Task: Find a house in Taj Mahal, Tajganj, Agra for 3 guests from 24th August to 10th September with a price range of ₹5000 to ₹15000, 2 bedrooms, 2 beds, 2 bathrooms, and amenities including WiFi, Free parking, Air conditioning, TV, Pool, and Breakfast. Ensure self check-in is available and the host speaks English.
Action: Mouse moved to (483, 103)
Screenshot: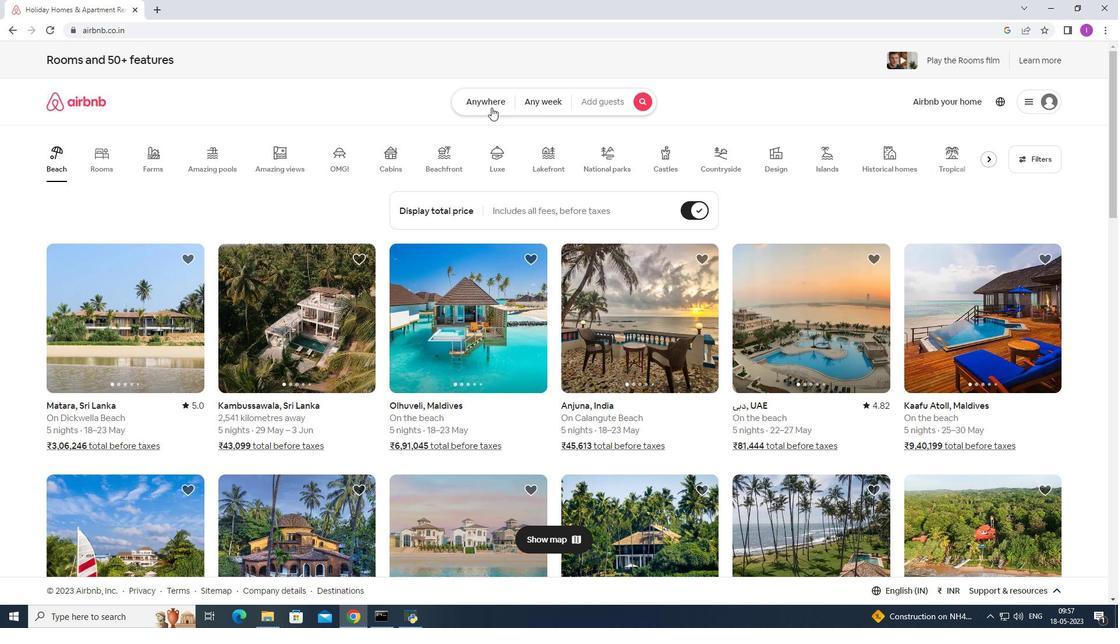 
Action: Mouse pressed left at (483, 103)
Screenshot: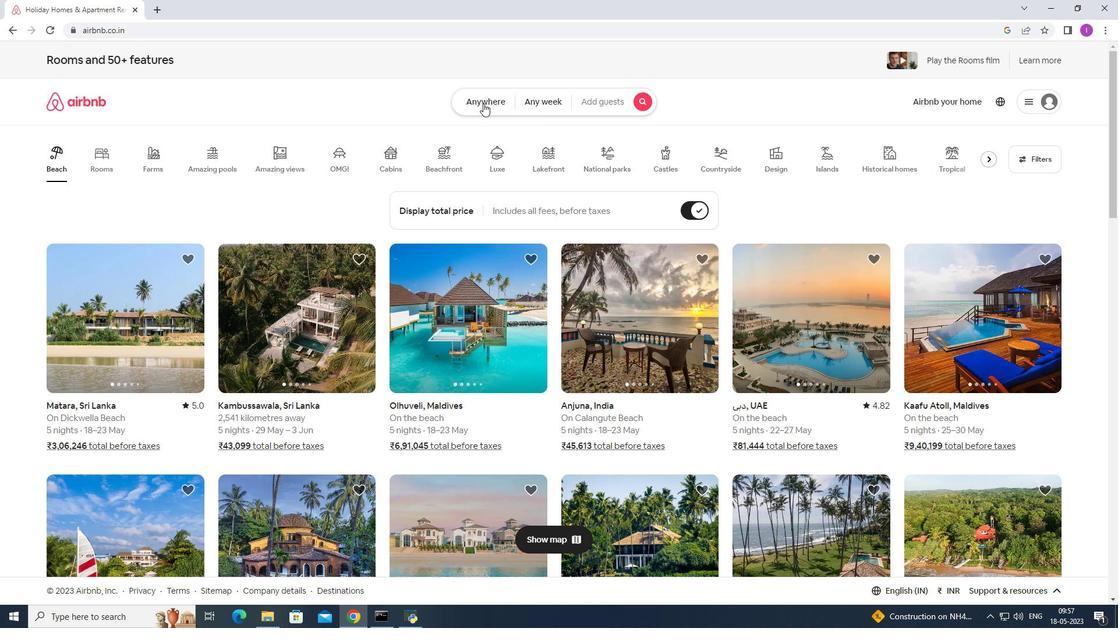 
Action: Mouse moved to (346, 143)
Screenshot: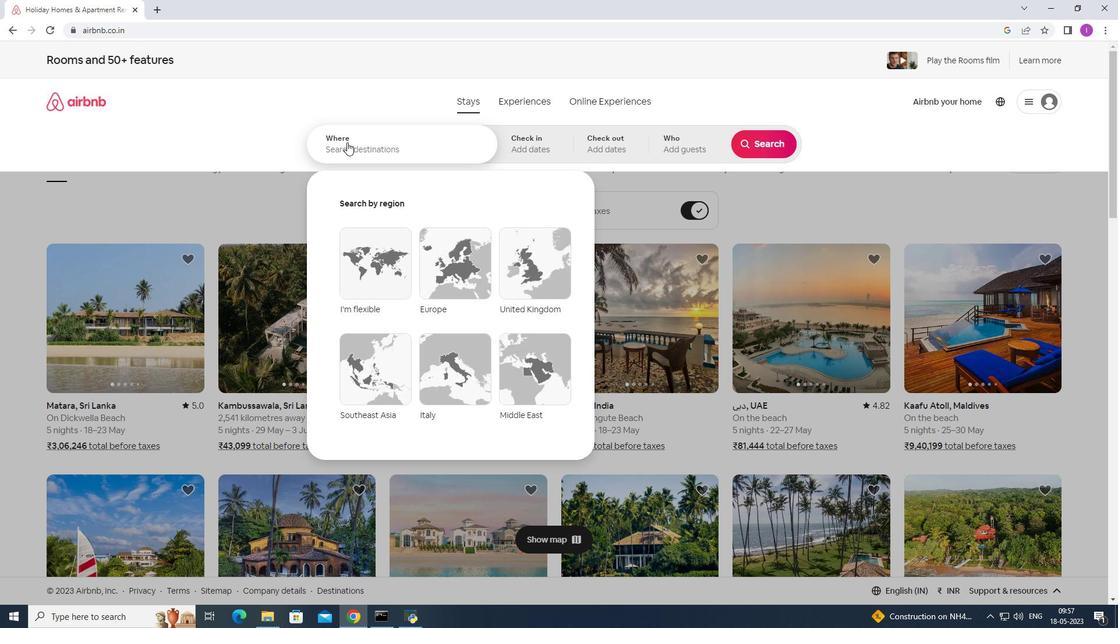 
Action: Mouse pressed left at (346, 143)
Screenshot: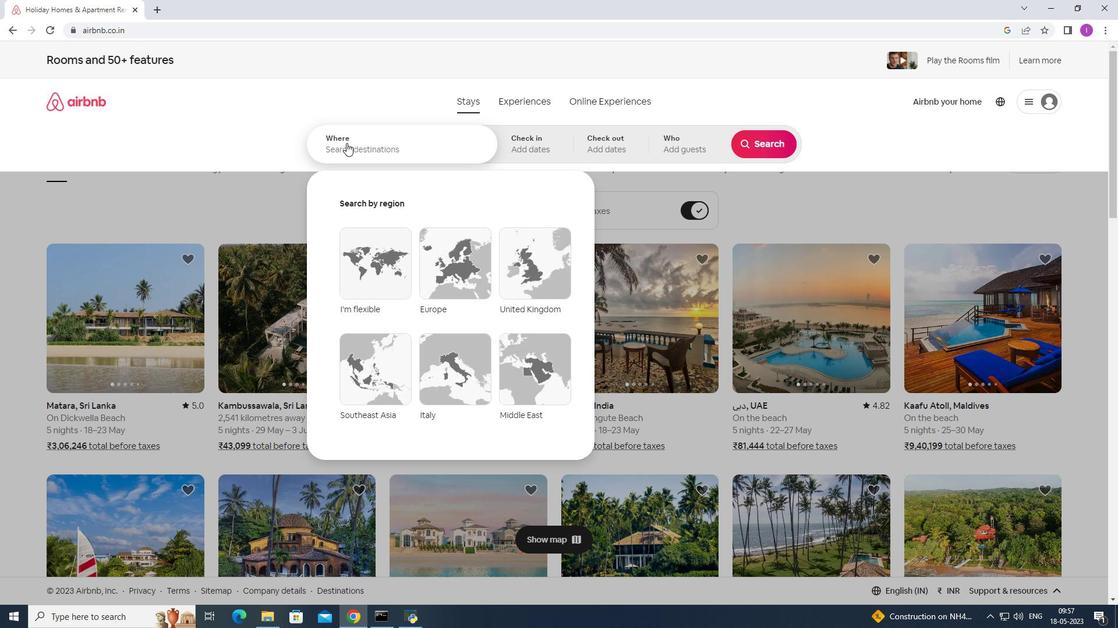 
Action: Key pressed <Key.shift>Agra
Screenshot: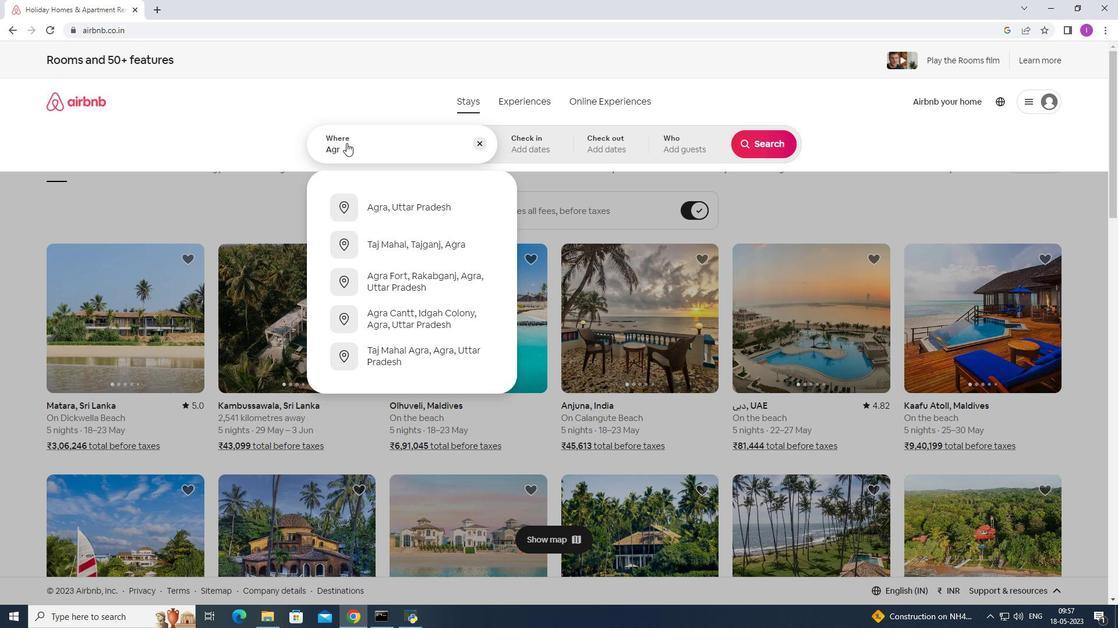 
Action: Mouse moved to (433, 249)
Screenshot: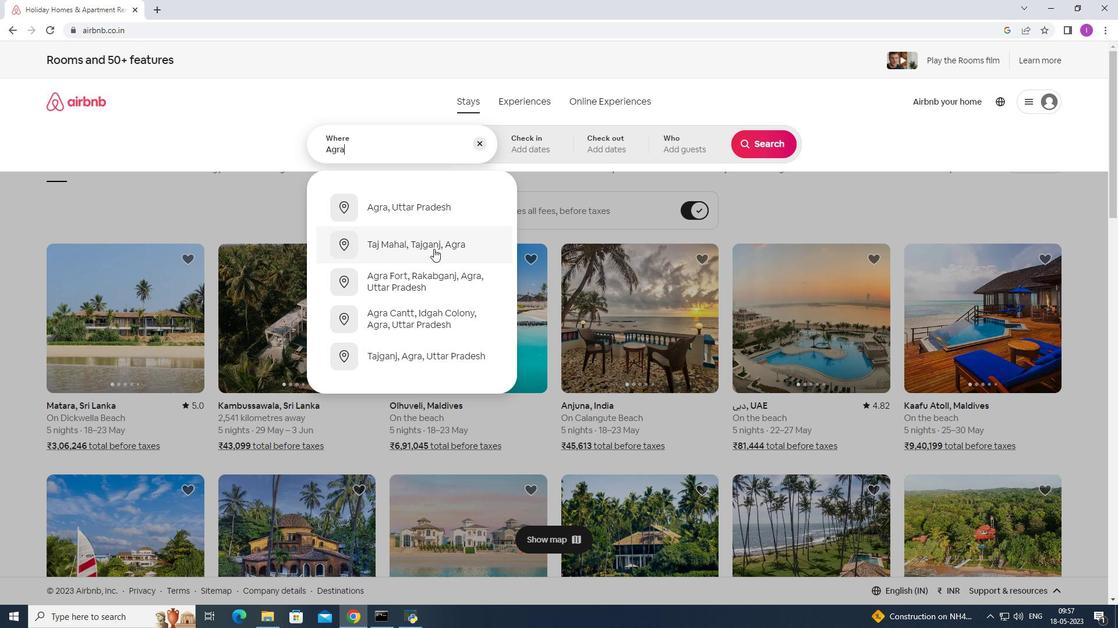 
Action: Mouse pressed left at (433, 249)
Screenshot: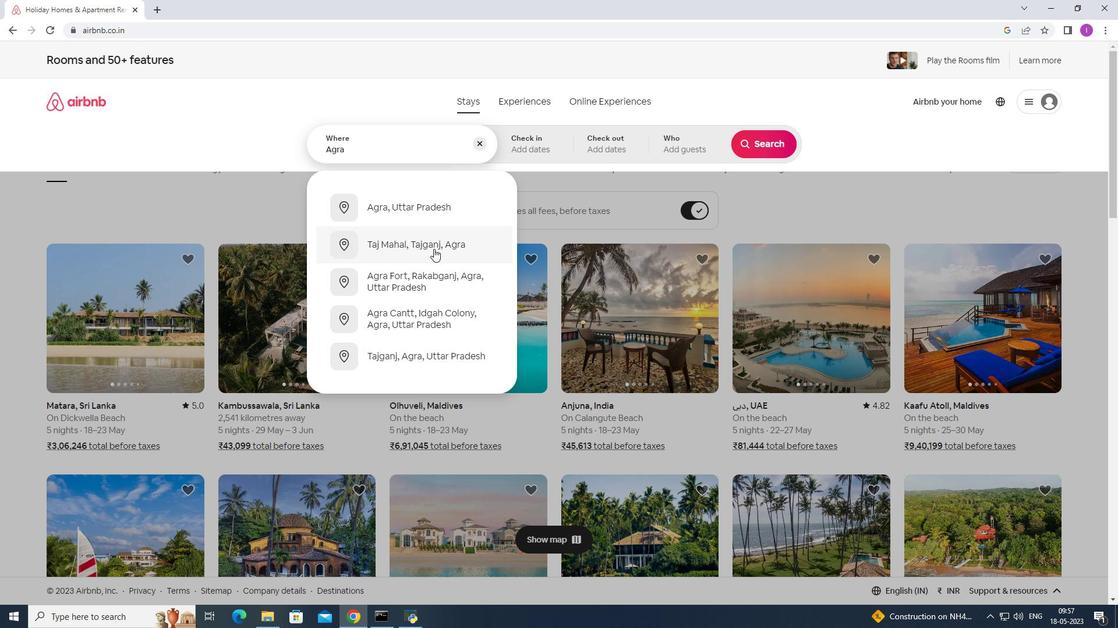 
Action: Mouse moved to (447, 227)
Screenshot: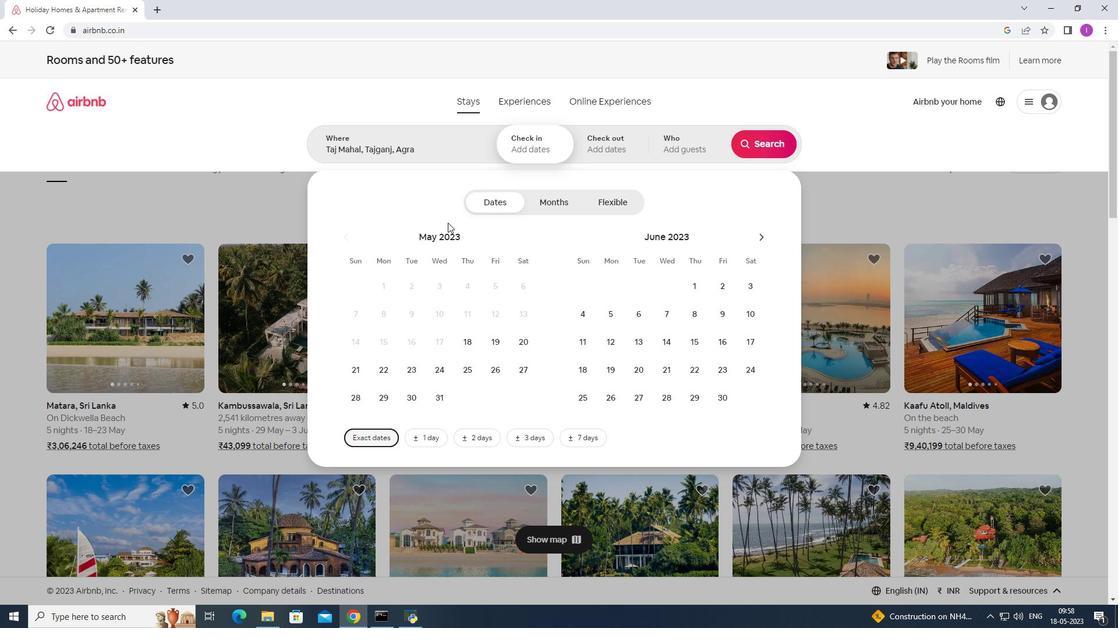 
Action: Mouse scrolled (447, 226) with delta (0, 0)
Screenshot: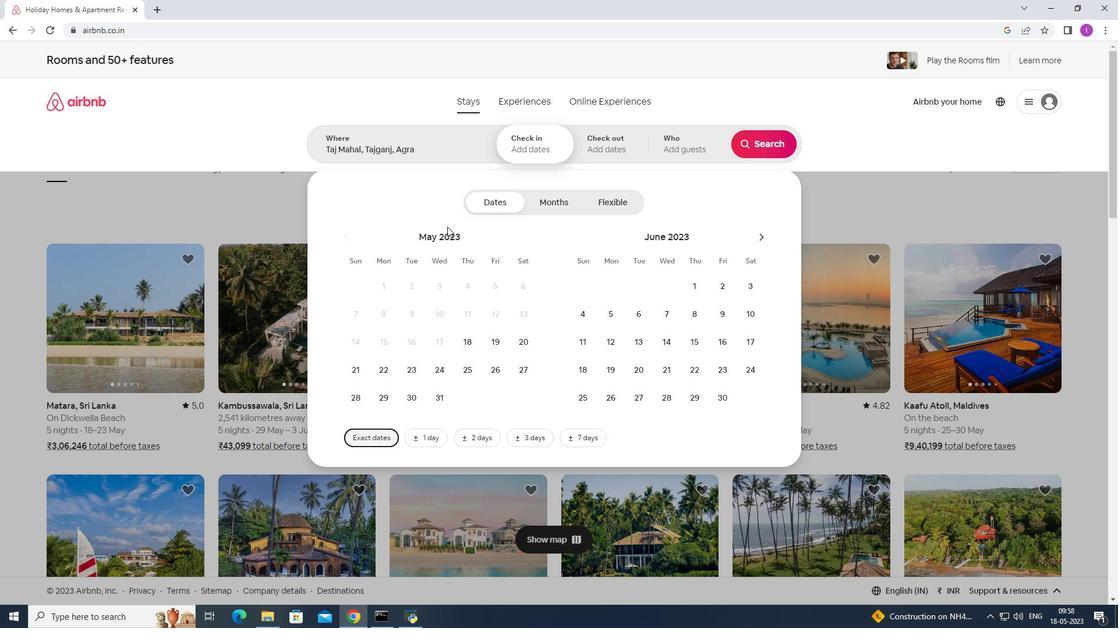 
Action: Mouse scrolled (447, 226) with delta (0, 0)
Screenshot: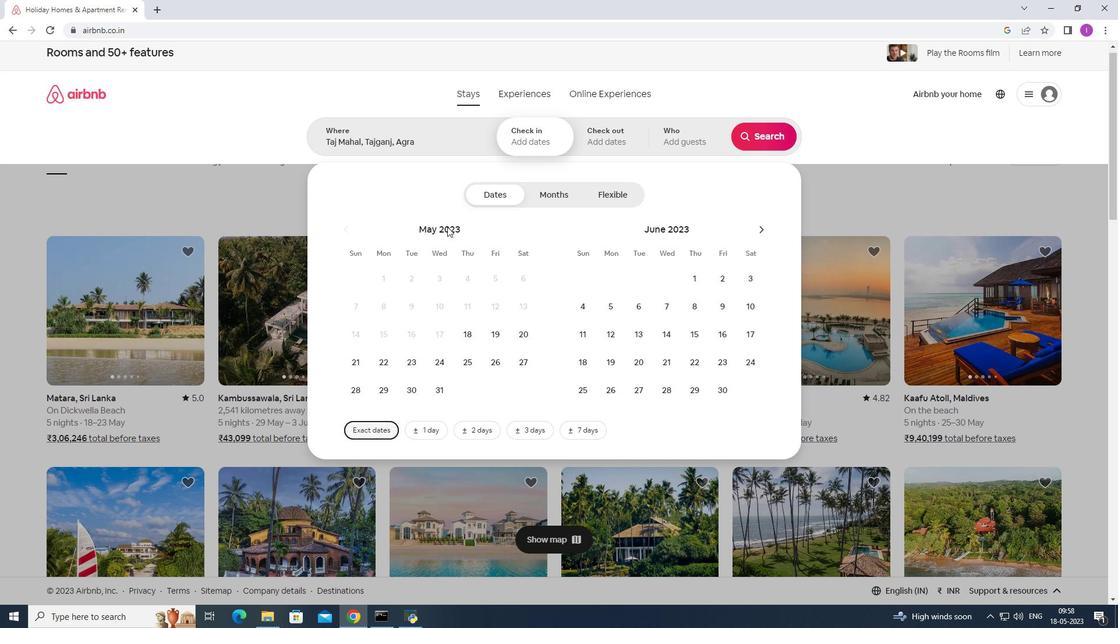 
Action: Mouse moved to (474, 61)
Screenshot: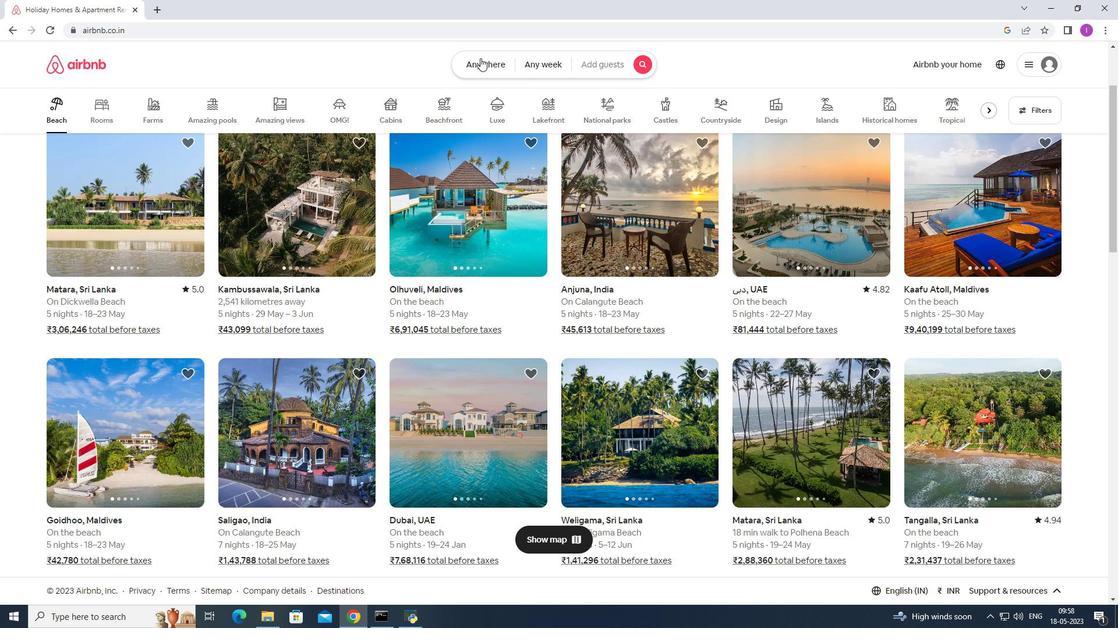 
Action: Mouse pressed left at (474, 61)
Screenshot: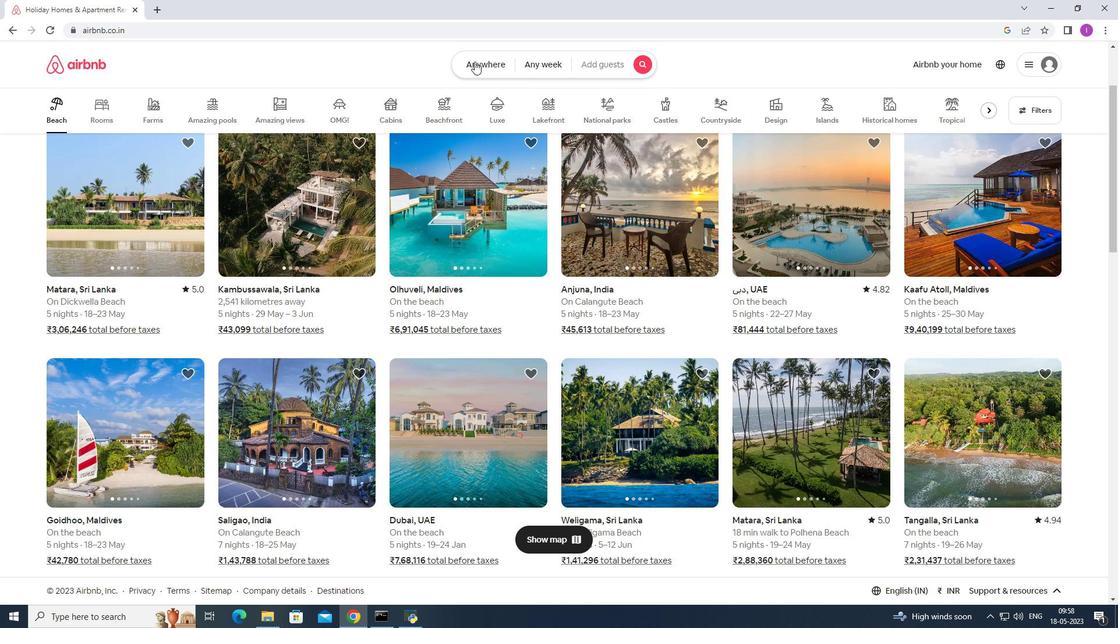 
Action: Mouse moved to (546, 109)
Screenshot: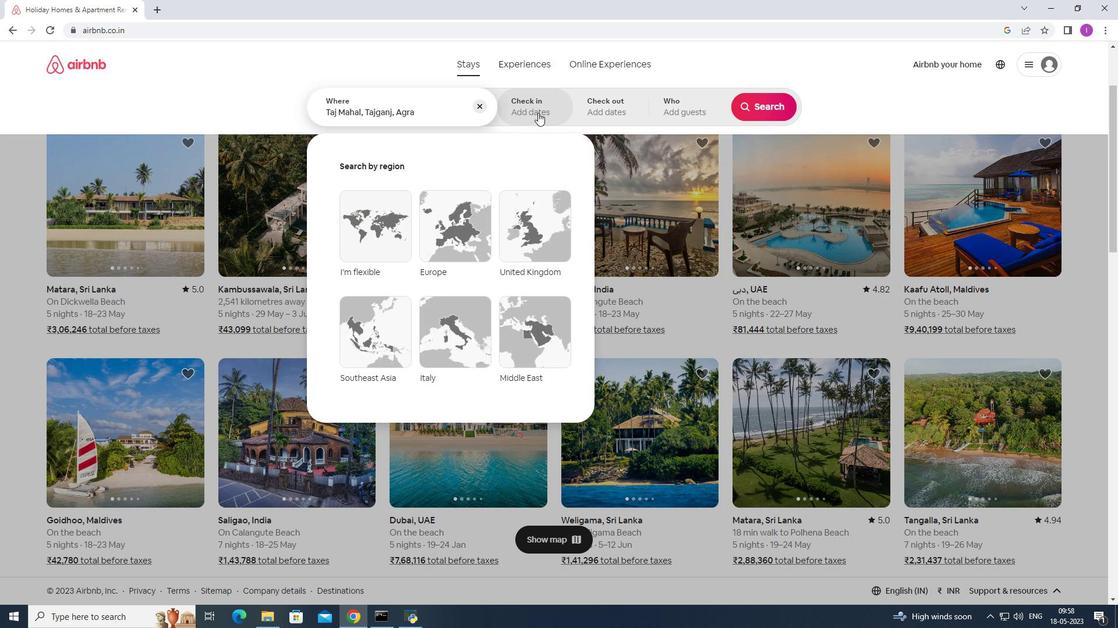 
Action: Mouse pressed left at (546, 109)
Screenshot: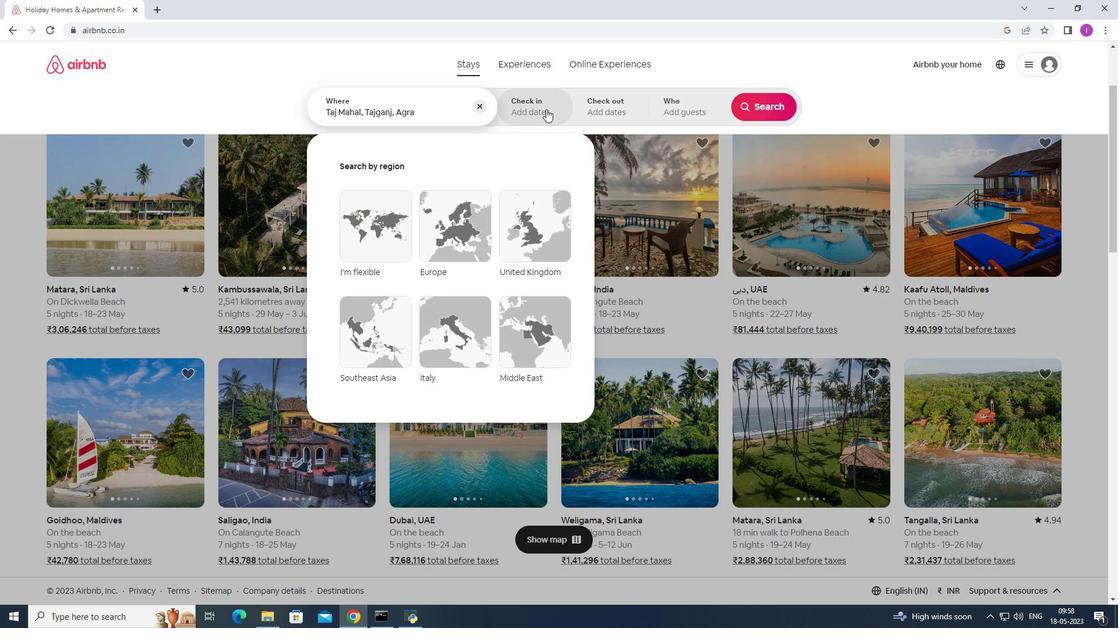 
Action: Mouse moved to (762, 199)
Screenshot: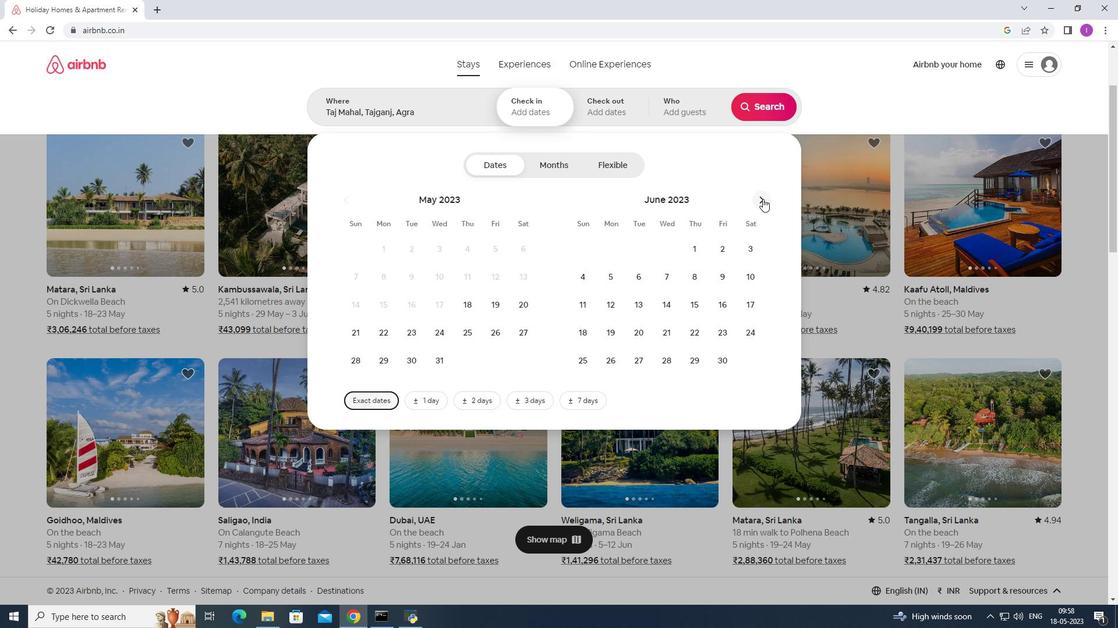 
Action: Mouse pressed left at (762, 199)
Screenshot: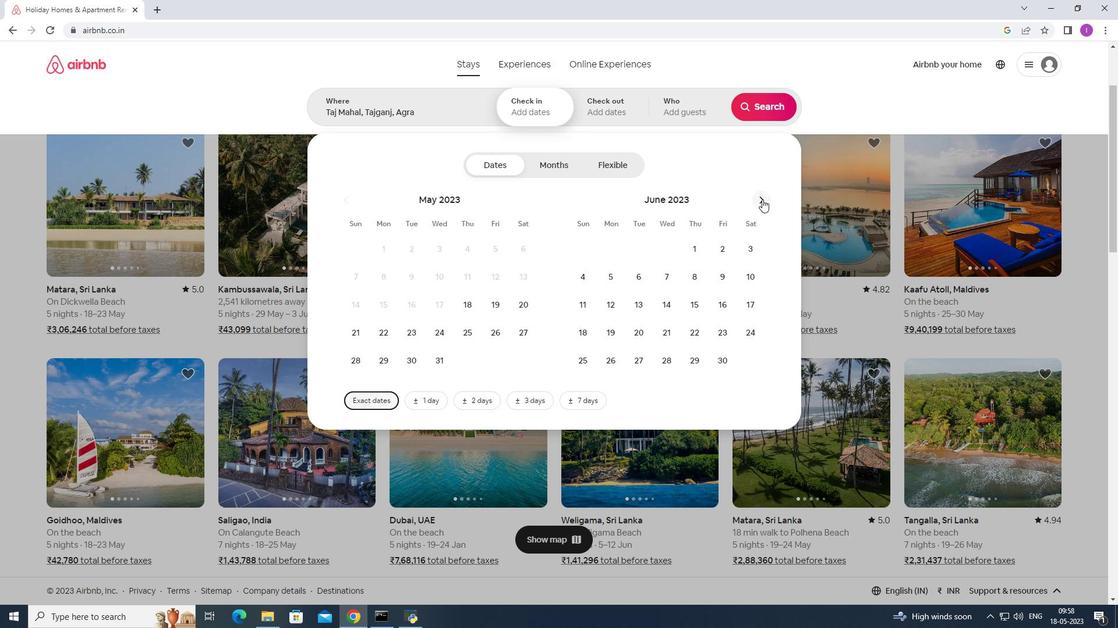 
Action: Mouse moved to (762, 198)
Screenshot: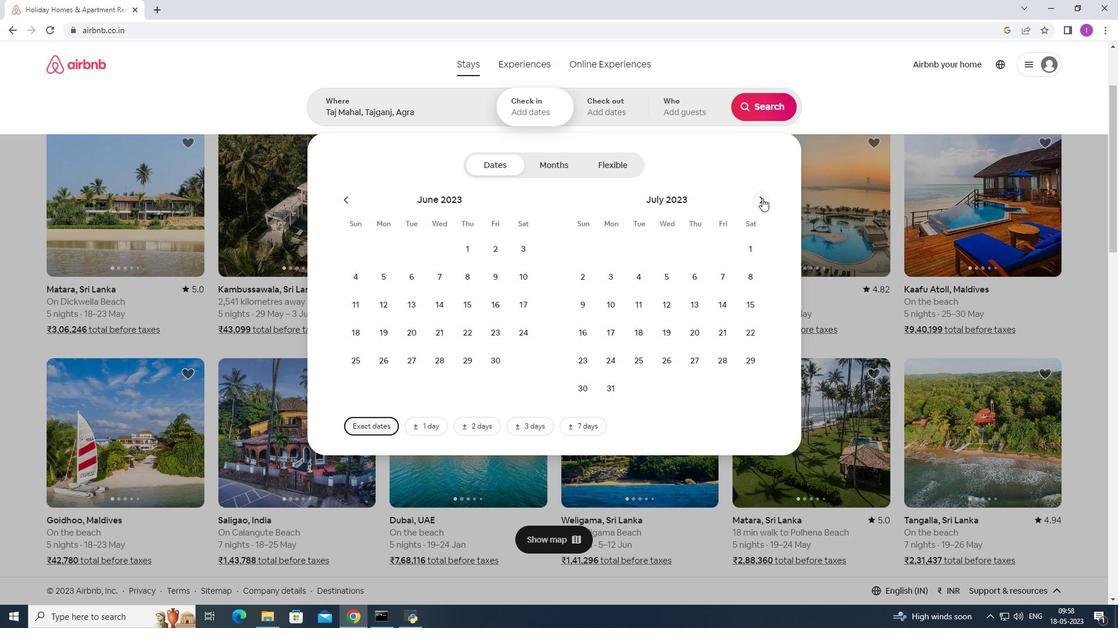 
Action: Mouse pressed left at (762, 198)
Screenshot: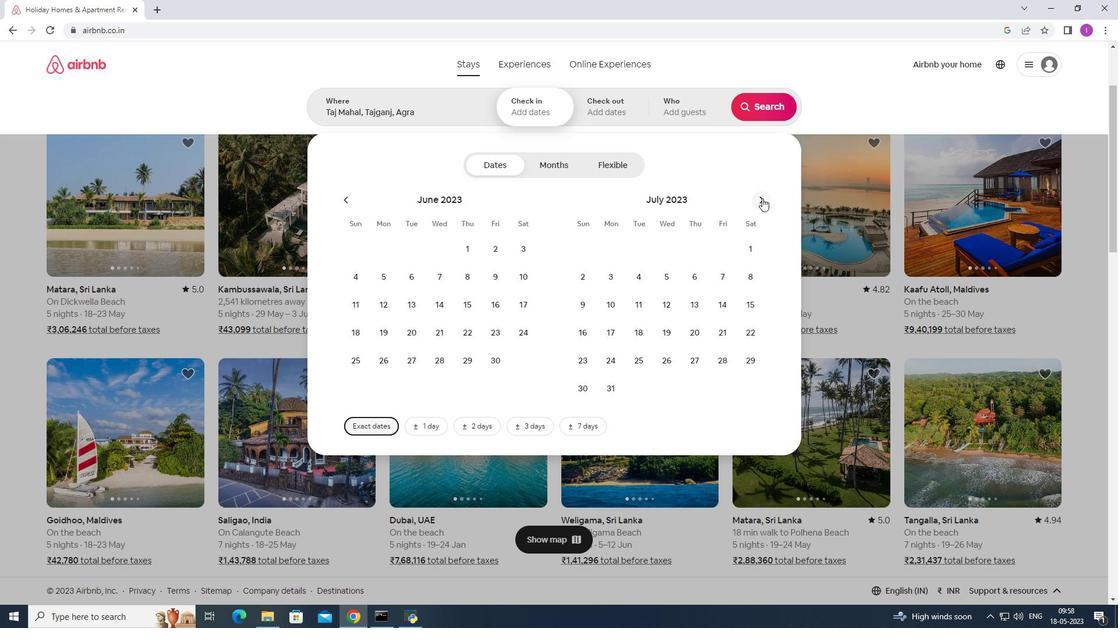 
Action: Mouse pressed left at (762, 198)
Screenshot: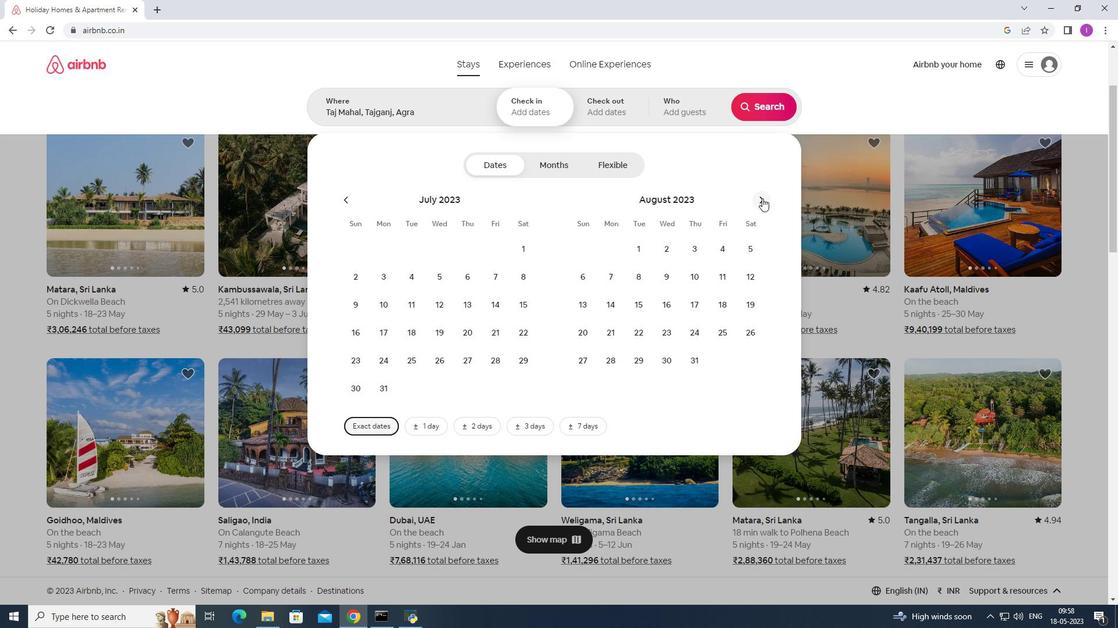 
Action: Mouse moved to (466, 327)
Screenshot: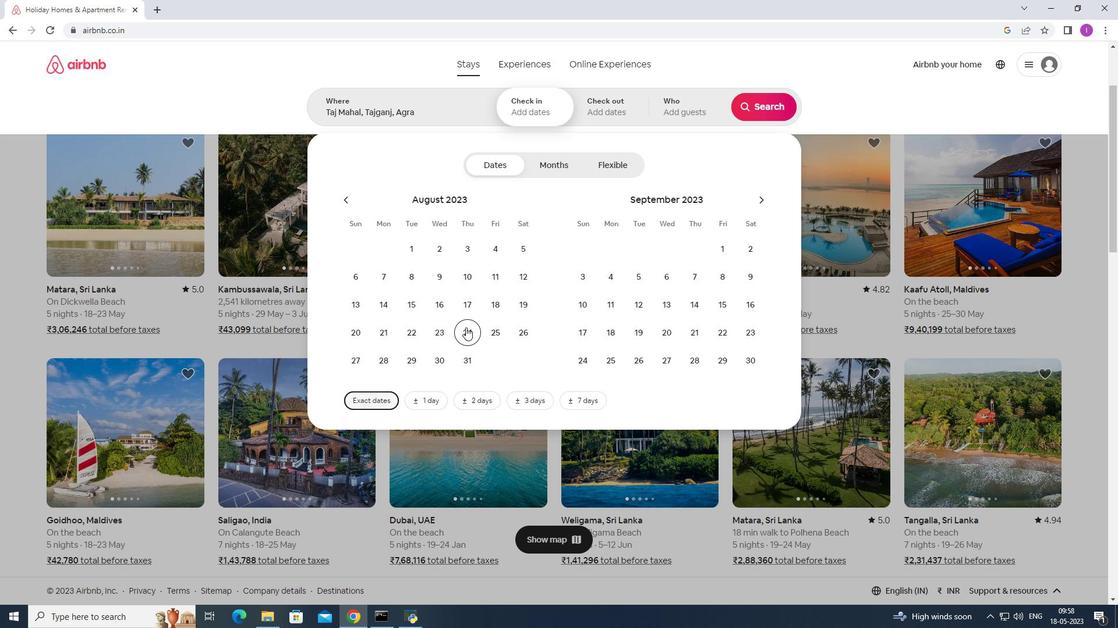
Action: Mouse pressed left at (466, 327)
Screenshot: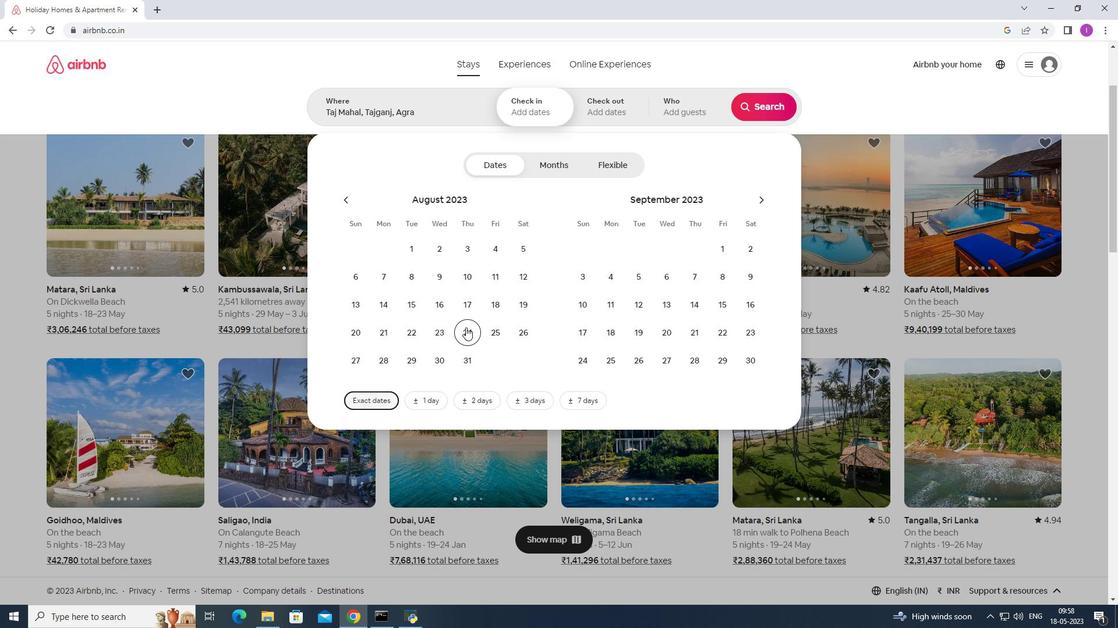 
Action: Mouse moved to (584, 306)
Screenshot: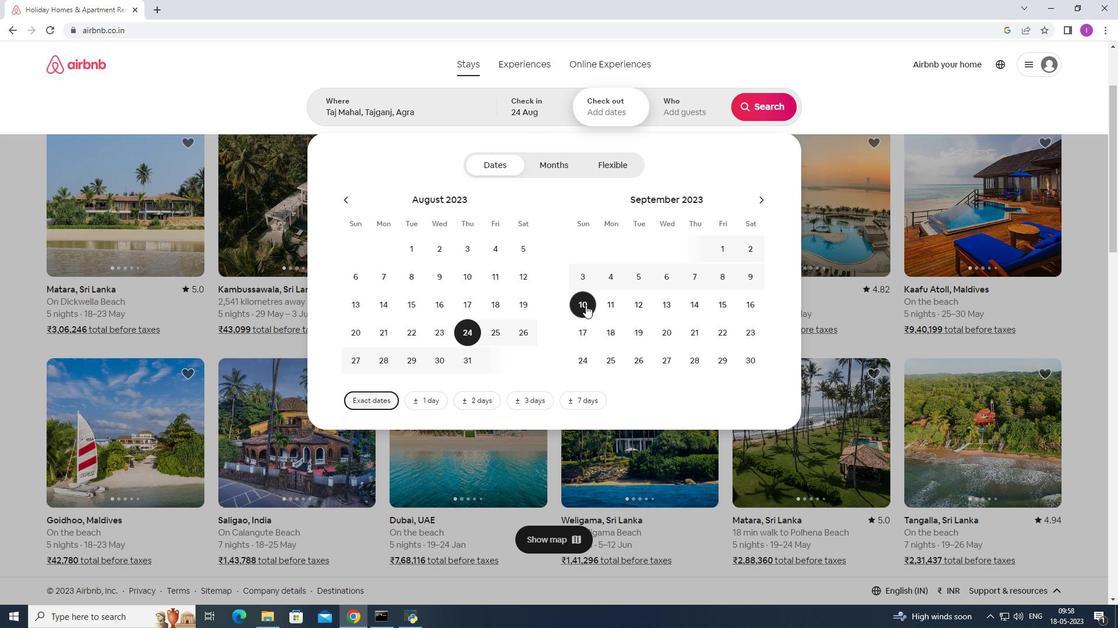 
Action: Mouse pressed left at (584, 306)
Screenshot: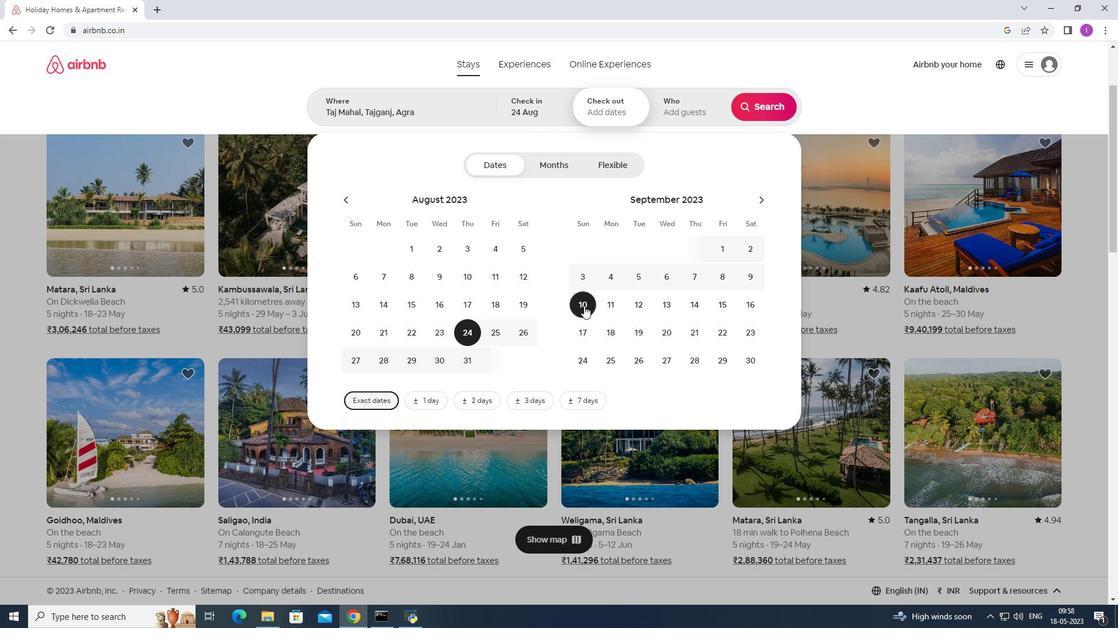 
Action: Mouse moved to (692, 113)
Screenshot: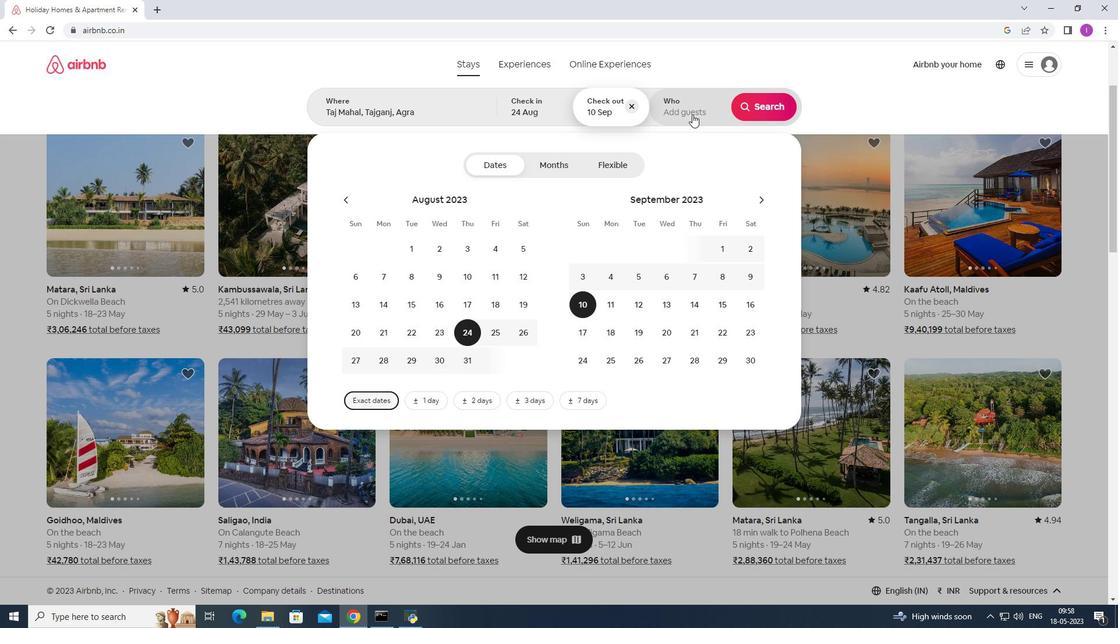 
Action: Mouse pressed left at (692, 113)
Screenshot: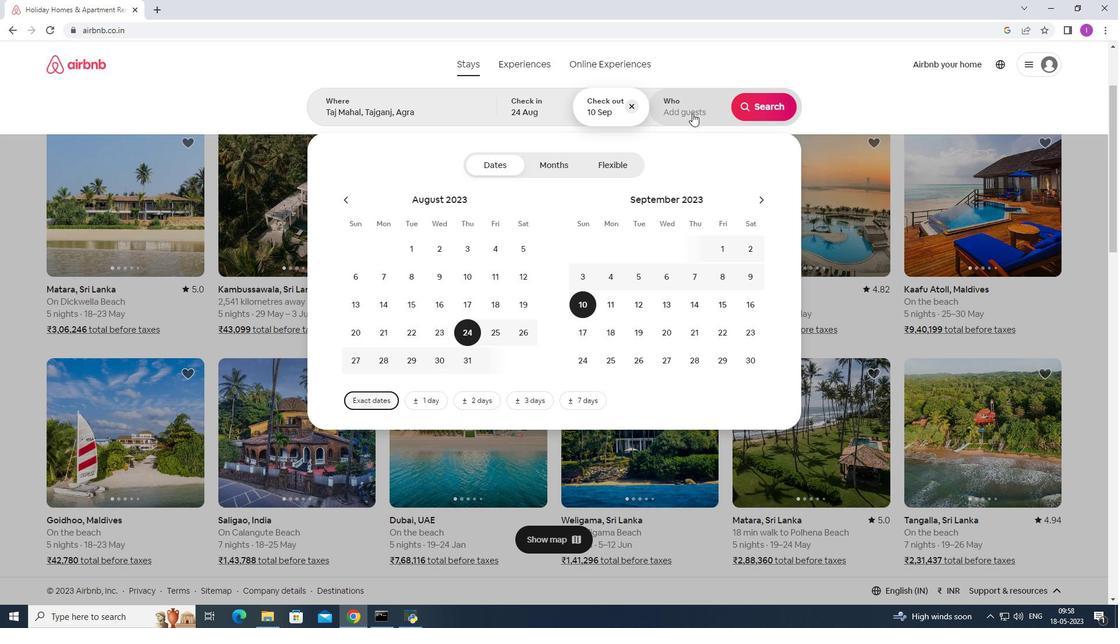 
Action: Mouse moved to (773, 170)
Screenshot: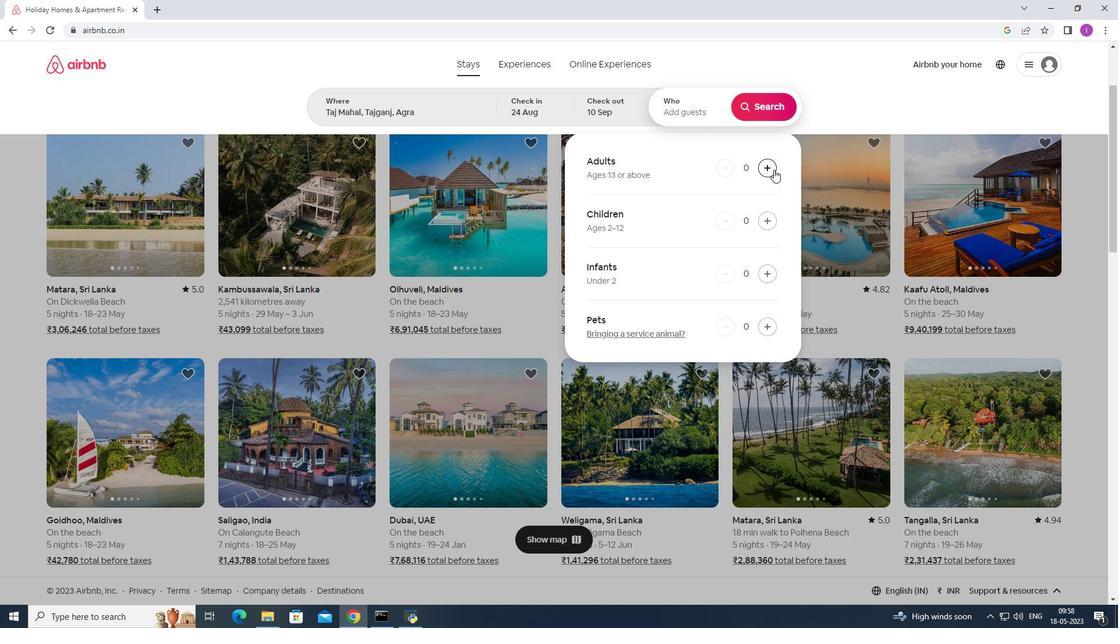 
Action: Mouse pressed left at (773, 170)
Screenshot: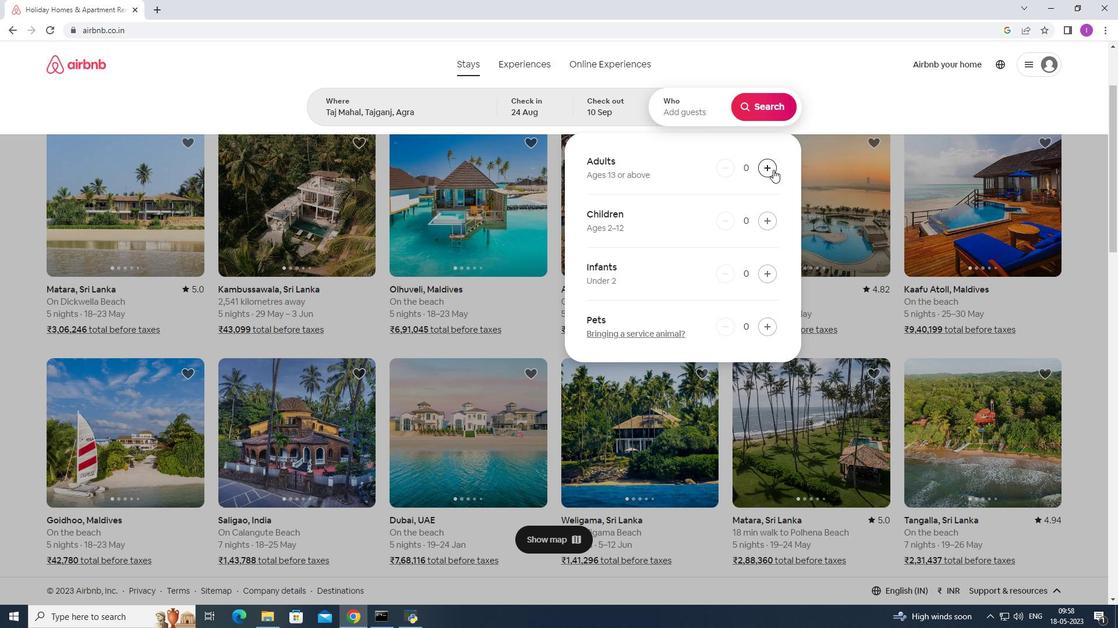 
Action: Mouse pressed left at (773, 170)
Screenshot: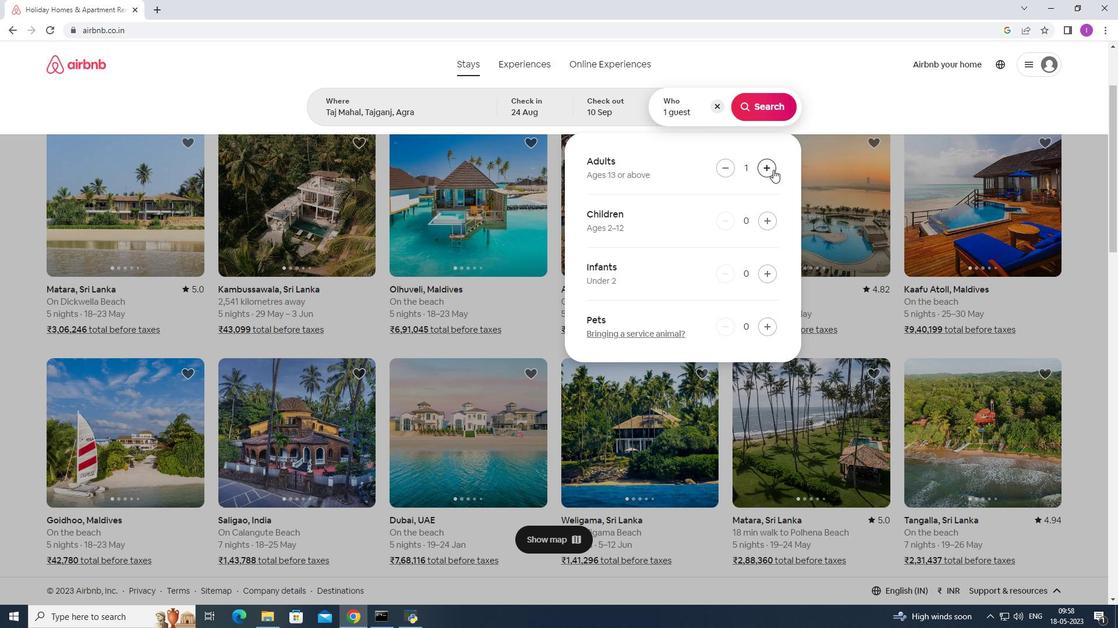 
Action: Mouse moved to (765, 219)
Screenshot: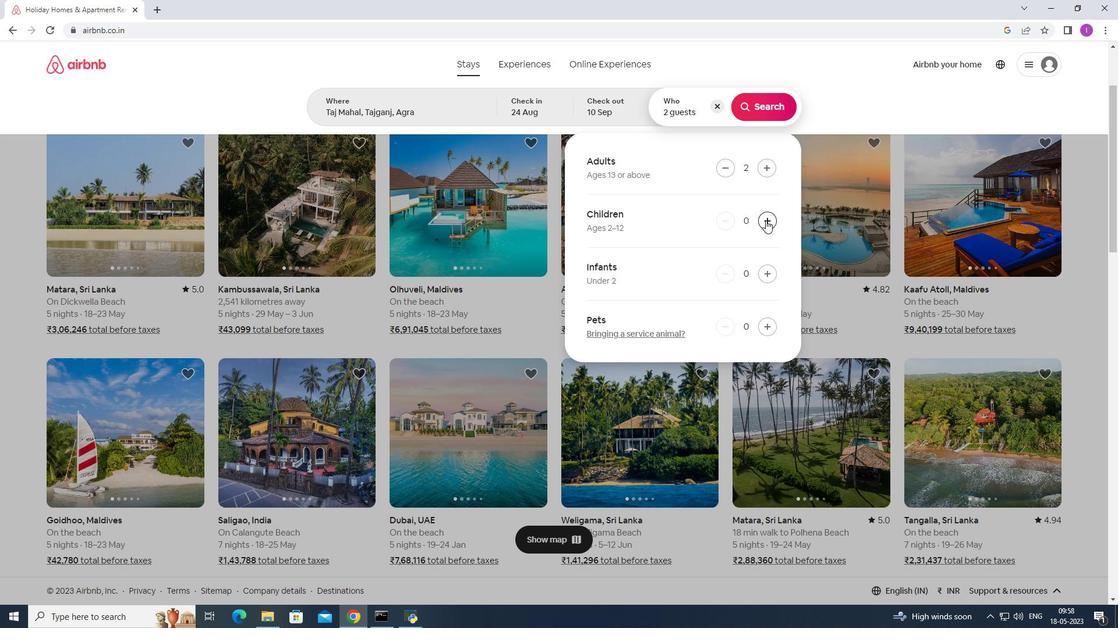 
Action: Mouse pressed left at (765, 219)
Screenshot: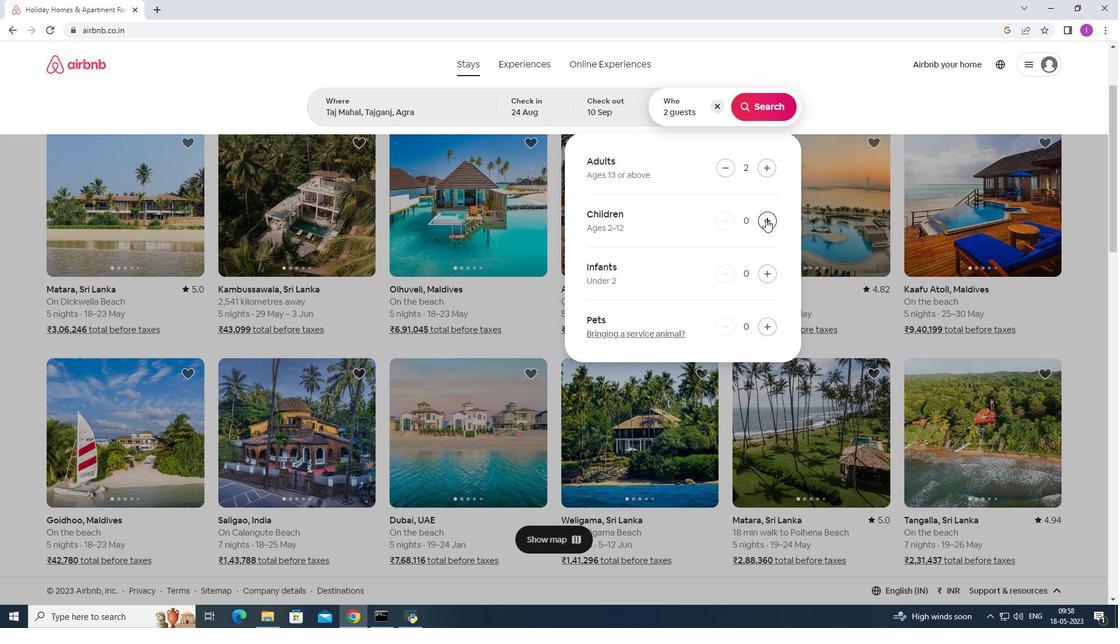
Action: Mouse moved to (761, 109)
Screenshot: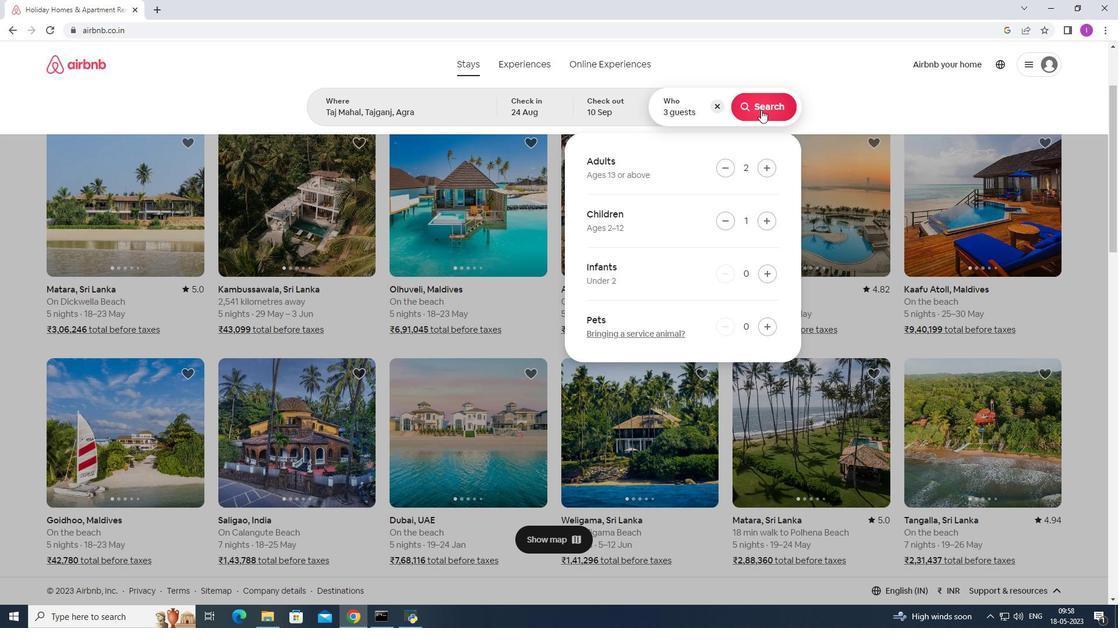 
Action: Mouse pressed left at (761, 109)
Screenshot: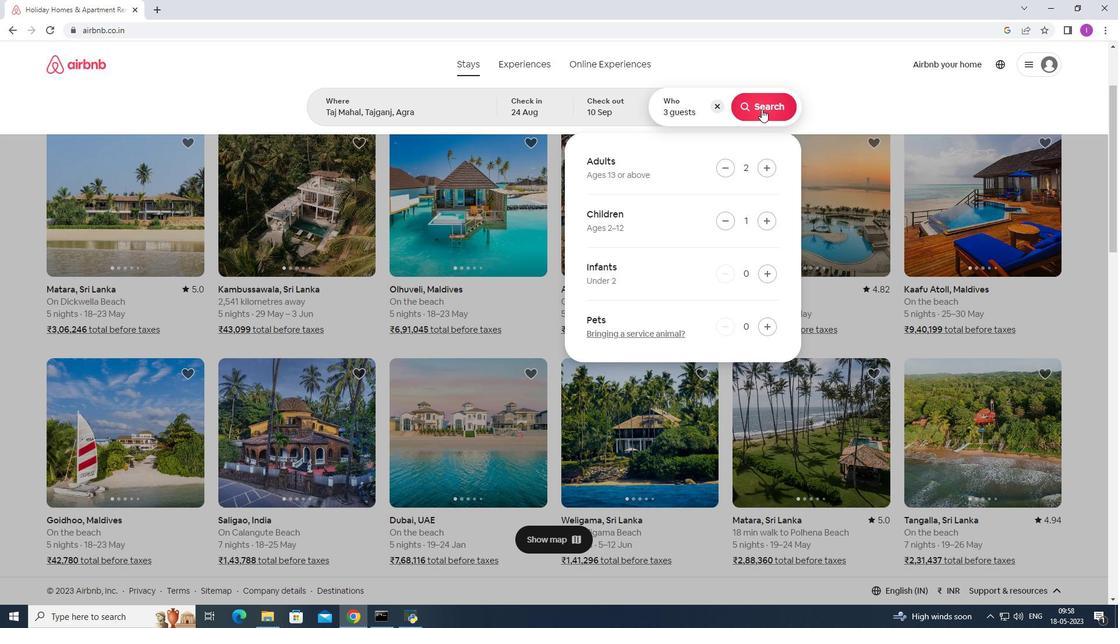
Action: Mouse moved to (1065, 107)
Screenshot: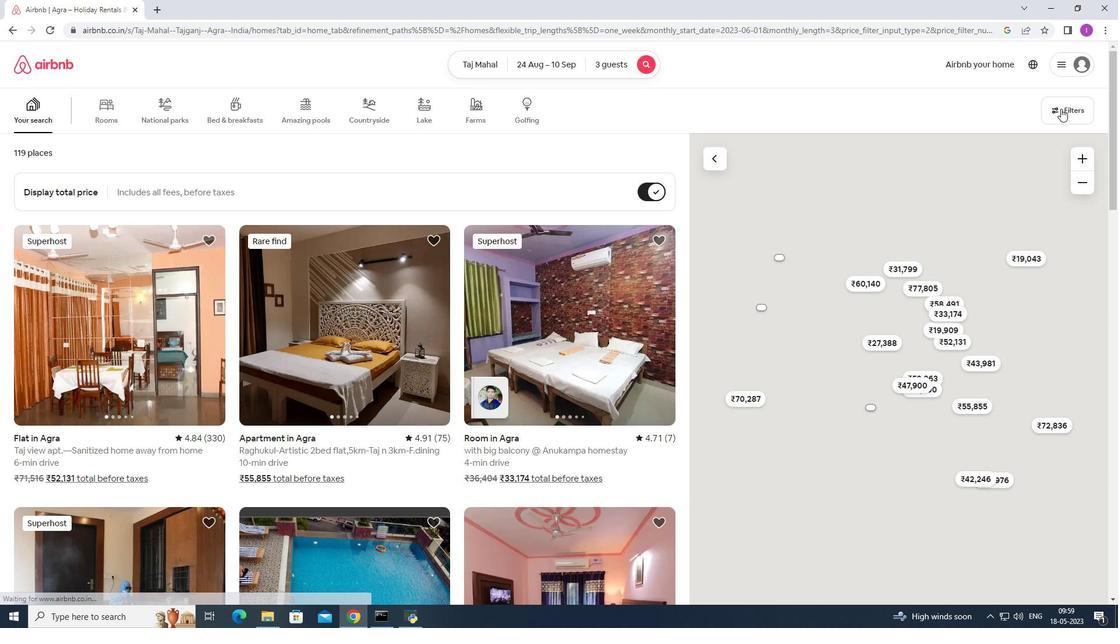 
Action: Mouse pressed left at (1065, 107)
Screenshot: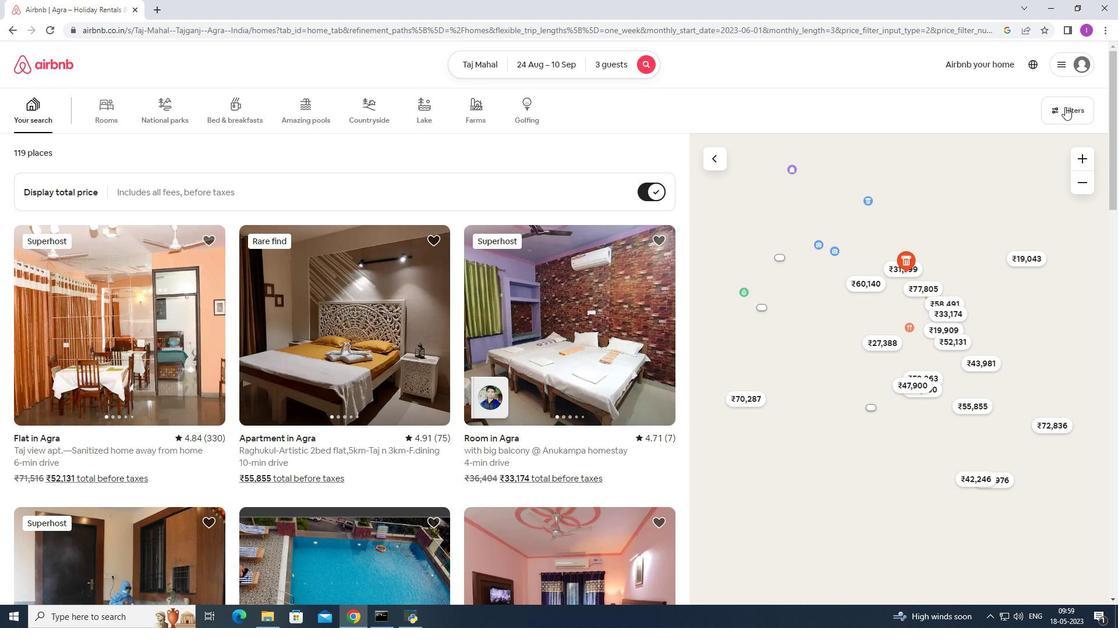 
Action: Mouse moved to (642, 400)
Screenshot: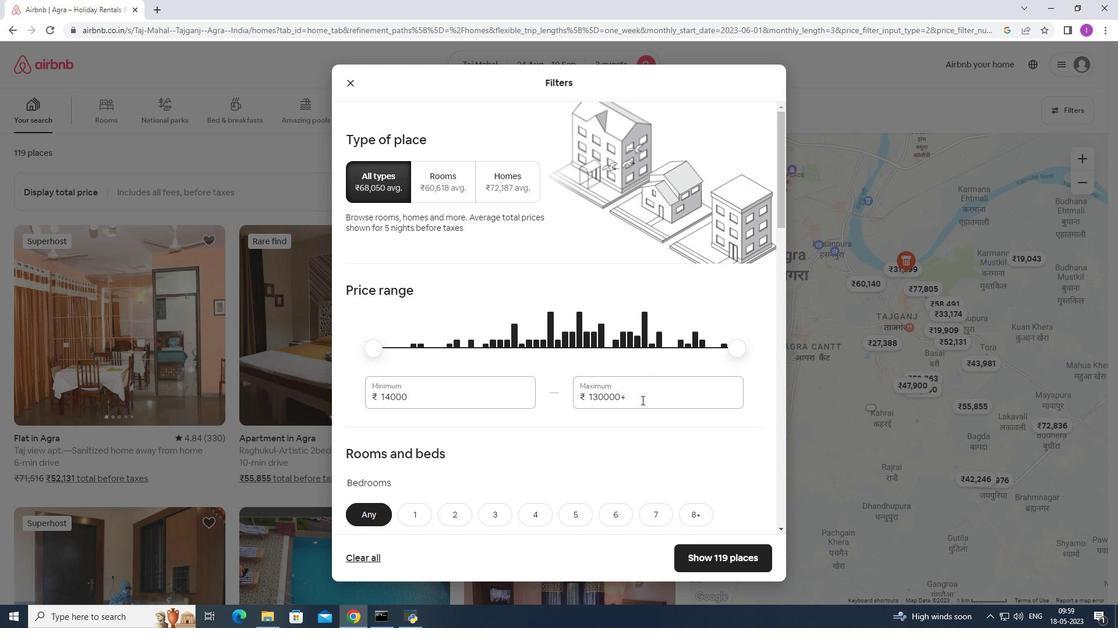 
Action: Mouse pressed left at (642, 400)
Screenshot: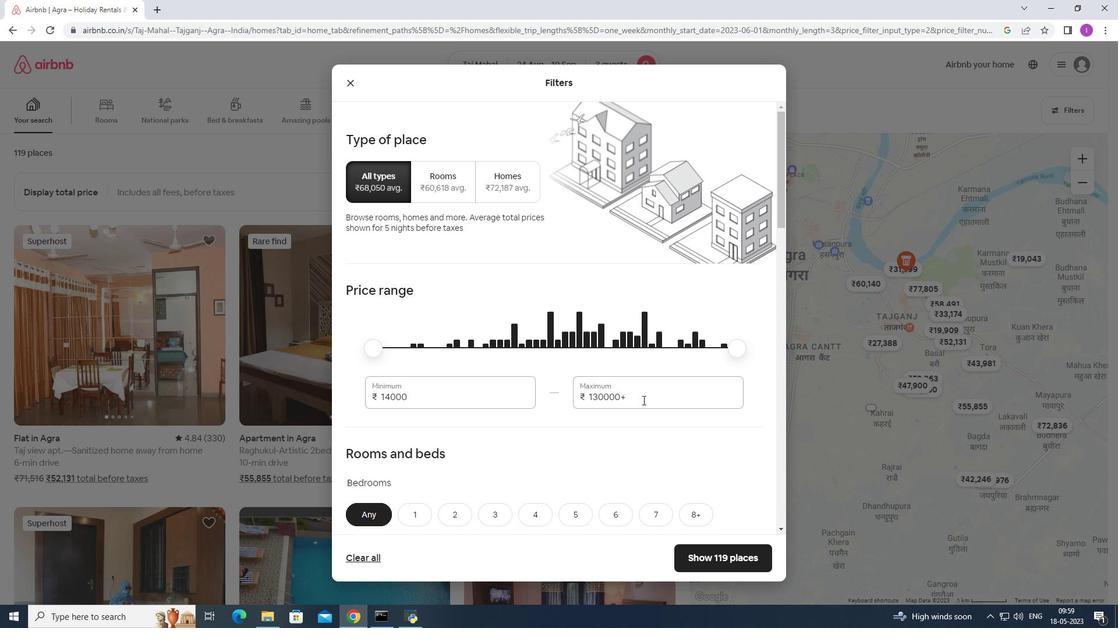 
Action: Mouse moved to (647, 412)
Screenshot: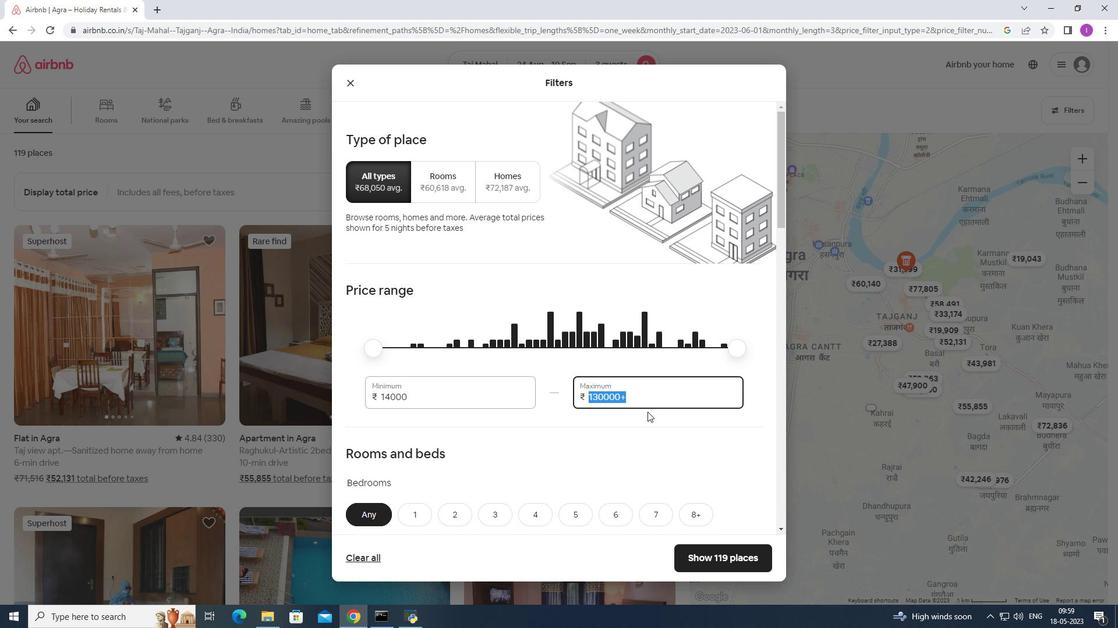 
Action: Key pressed 15000
Screenshot: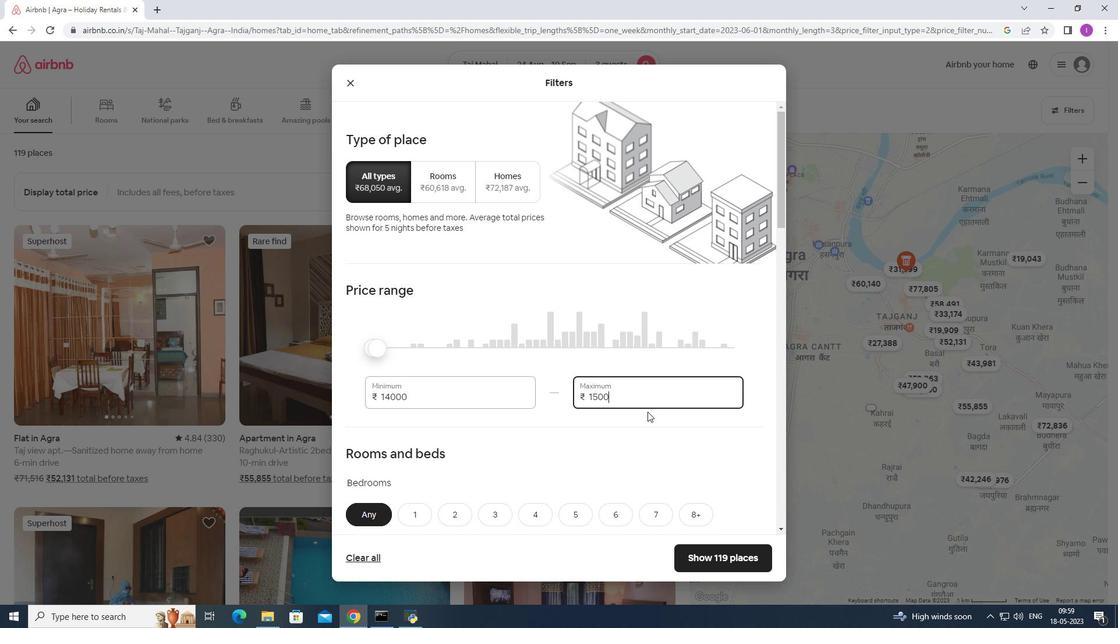
Action: Mouse moved to (413, 396)
Screenshot: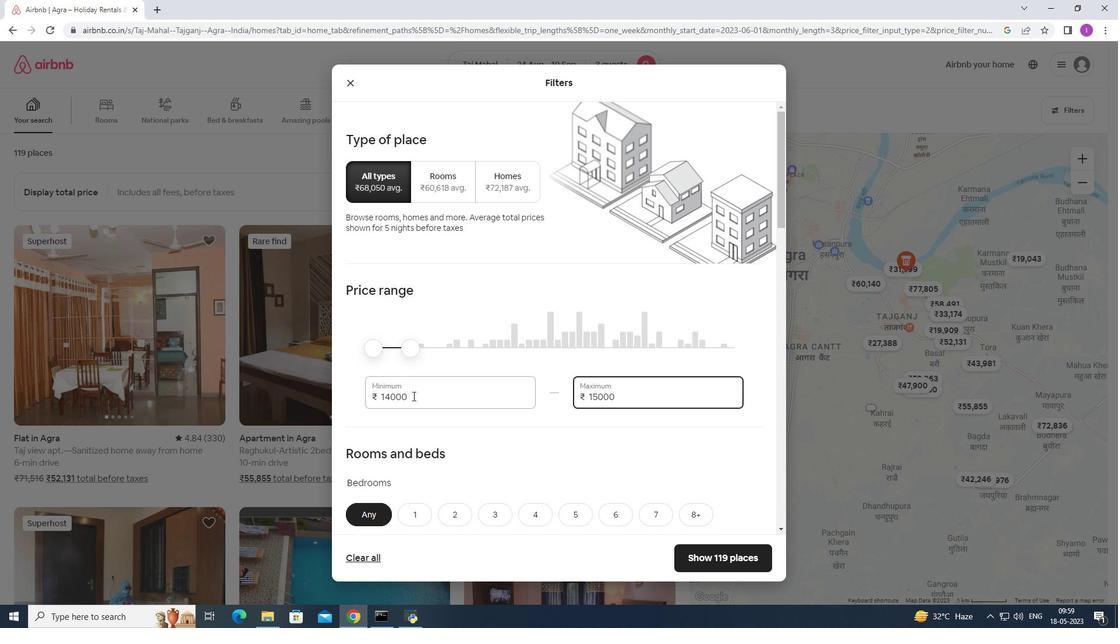 
Action: Mouse pressed left at (413, 396)
Screenshot: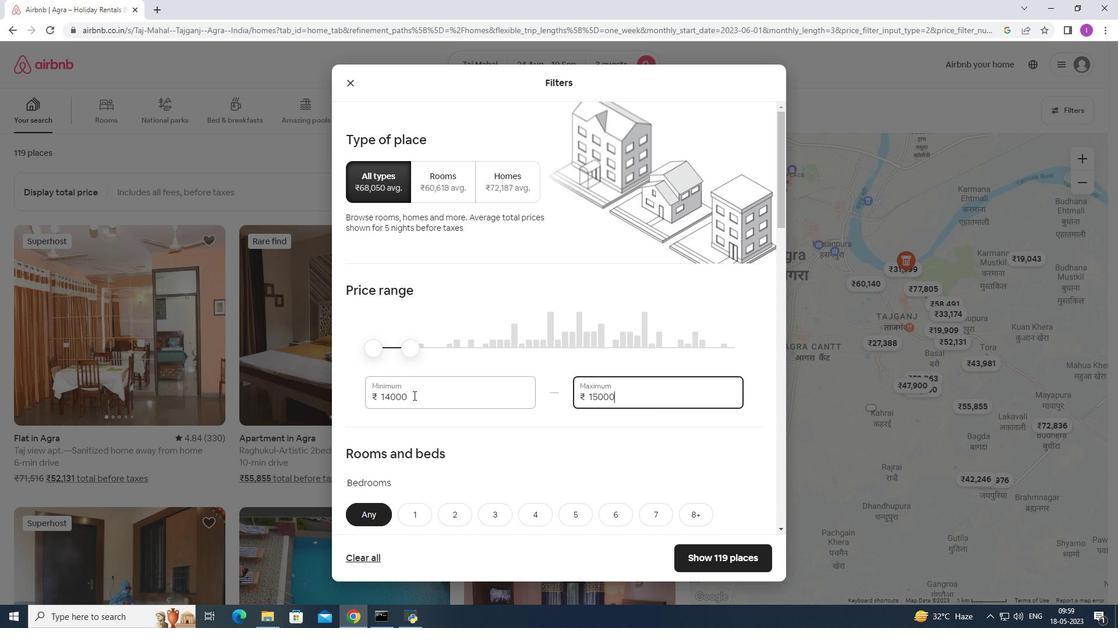 
Action: Mouse moved to (416, 391)
Screenshot: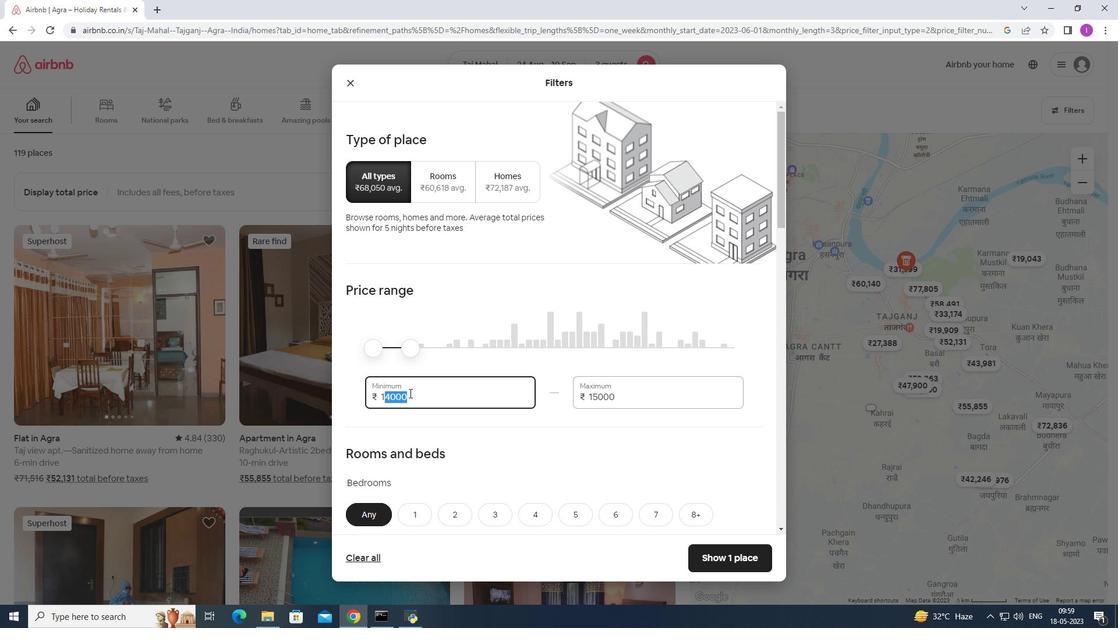 
Action: Key pressed <Key.backspace><Key.backspace>50000<Key.backspace>
Screenshot: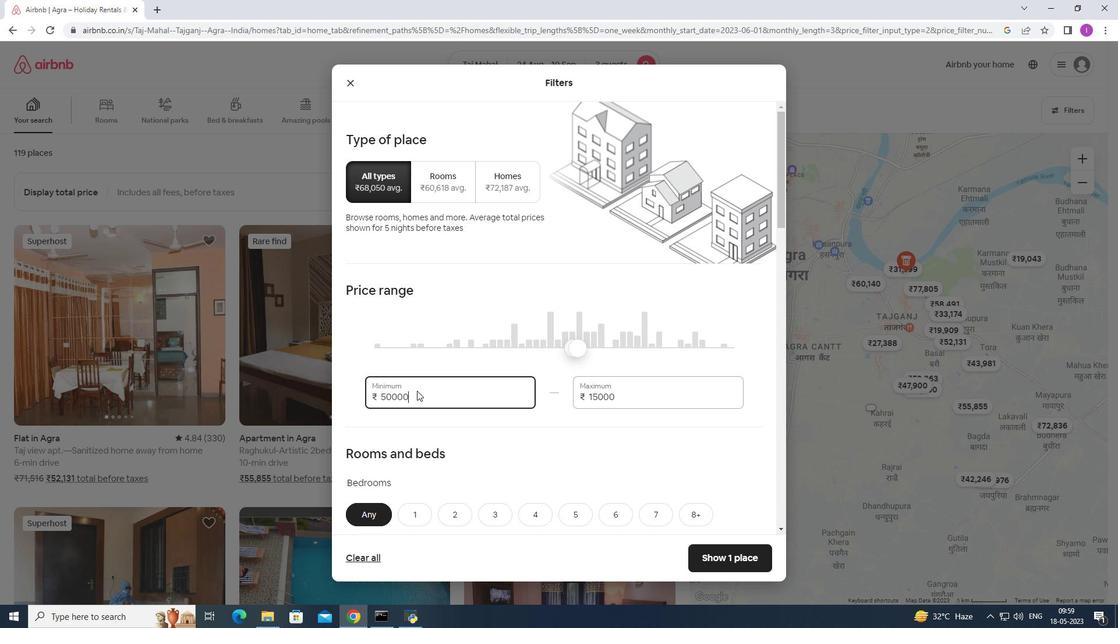 
Action: Mouse moved to (415, 442)
Screenshot: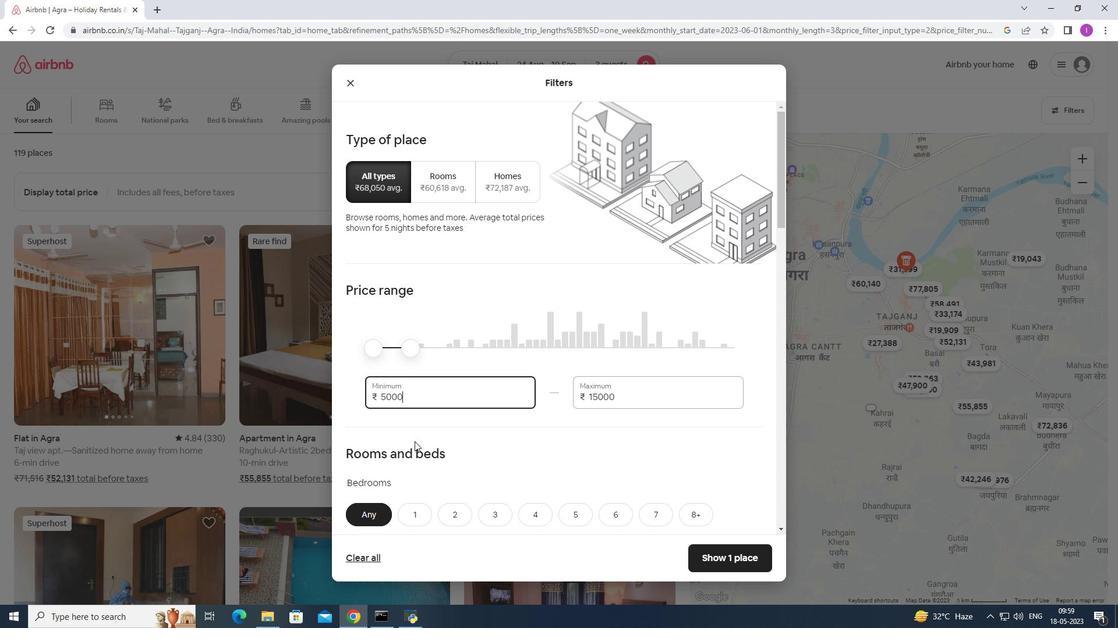 
Action: Mouse scrolled (415, 442) with delta (0, 0)
Screenshot: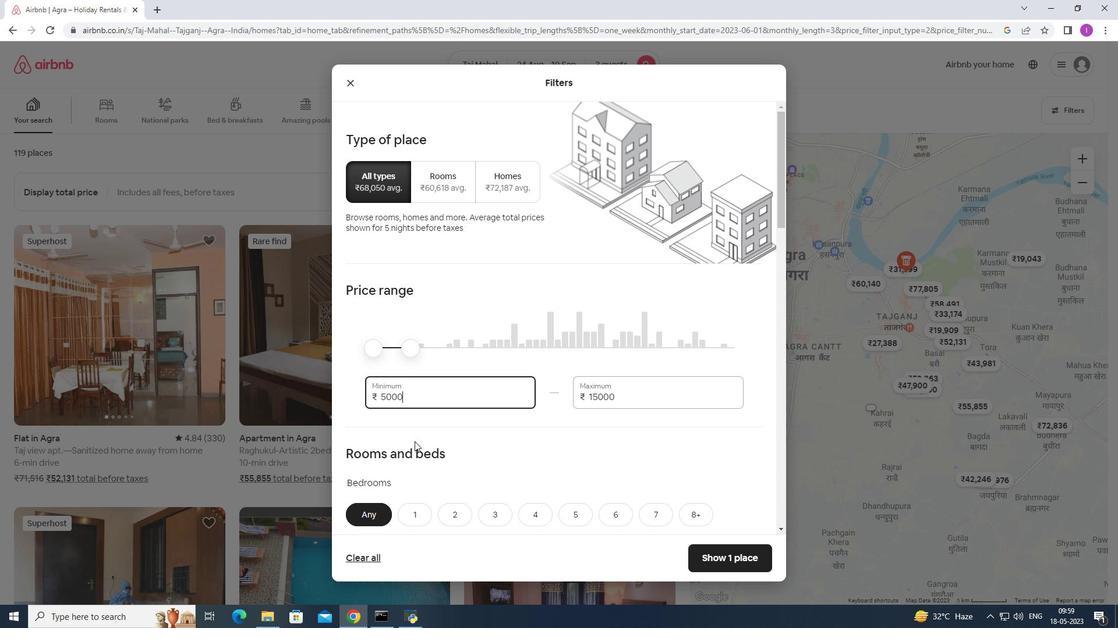 
Action: Mouse scrolled (415, 442) with delta (0, 0)
Screenshot: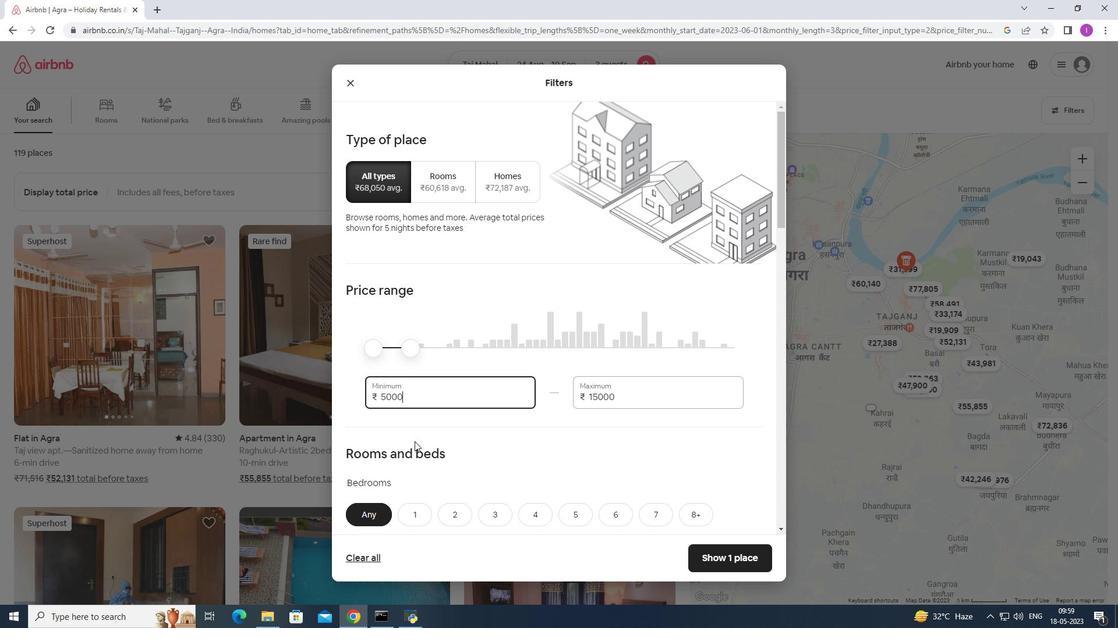 
Action: Mouse moved to (434, 431)
Screenshot: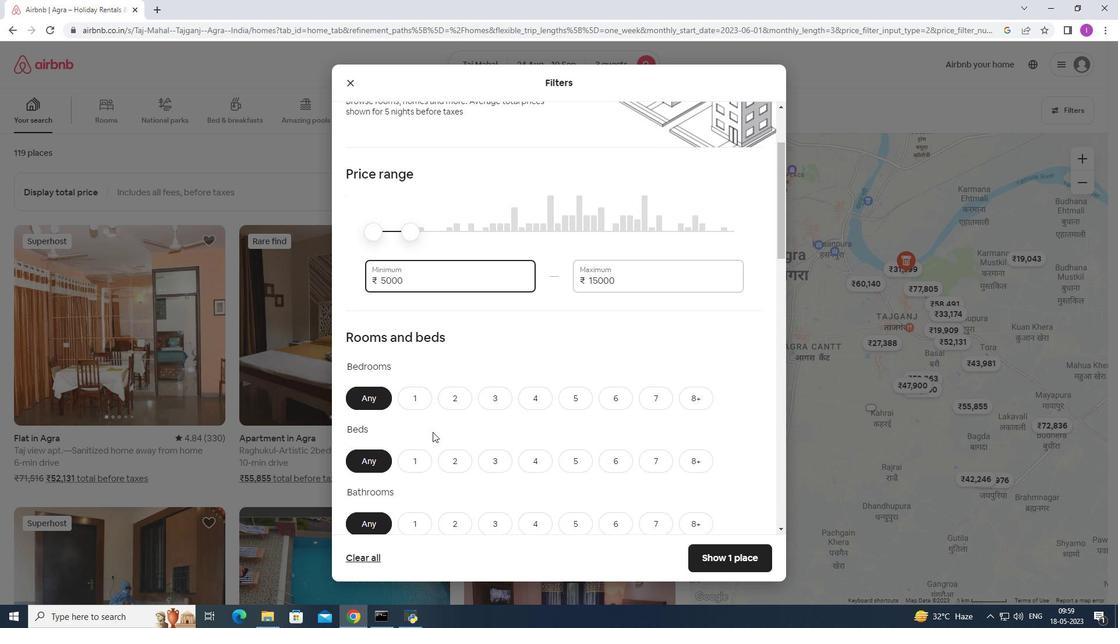 
Action: Mouse scrolled (434, 430) with delta (0, 0)
Screenshot: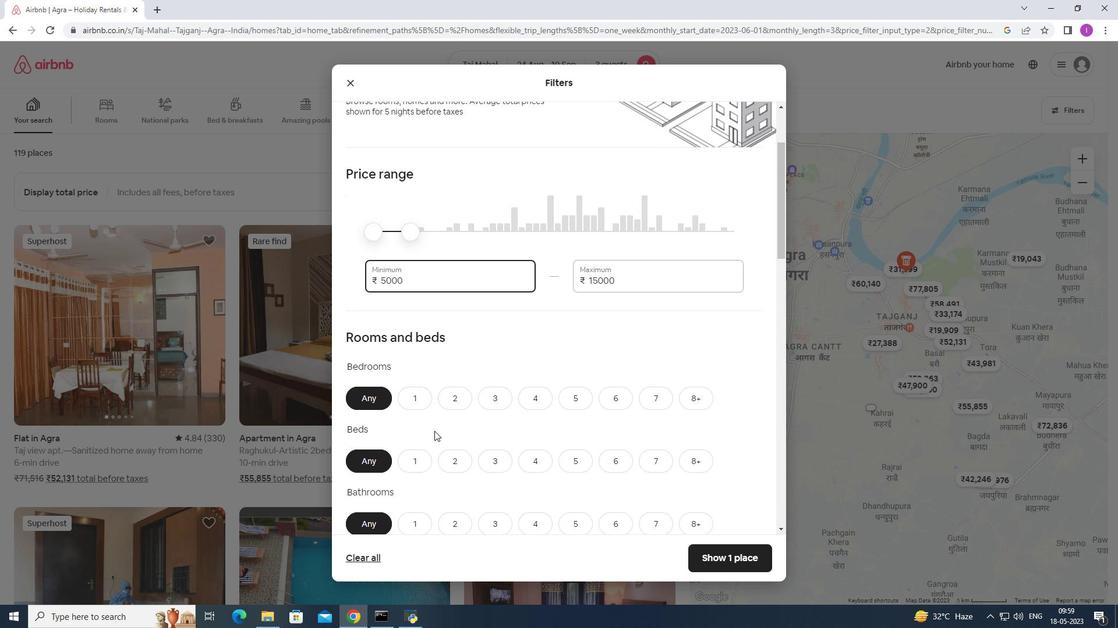 
Action: Mouse scrolled (434, 430) with delta (0, 0)
Screenshot: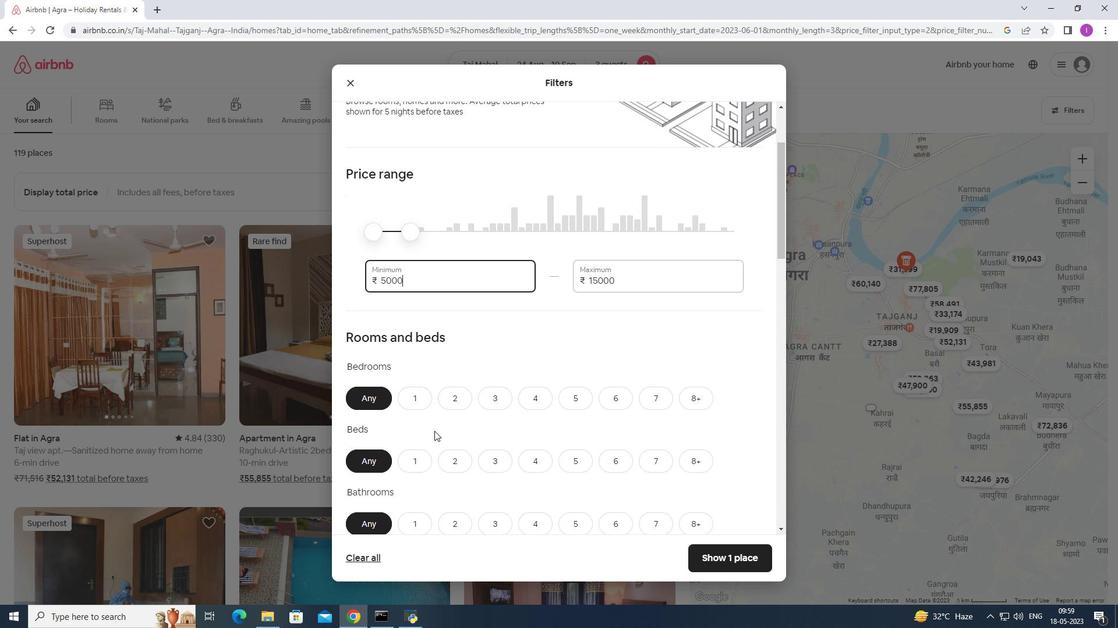 
Action: Mouse moved to (465, 286)
Screenshot: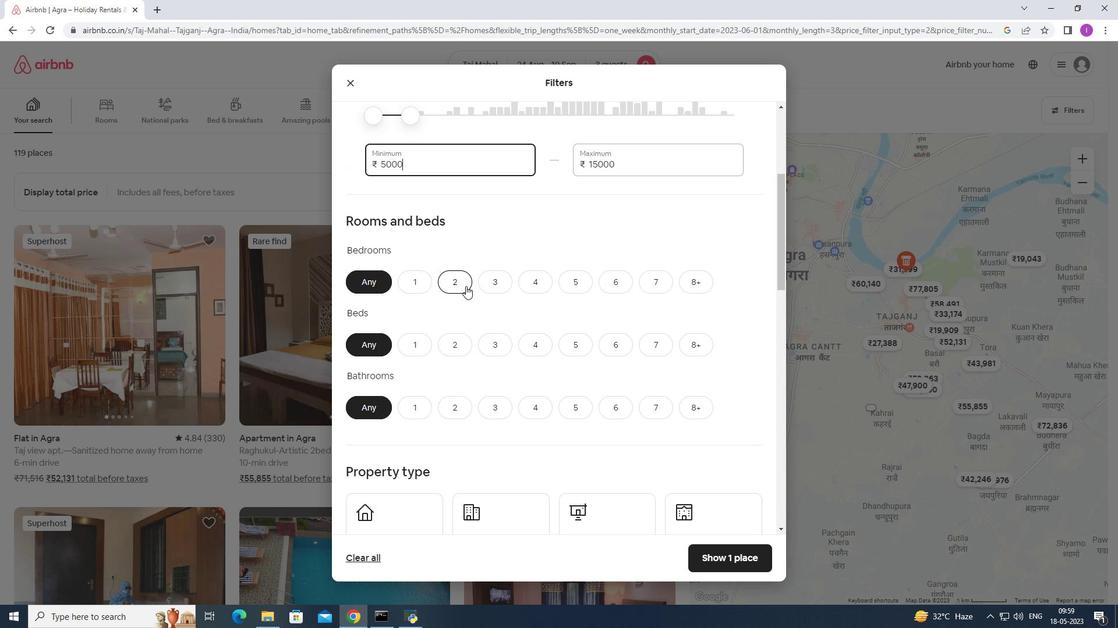 
Action: Mouse pressed left at (465, 286)
Screenshot: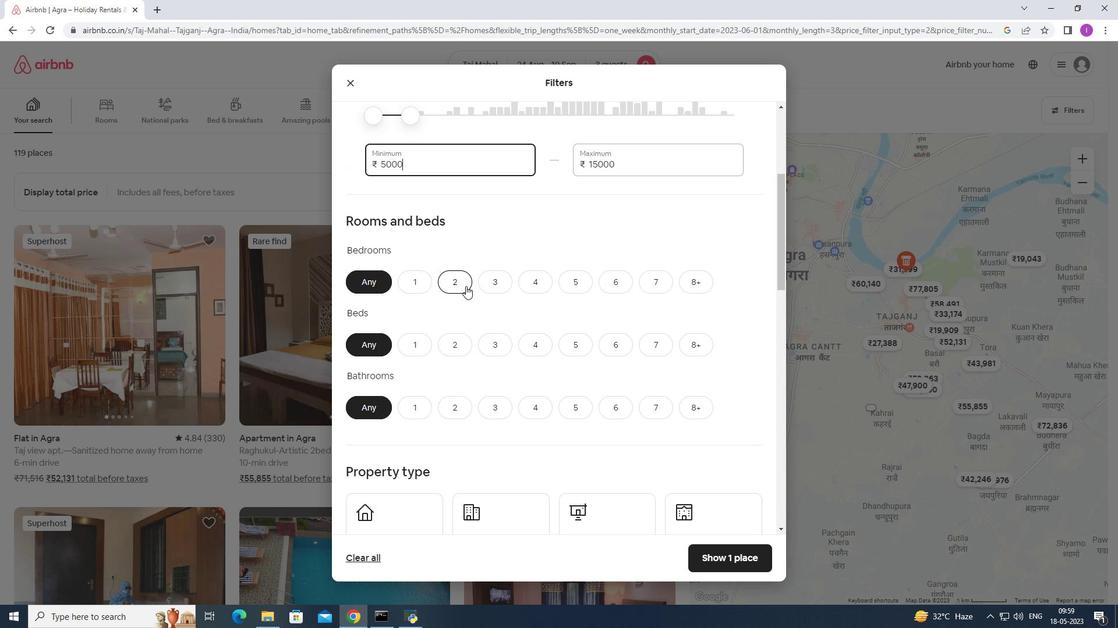 
Action: Mouse moved to (465, 343)
Screenshot: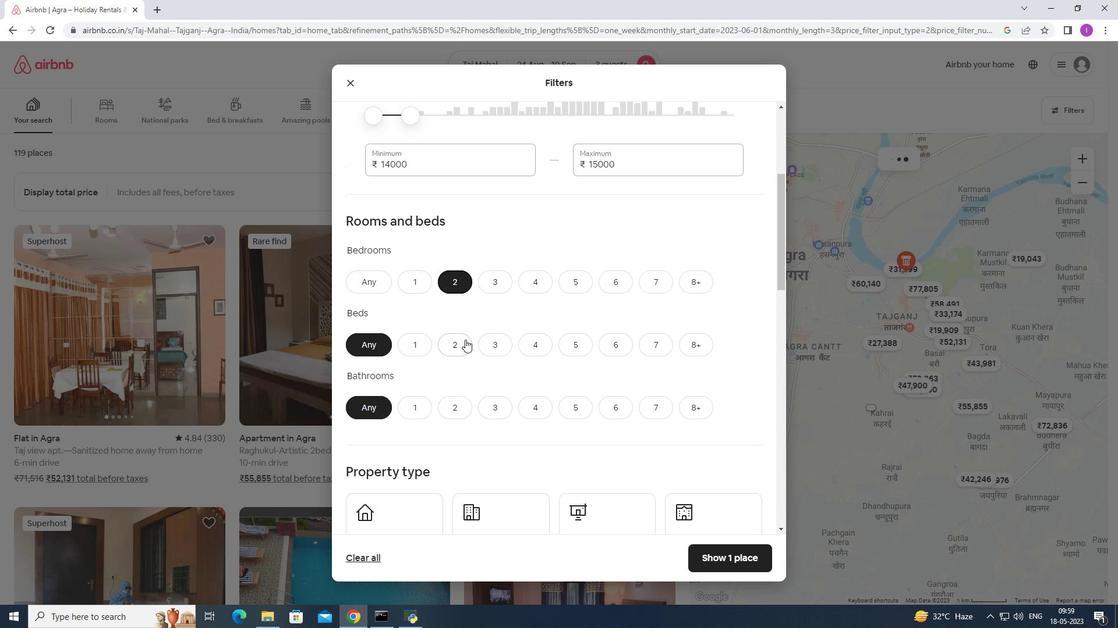 
Action: Mouse pressed left at (465, 343)
Screenshot: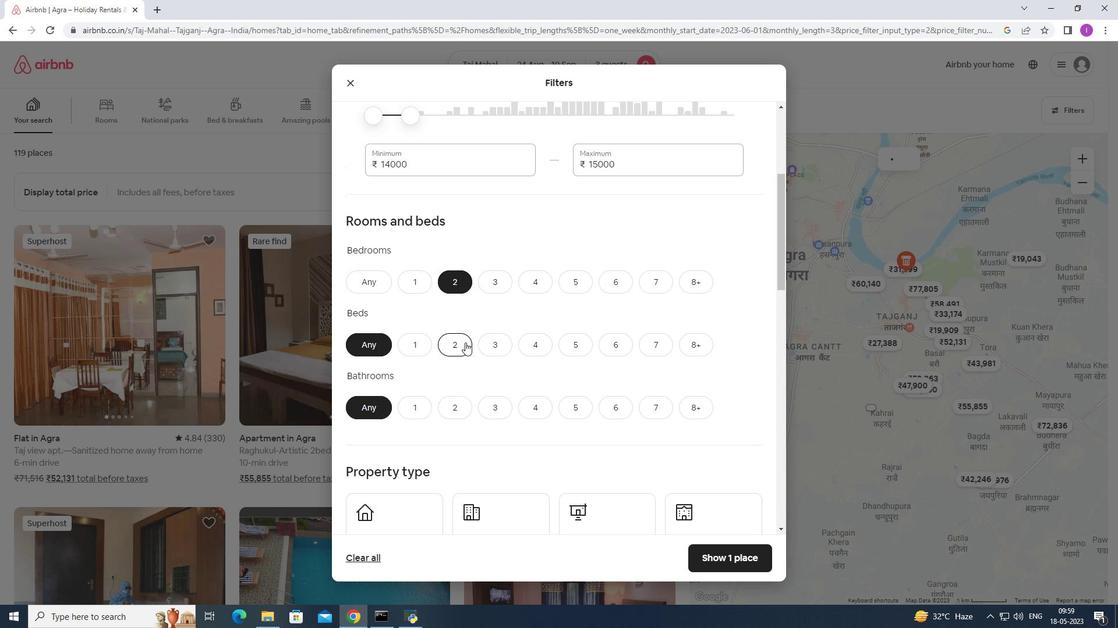 
Action: Mouse moved to (466, 415)
Screenshot: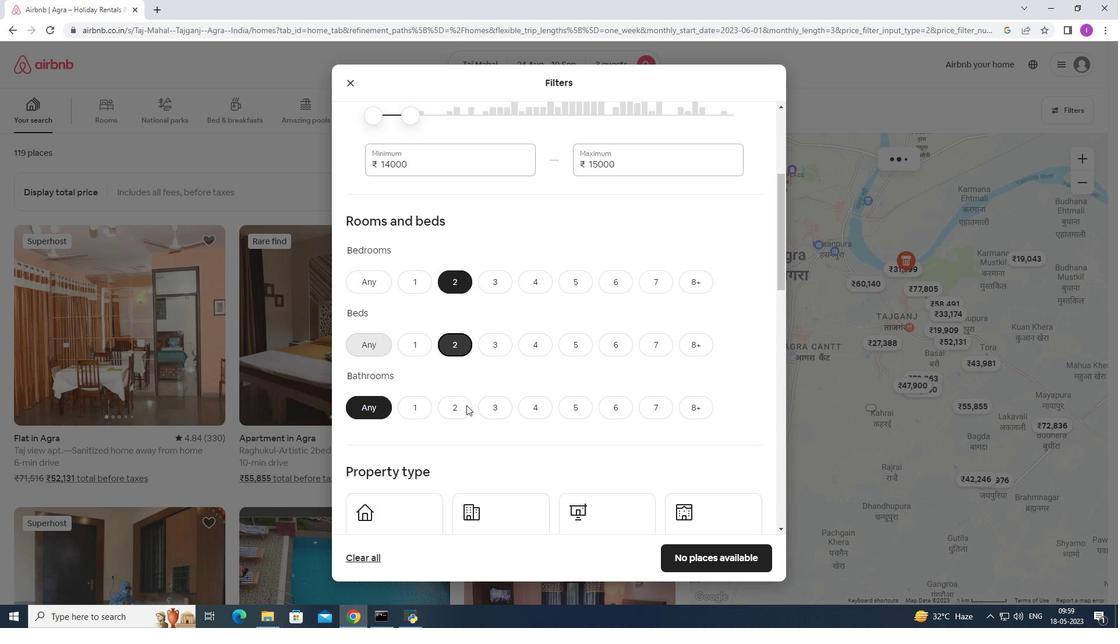 
Action: Mouse pressed left at (466, 415)
Screenshot: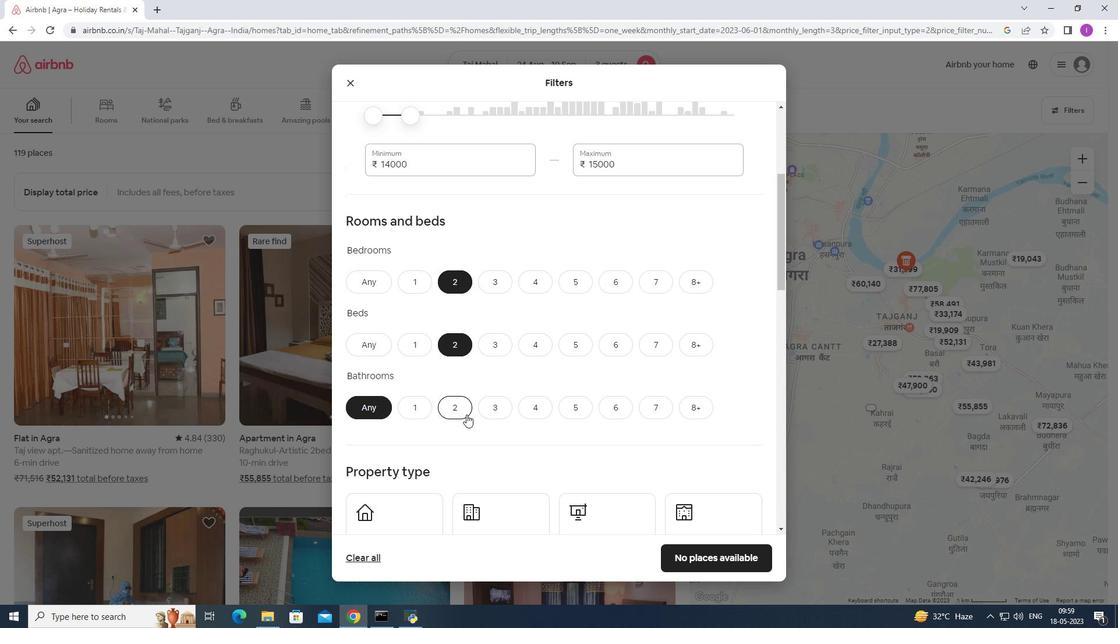 
Action: Mouse moved to (580, 503)
Screenshot: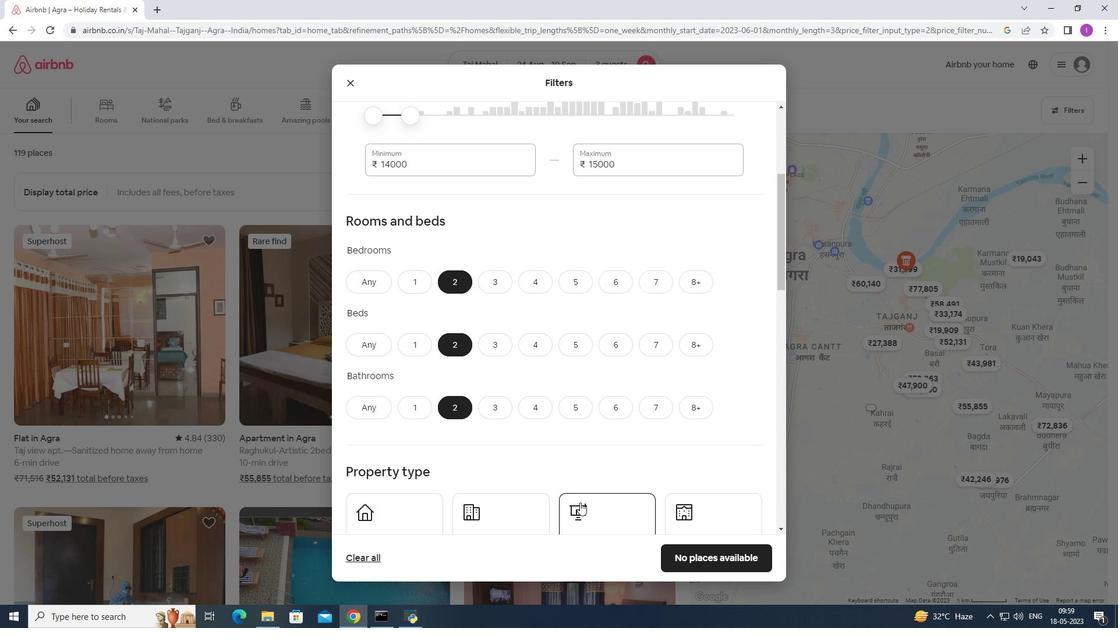 
Action: Mouse scrolled (580, 502) with delta (0, 0)
Screenshot: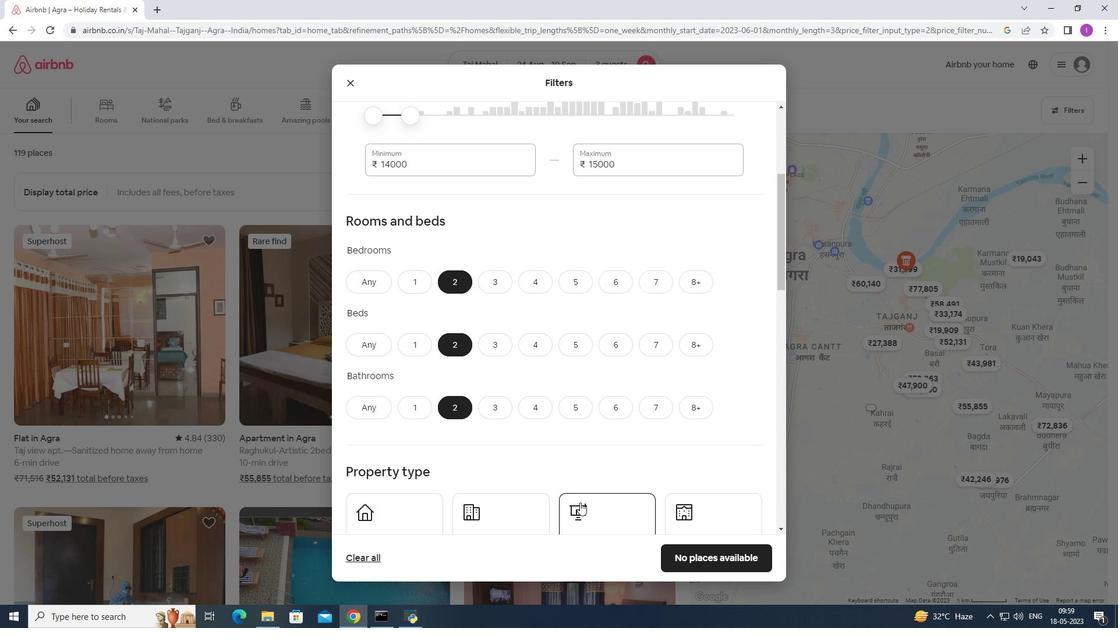
Action: Mouse scrolled (580, 502) with delta (0, 0)
Screenshot: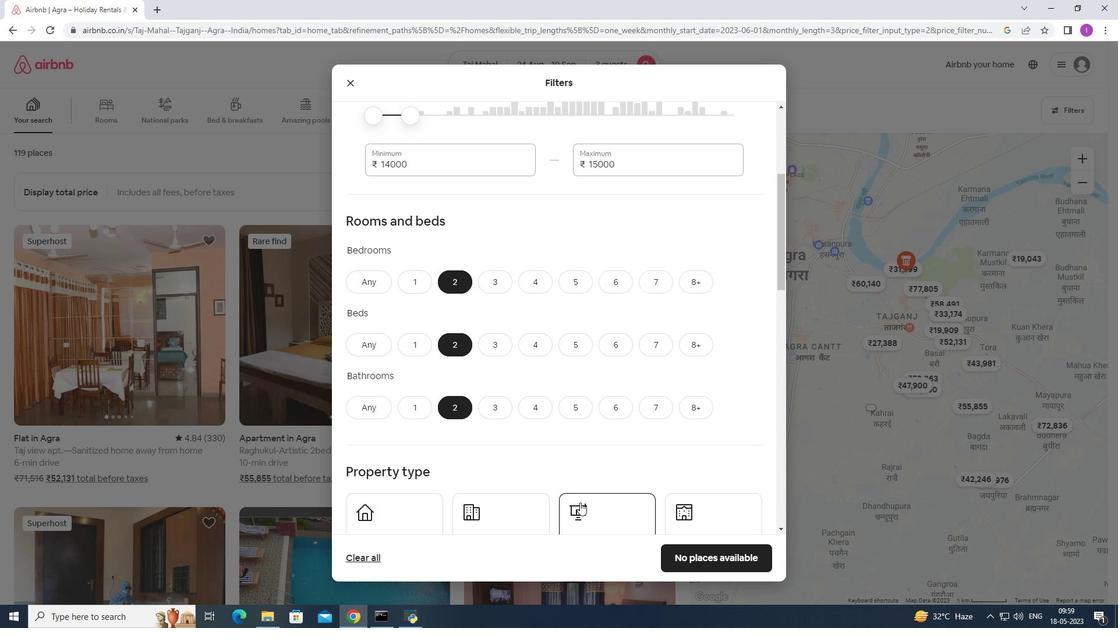 
Action: Mouse scrolled (580, 502) with delta (0, 0)
Screenshot: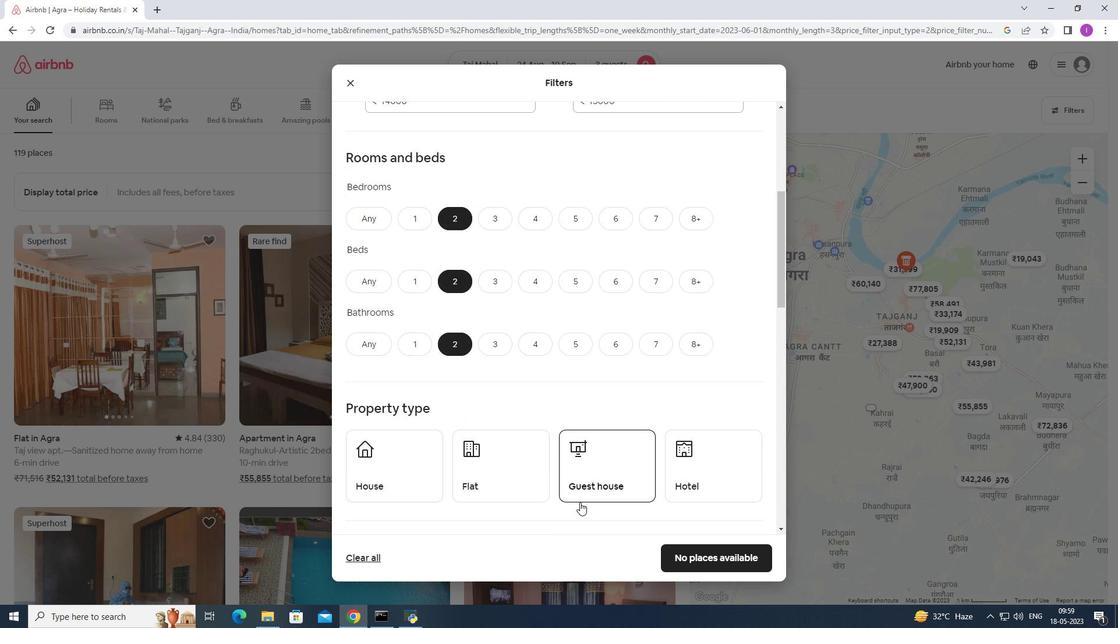 
Action: Mouse moved to (387, 358)
Screenshot: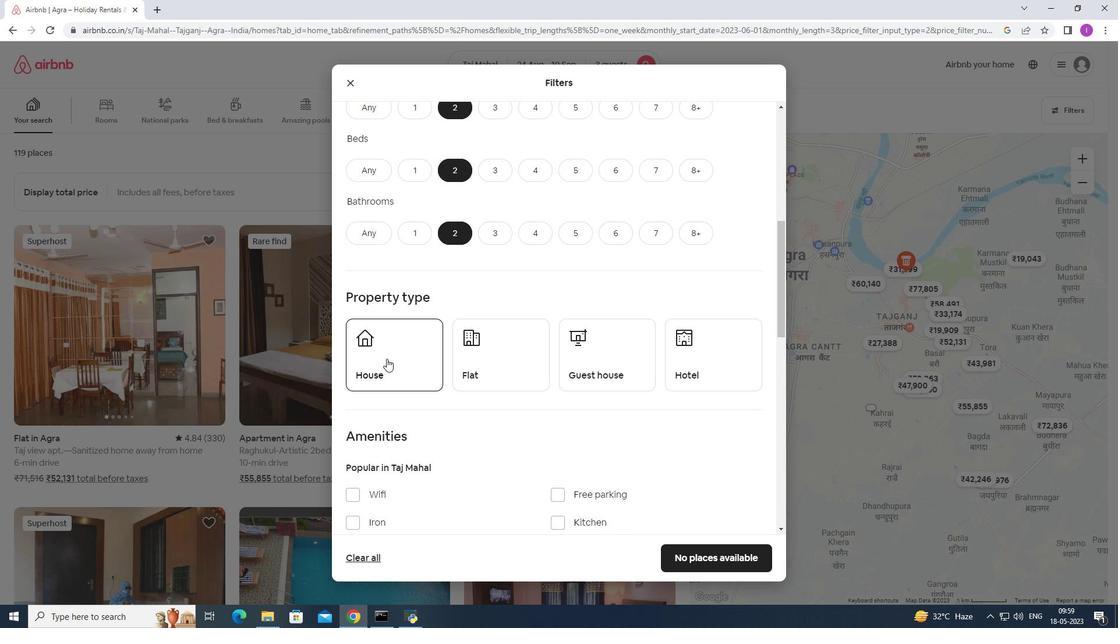 
Action: Mouse pressed left at (387, 358)
Screenshot: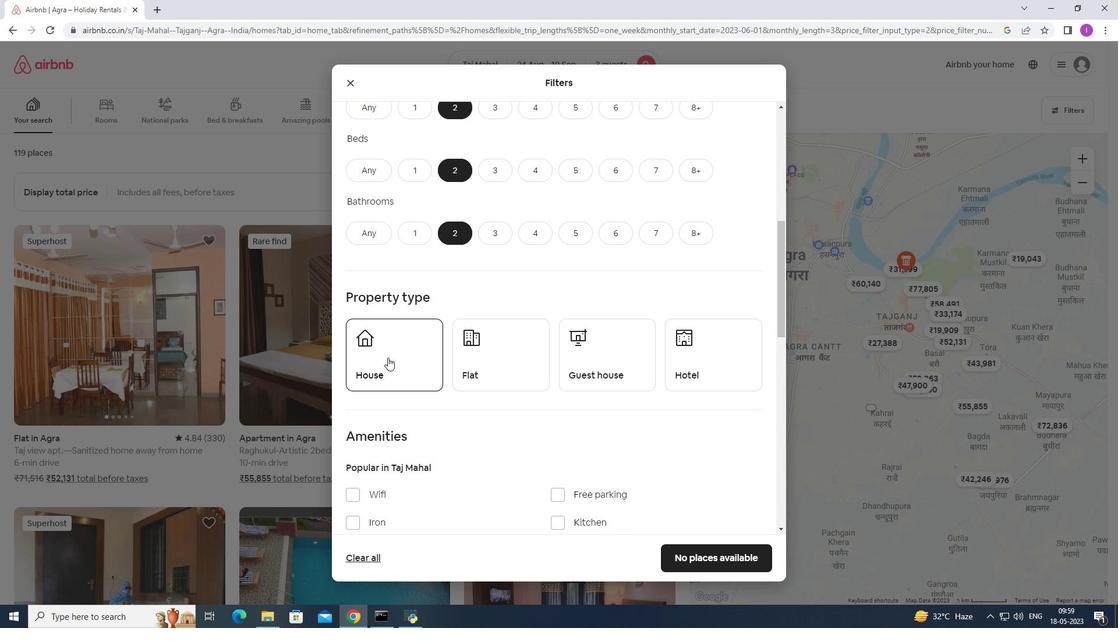 
Action: Mouse moved to (544, 365)
Screenshot: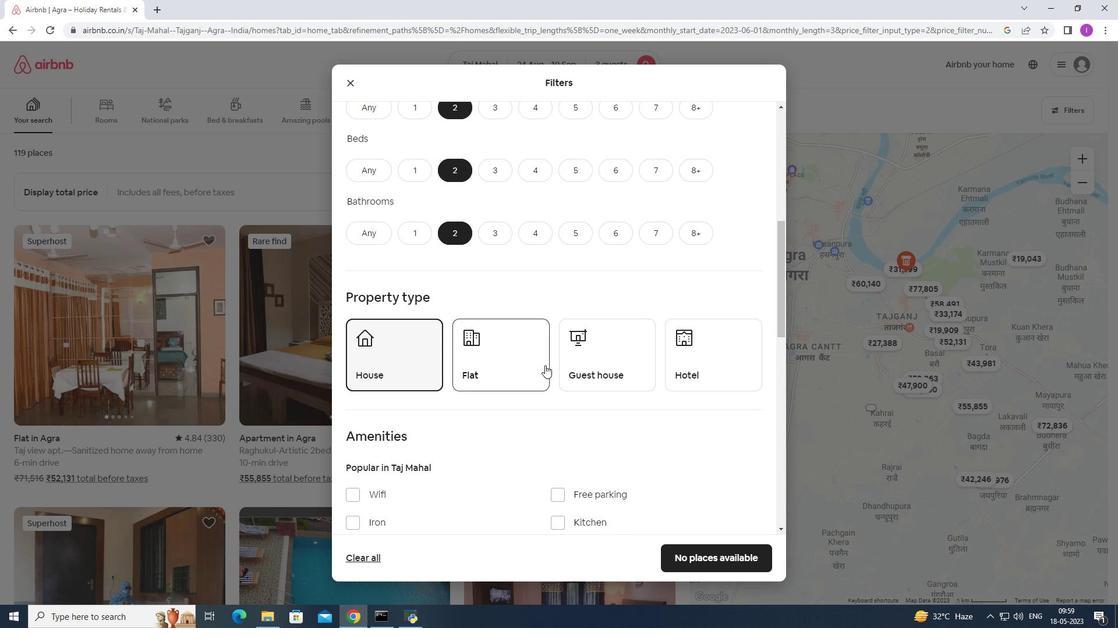 
Action: Mouse pressed left at (544, 365)
Screenshot: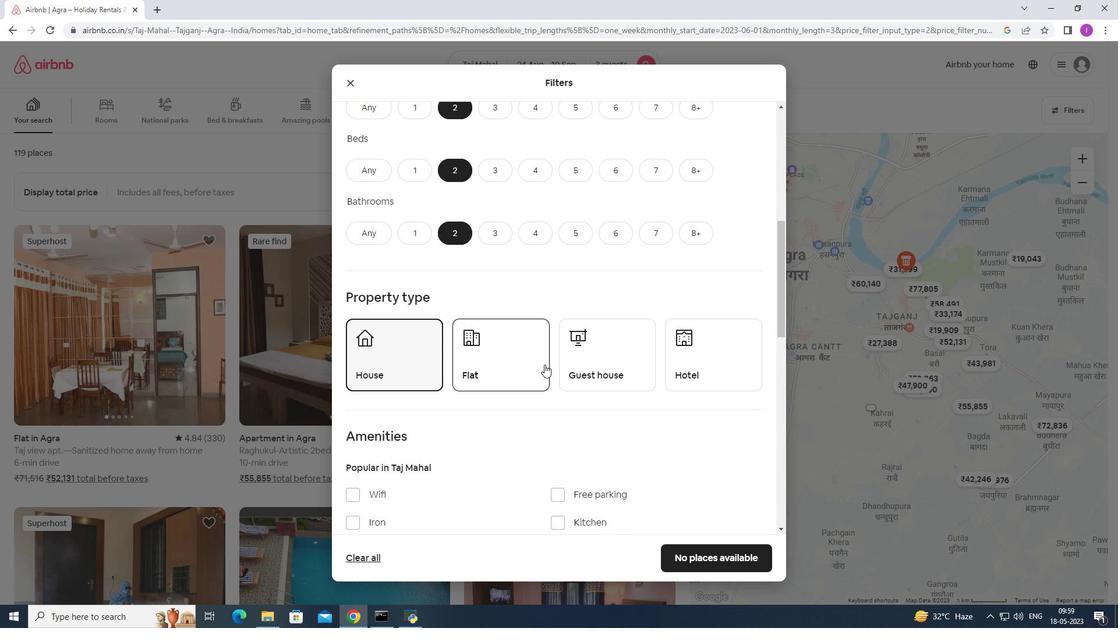 
Action: Mouse moved to (616, 356)
Screenshot: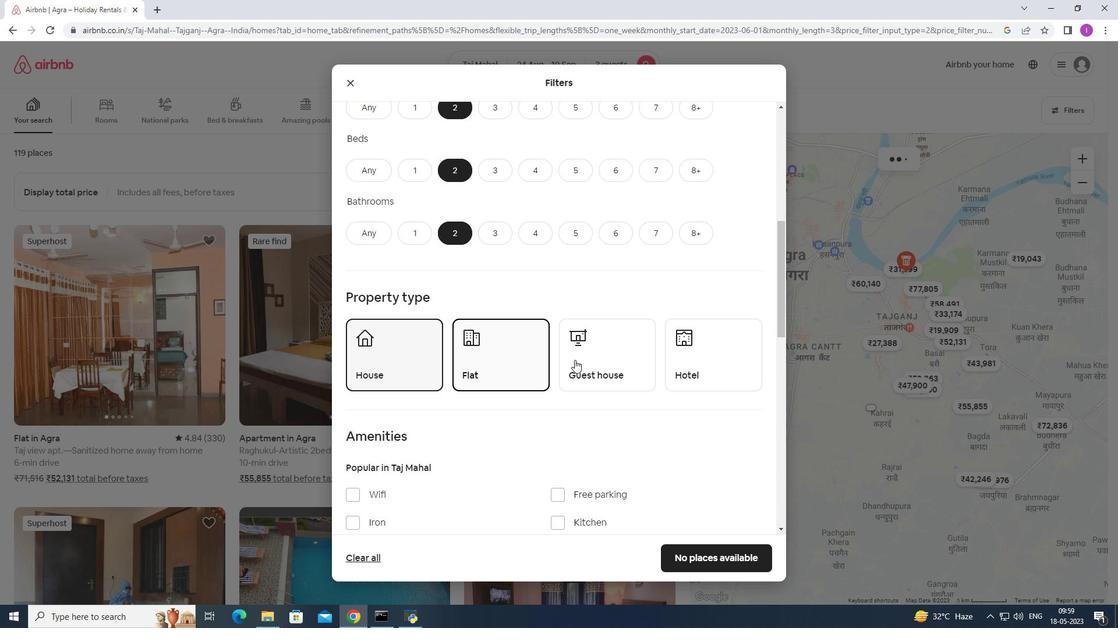 
Action: Mouse pressed left at (616, 356)
Screenshot: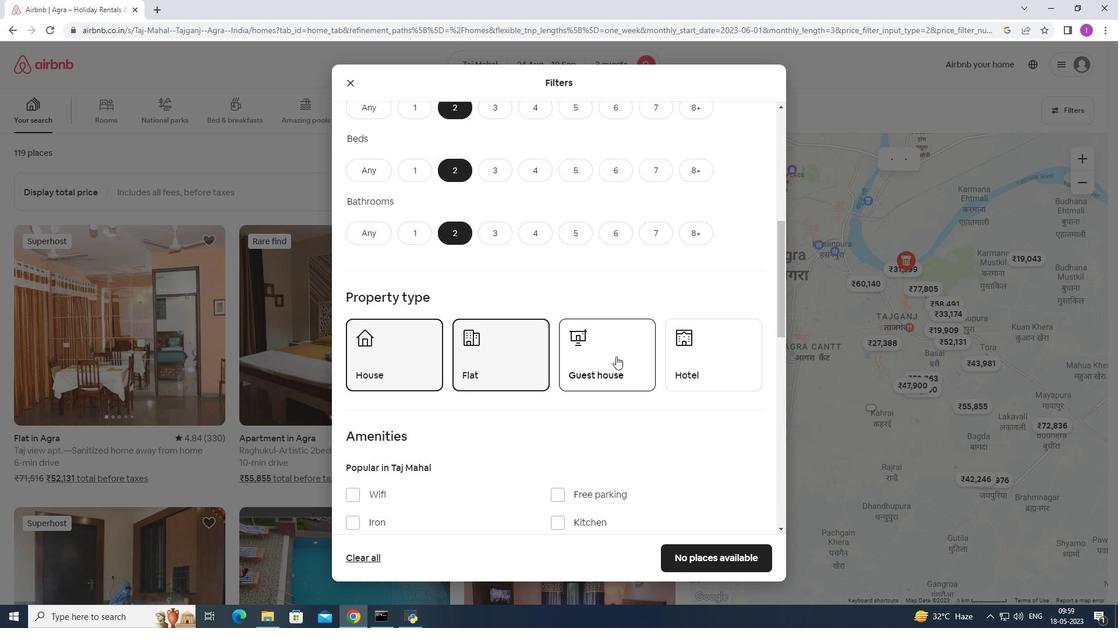 
Action: Mouse moved to (711, 354)
Screenshot: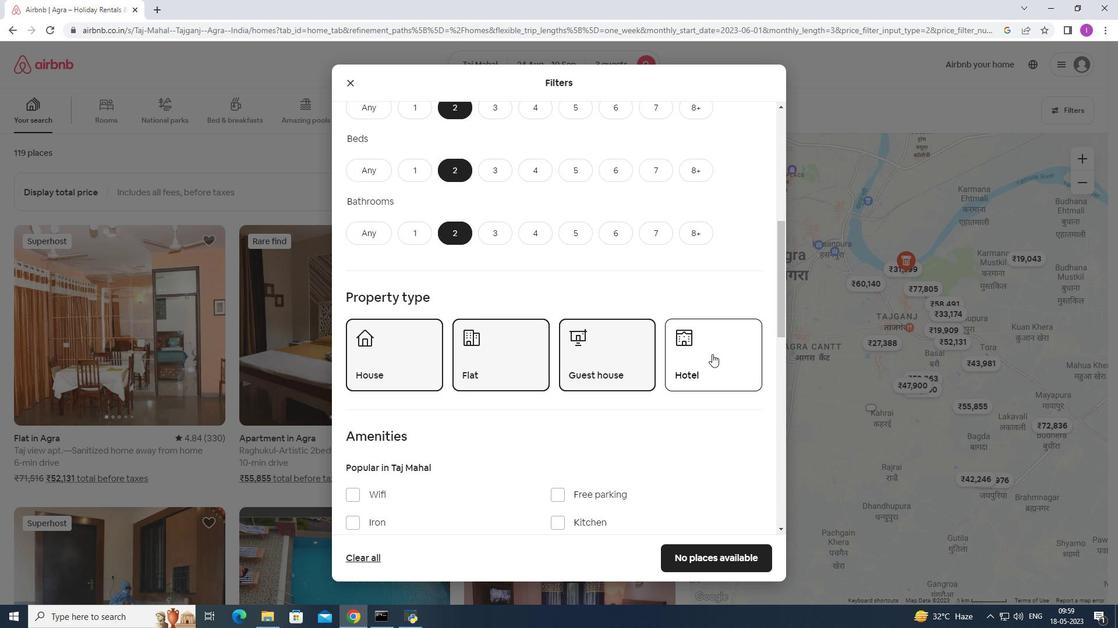 
Action: Mouse pressed left at (711, 354)
Screenshot: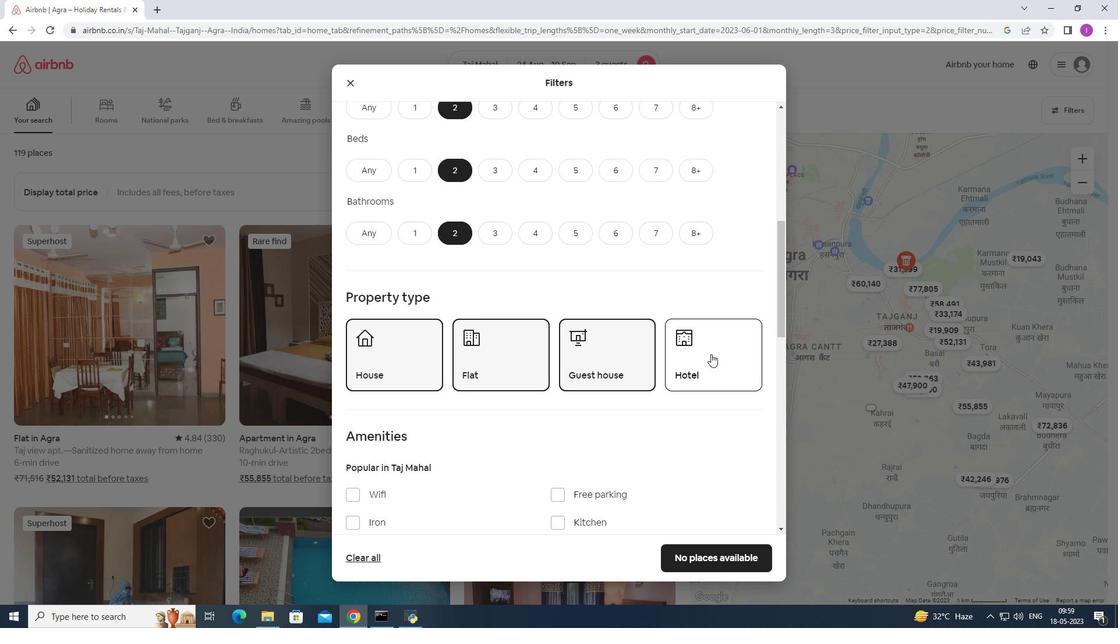 
Action: Mouse moved to (504, 451)
Screenshot: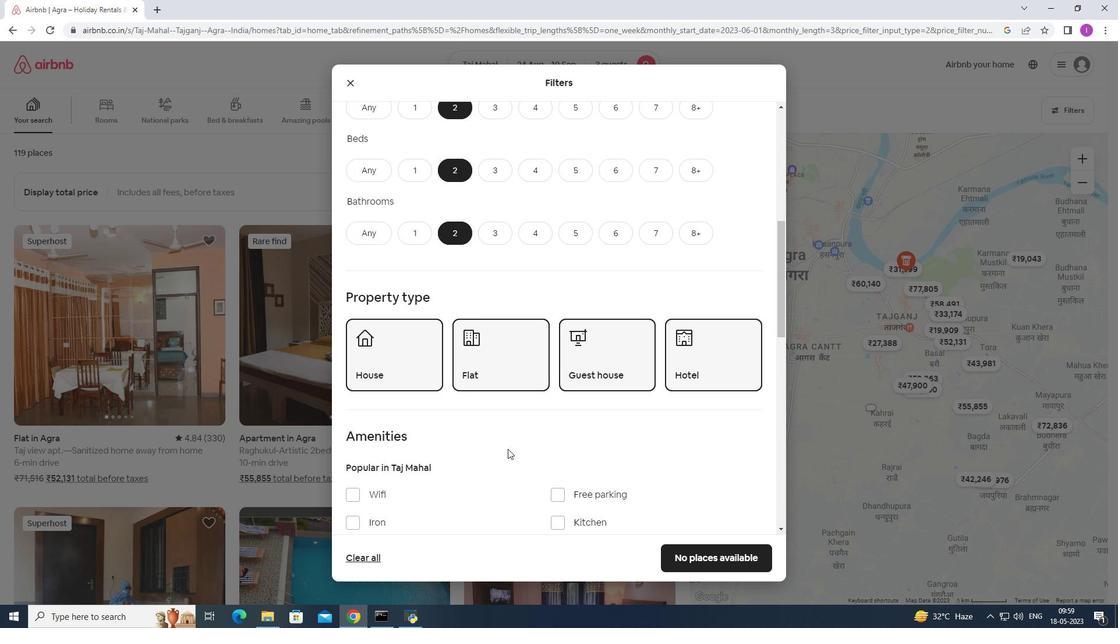 
Action: Mouse scrolled (504, 450) with delta (0, 0)
Screenshot: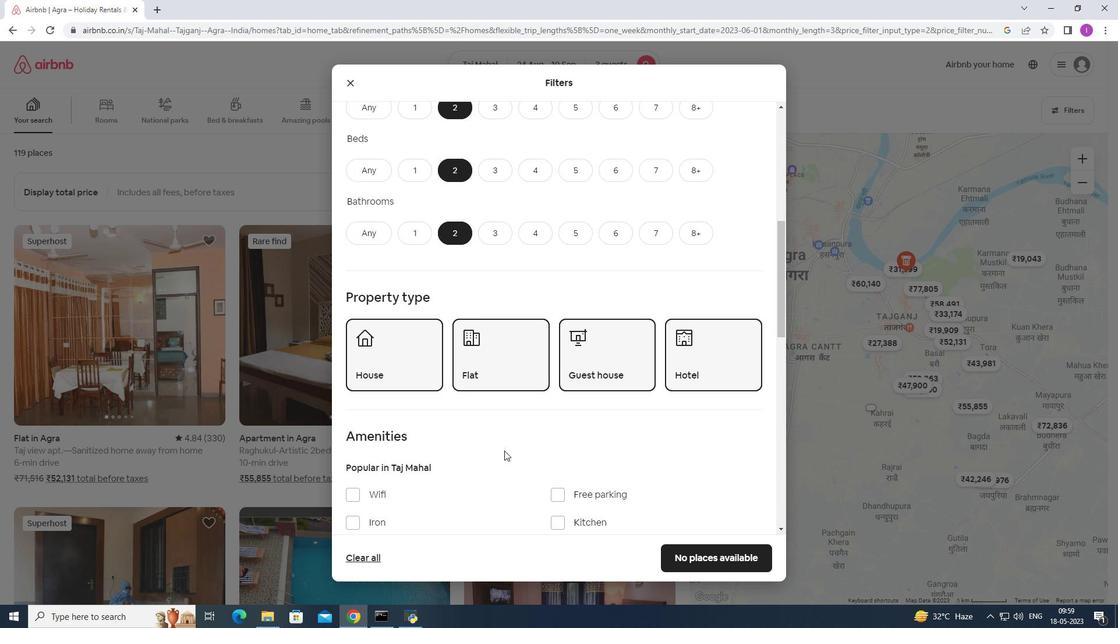 
Action: Mouse scrolled (504, 450) with delta (0, 0)
Screenshot: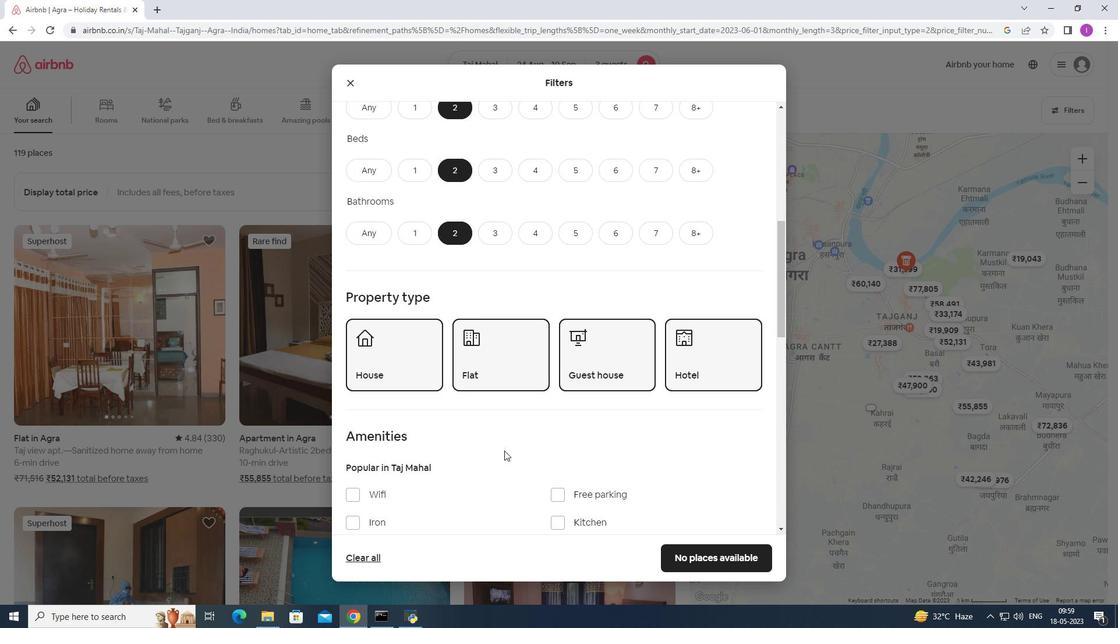 
Action: Mouse scrolled (504, 450) with delta (0, 0)
Screenshot: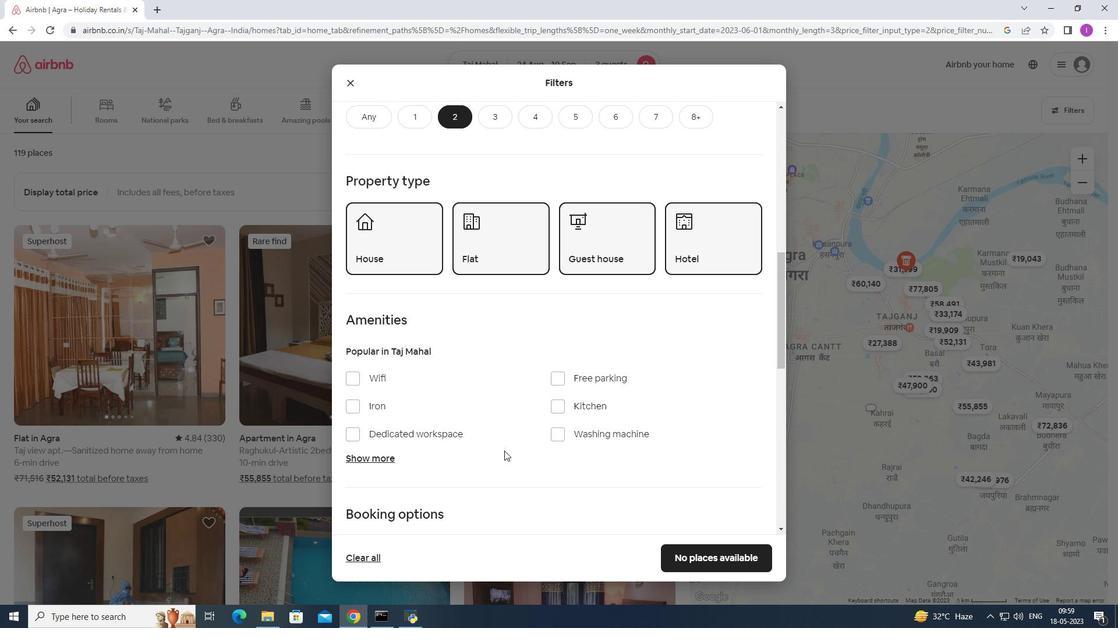 
Action: Mouse moved to (354, 317)
Screenshot: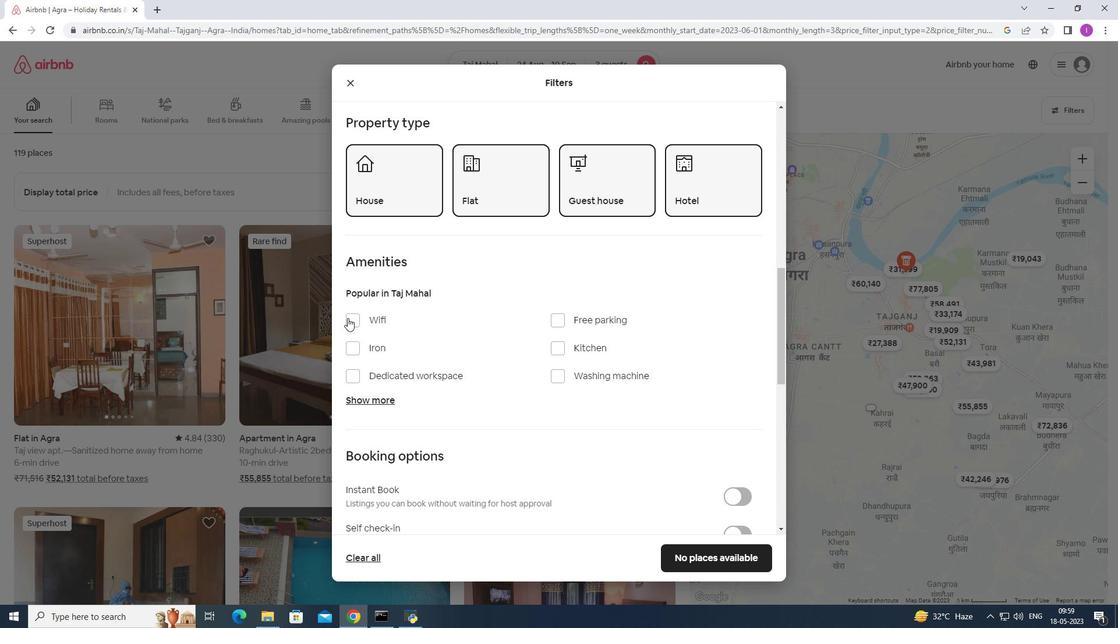 
Action: Mouse pressed left at (354, 317)
Screenshot: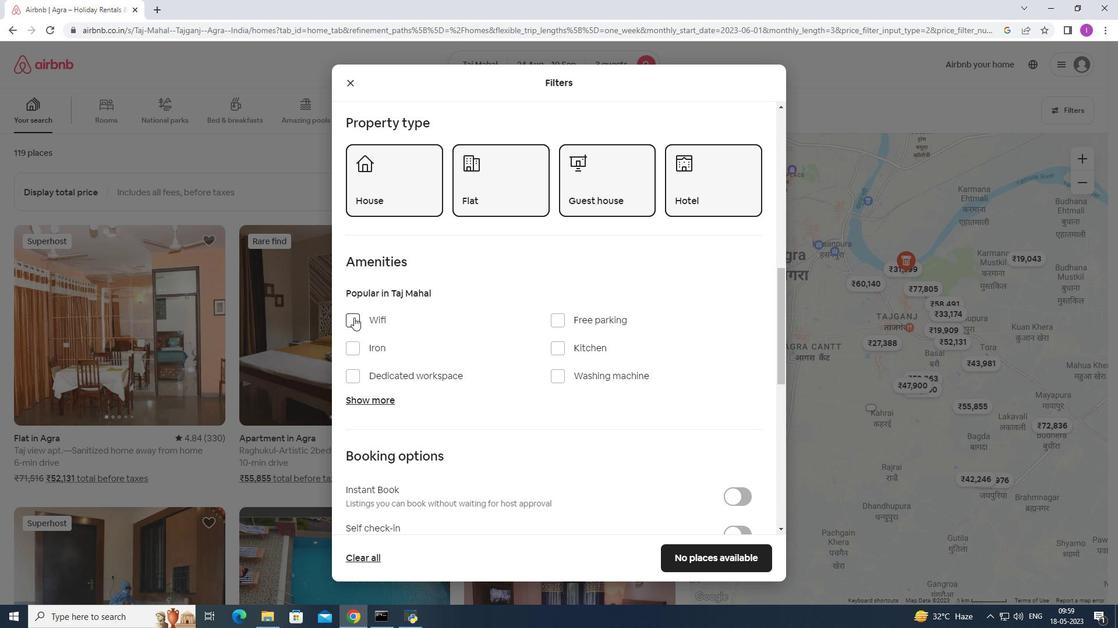 
Action: Mouse moved to (561, 321)
Screenshot: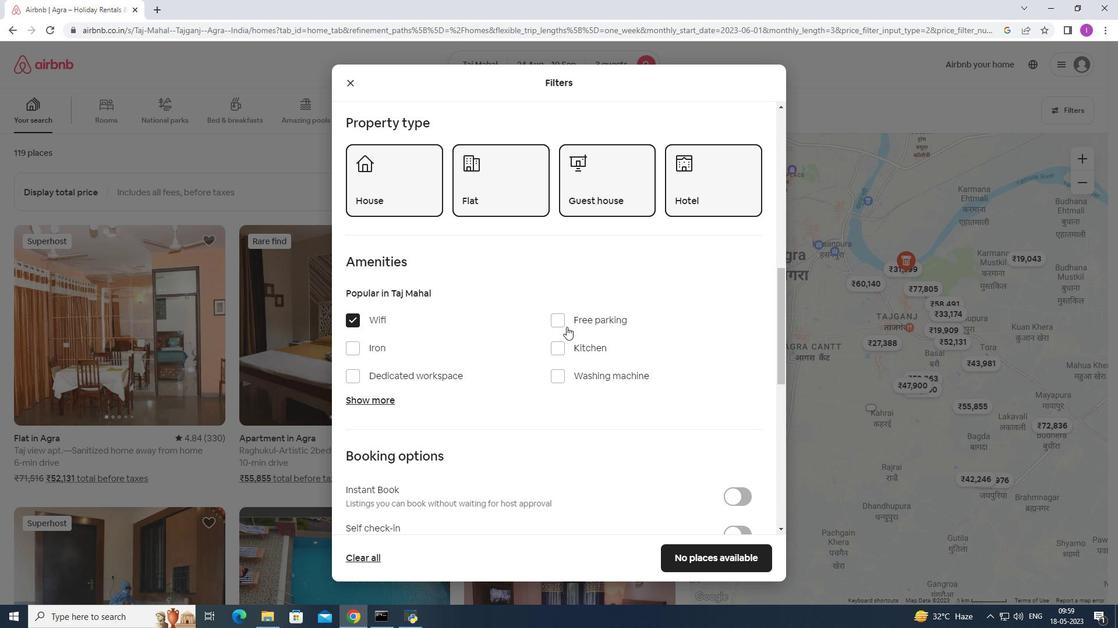 
Action: Mouse pressed left at (561, 321)
Screenshot: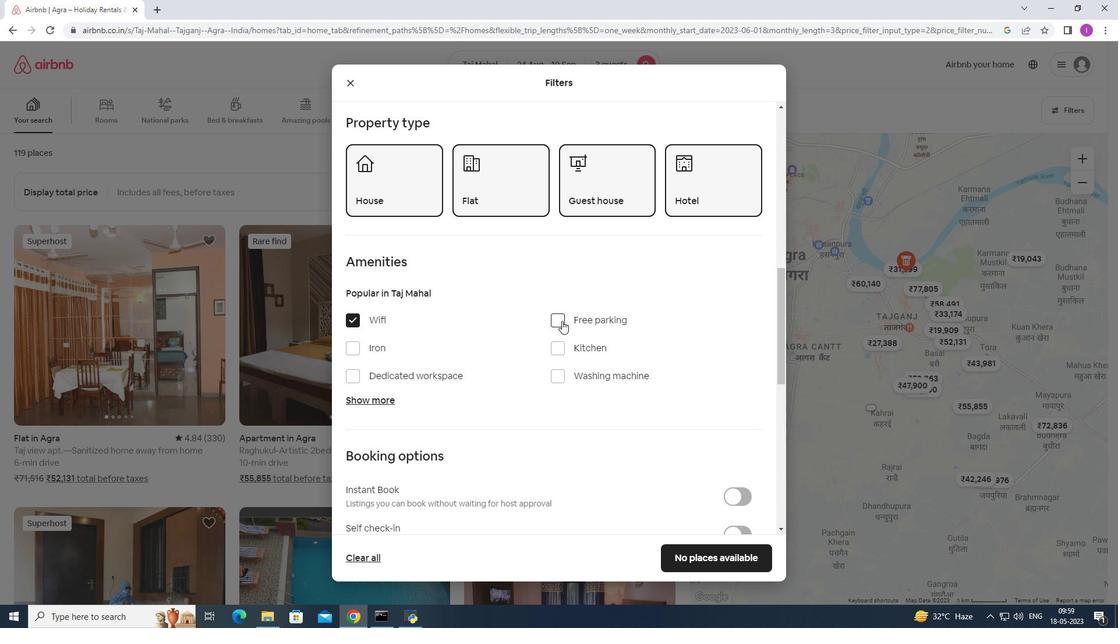 
Action: Mouse moved to (373, 401)
Screenshot: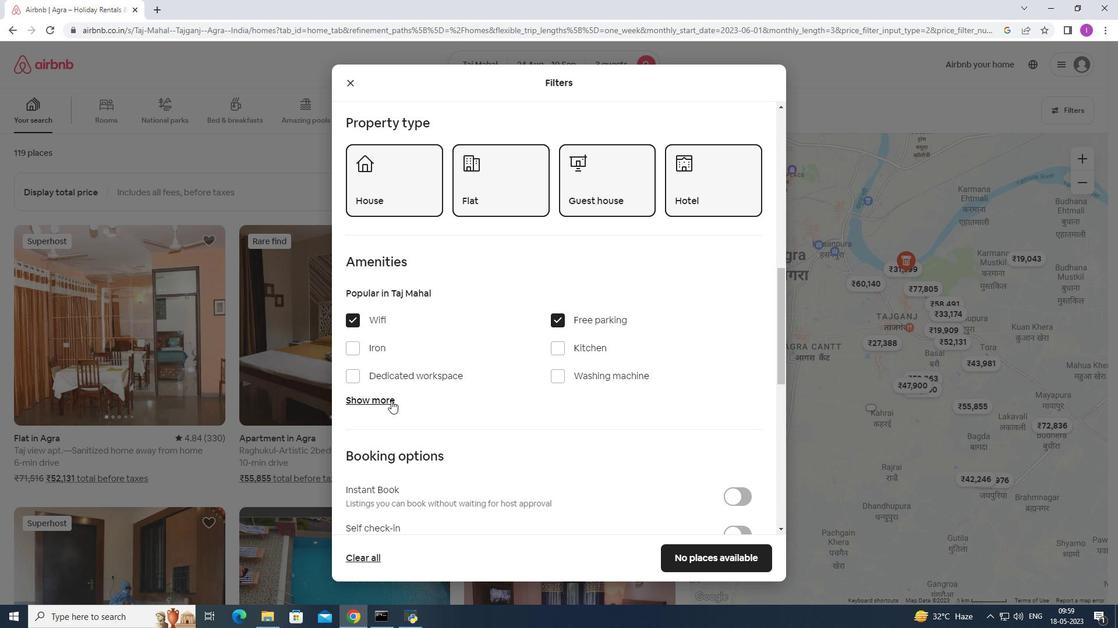 
Action: Mouse pressed left at (373, 401)
Screenshot: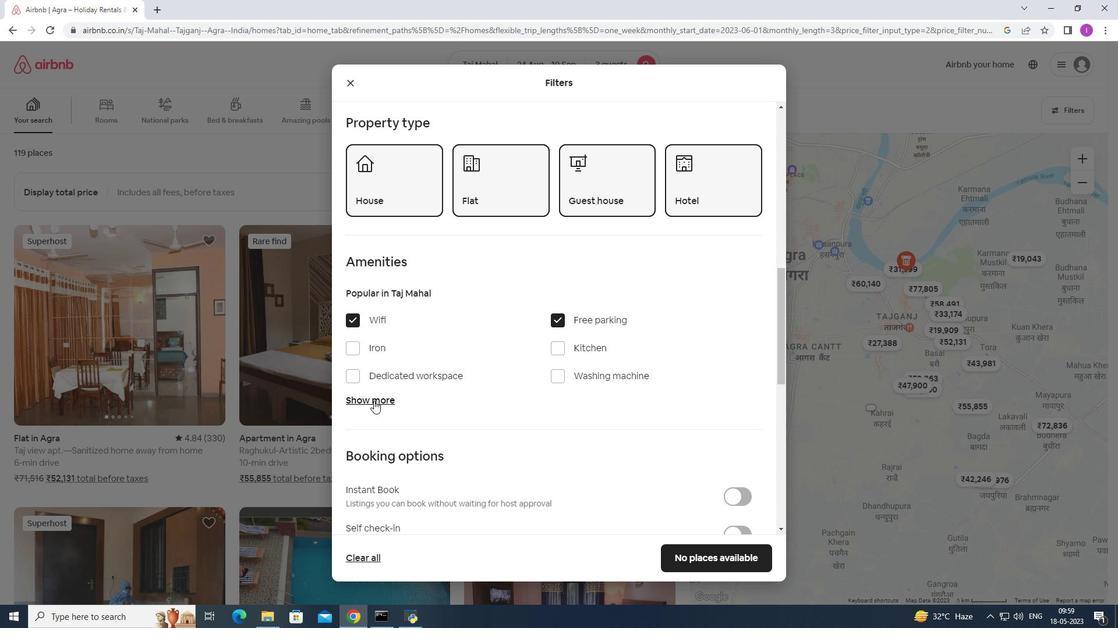 
Action: Mouse moved to (558, 442)
Screenshot: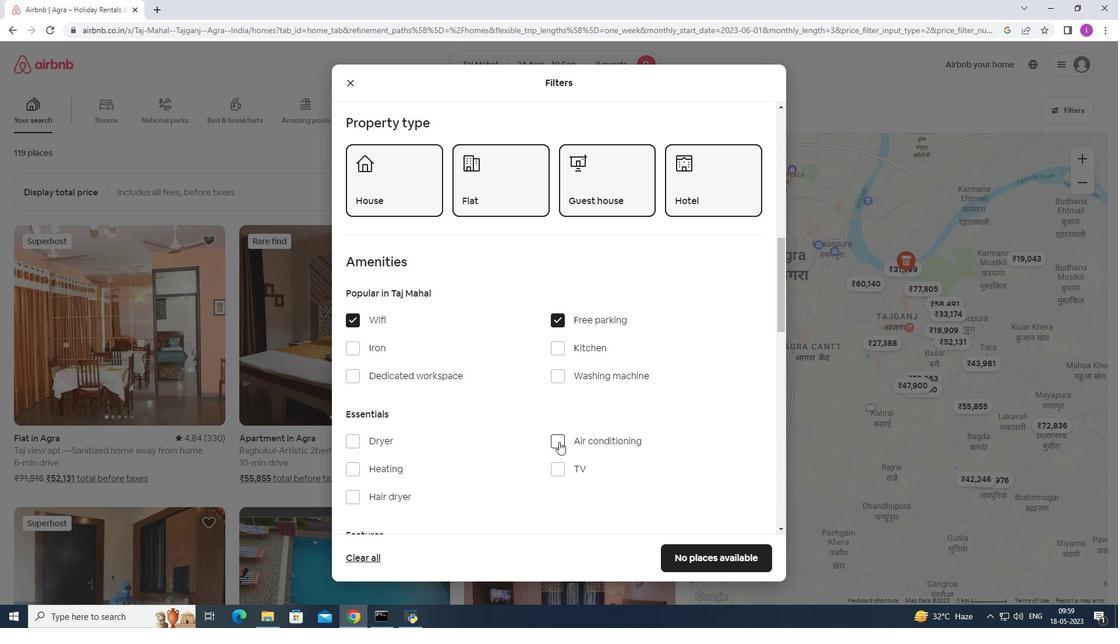 
Action: Mouse pressed left at (558, 442)
Screenshot: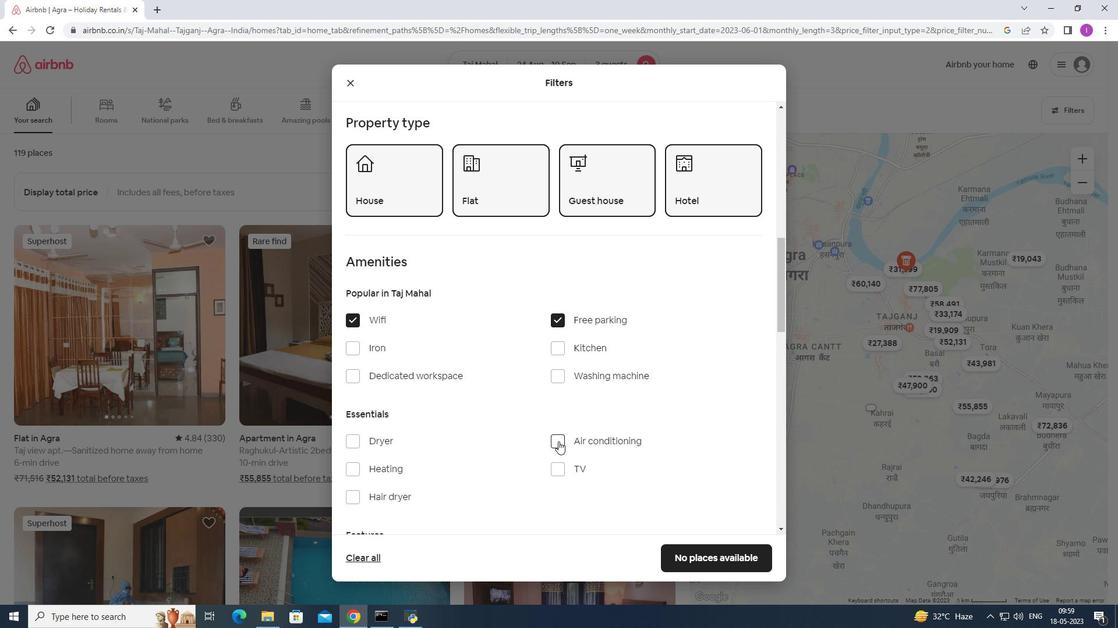 
Action: Mouse moved to (476, 490)
Screenshot: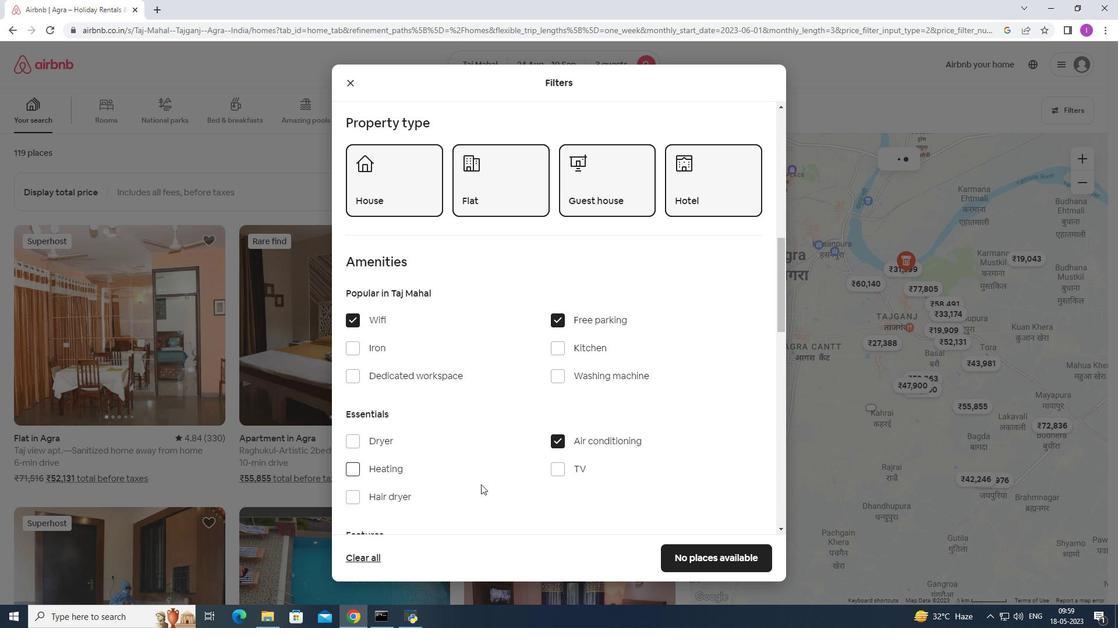 
Action: Mouse scrolled (476, 490) with delta (0, 0)
Screenshot: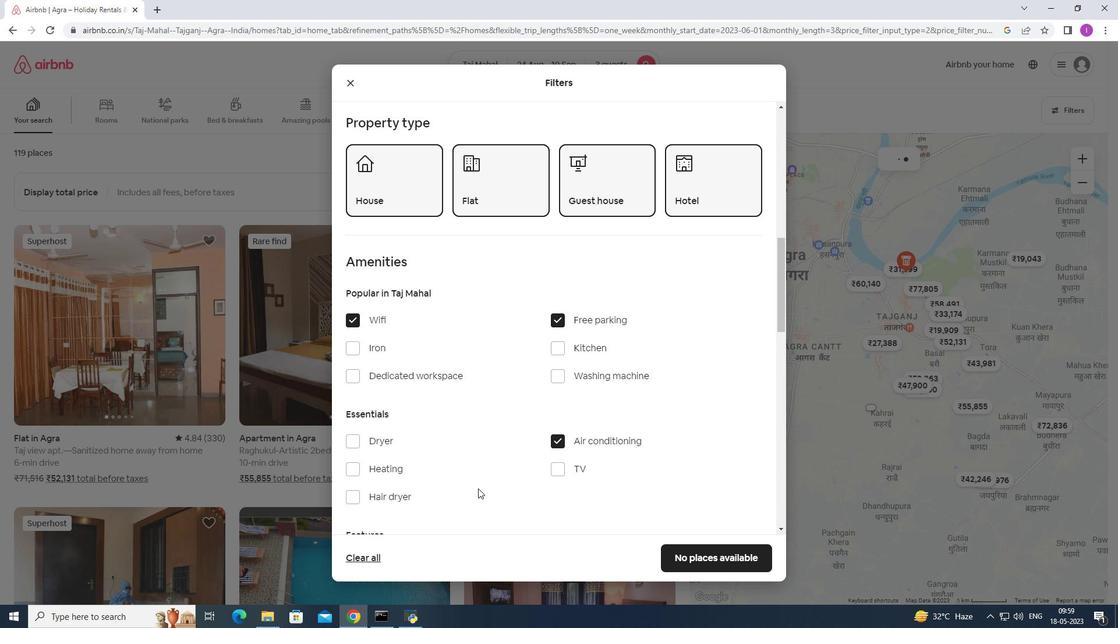 
Action: Mouse scrolled (476, 490) with delta (0, 0)
Screenshot: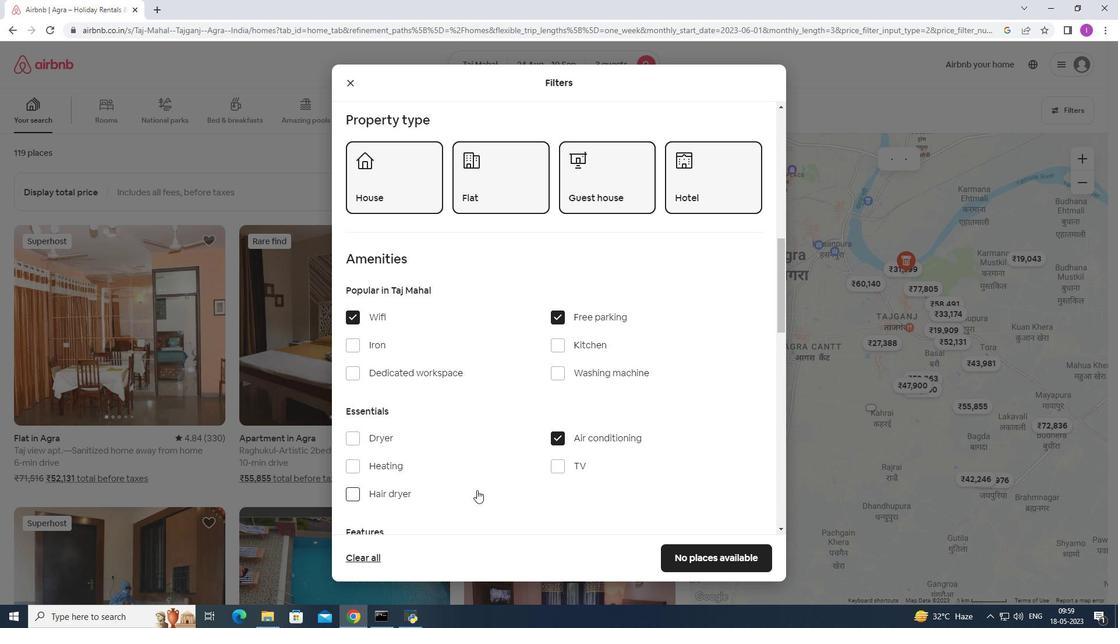 
Action: Mouse moved to (565, 357)
Screenshot: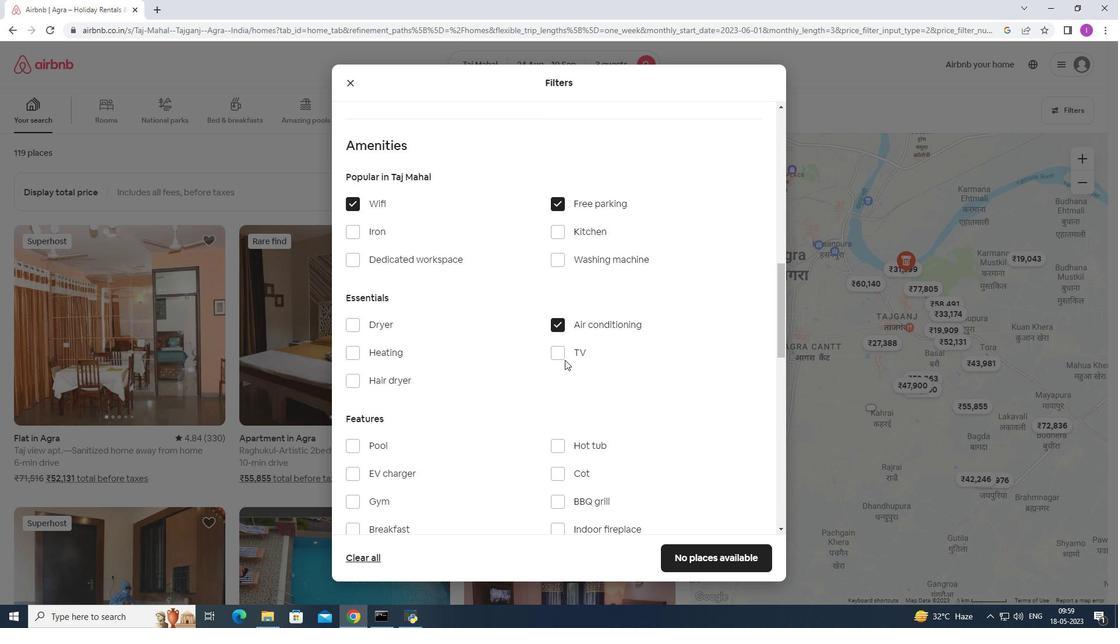 
Action: Mouse pressed left at (565, 357)
Screenshot: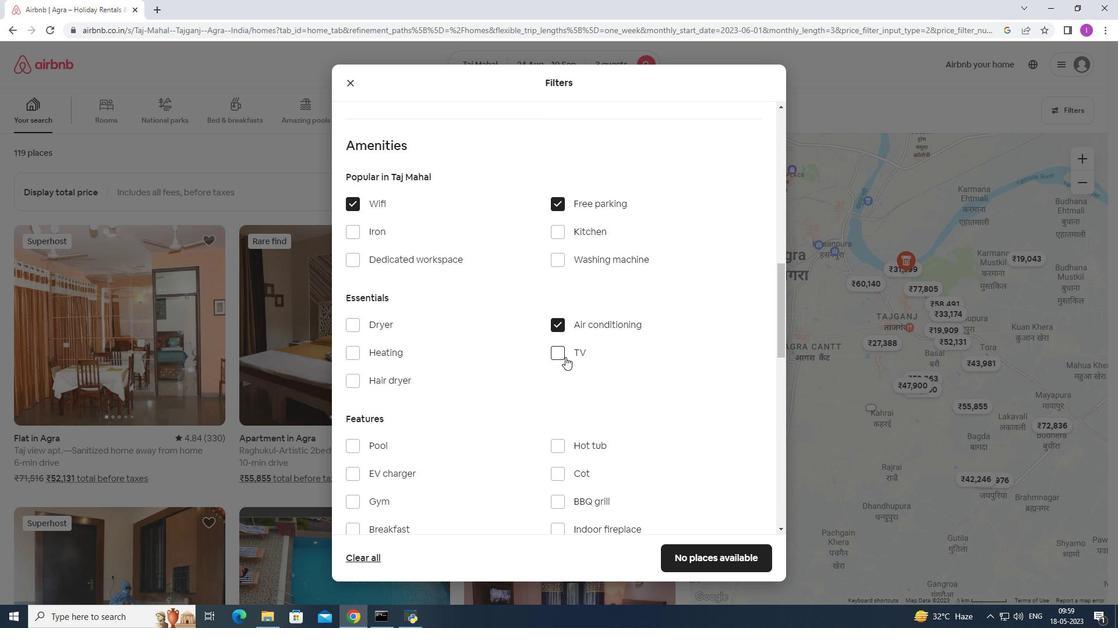 
Action: Mouse moved to (435, 428)
Screenshot: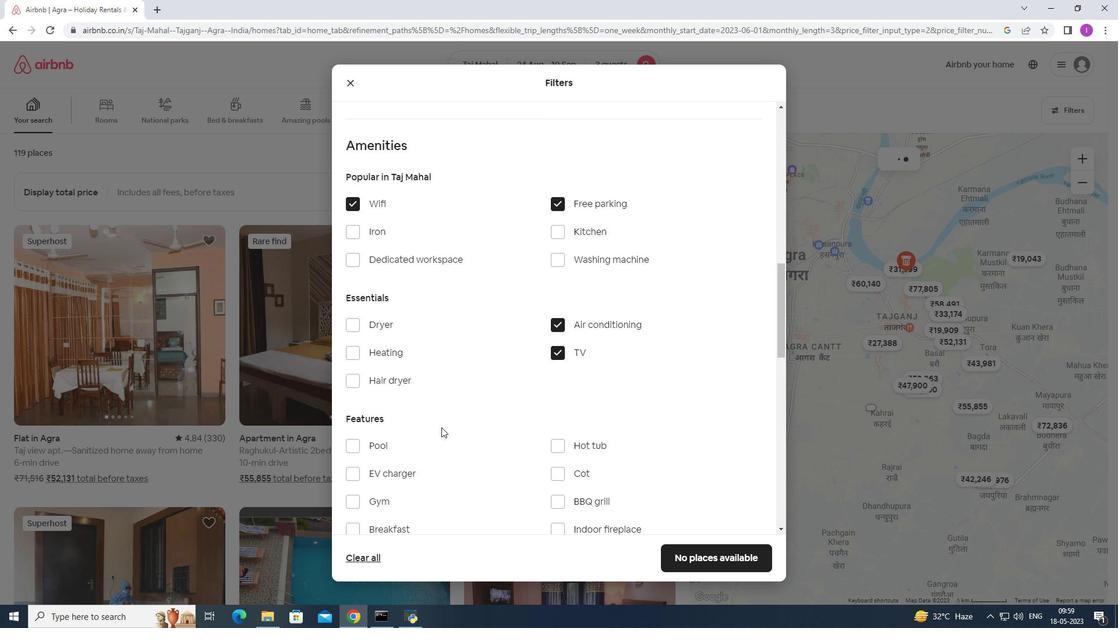 
Action: Mouse scrolled (435, 427) with delta (0, 0)
Screenshot: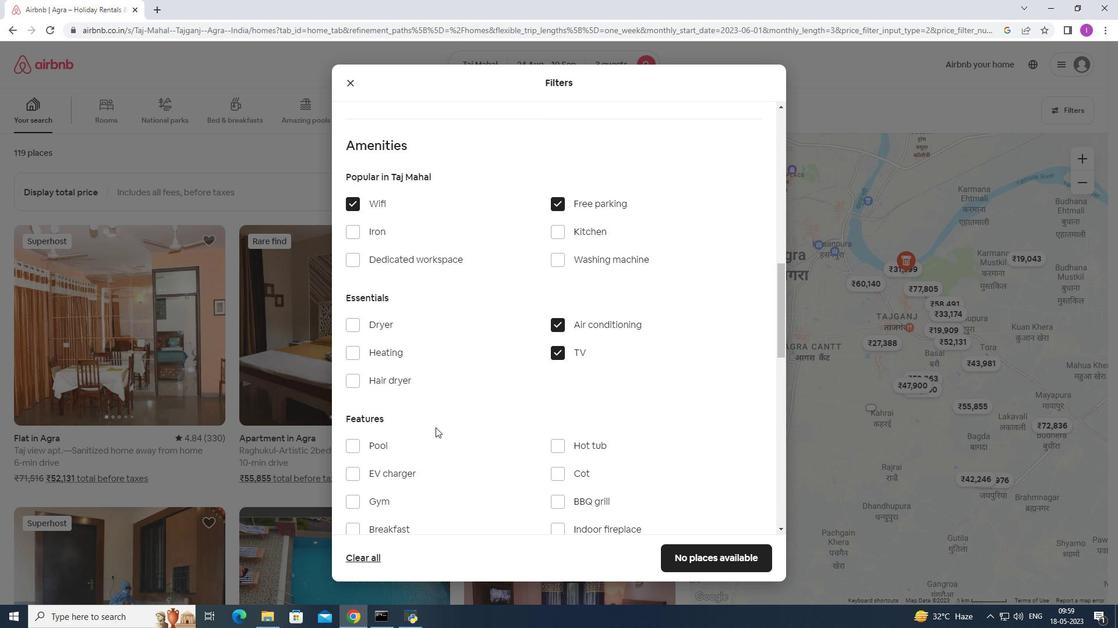 
Action: Mouse scrolled (435, 427) with delta (0, 0)
Screenshot: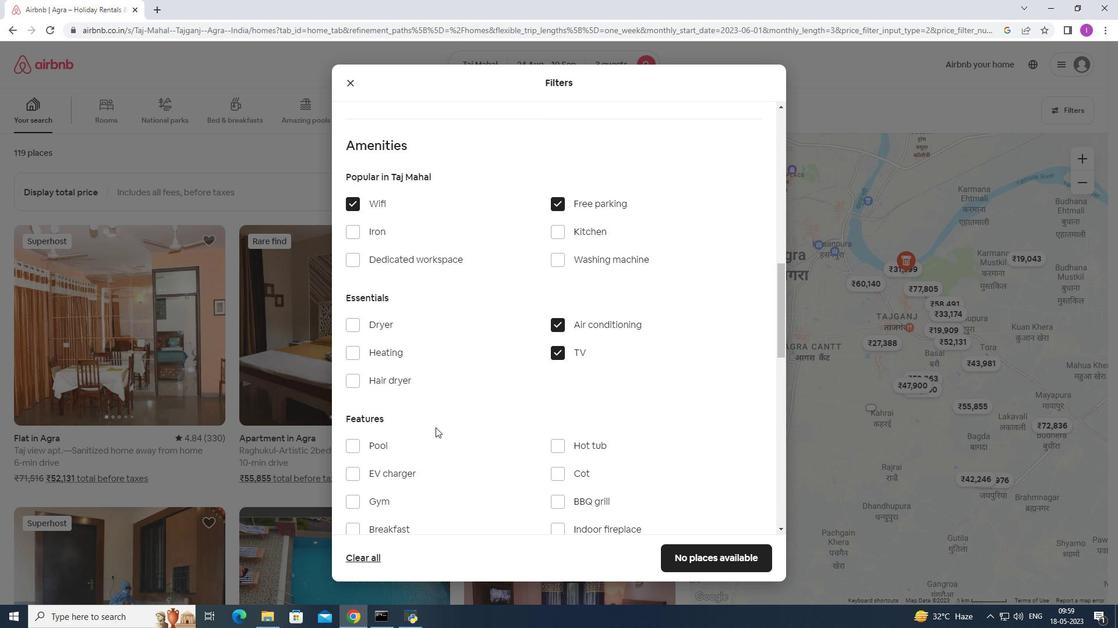 
Action: Mouse moved to (358, 328)
Screenshot: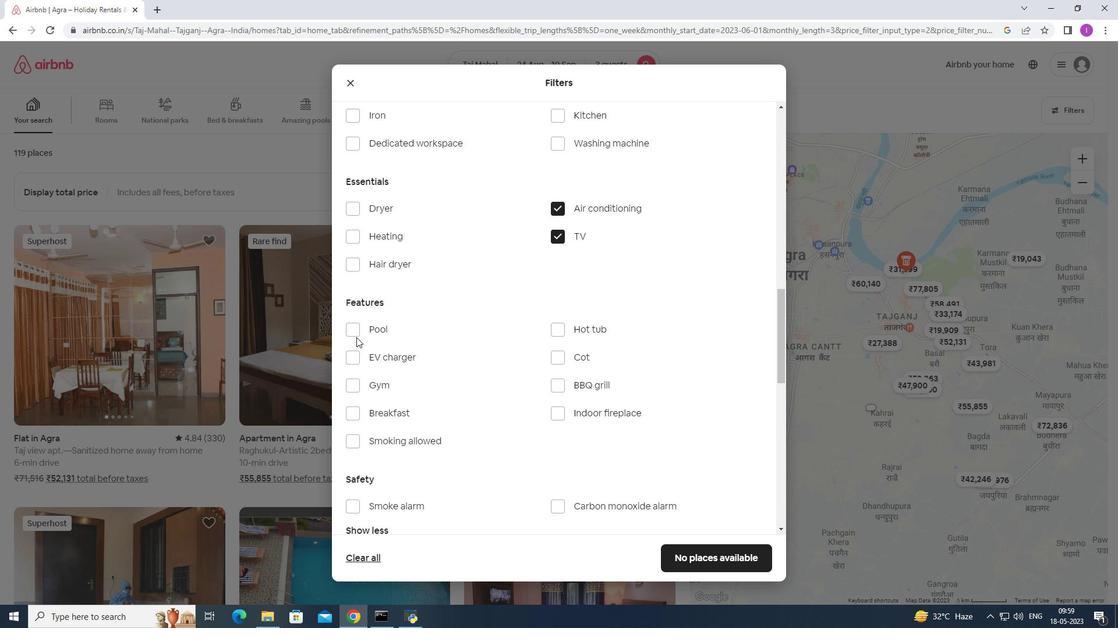 
Action: Mouse pressed left at (358, 328)
Screenshot: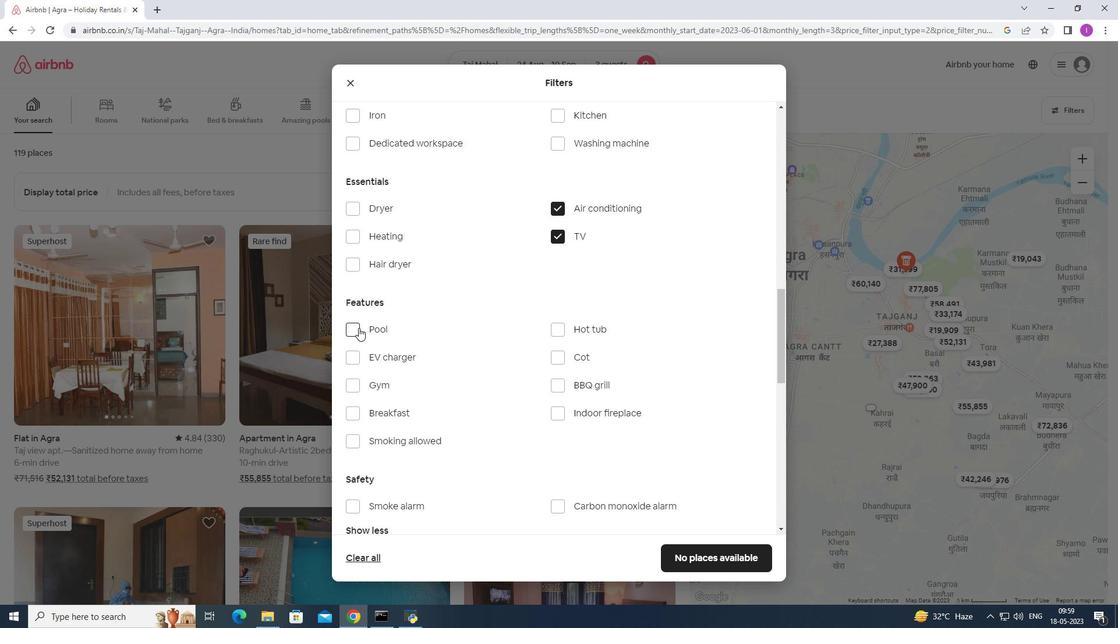 
Action: Mouse moved to (575, 391)
Screenshot: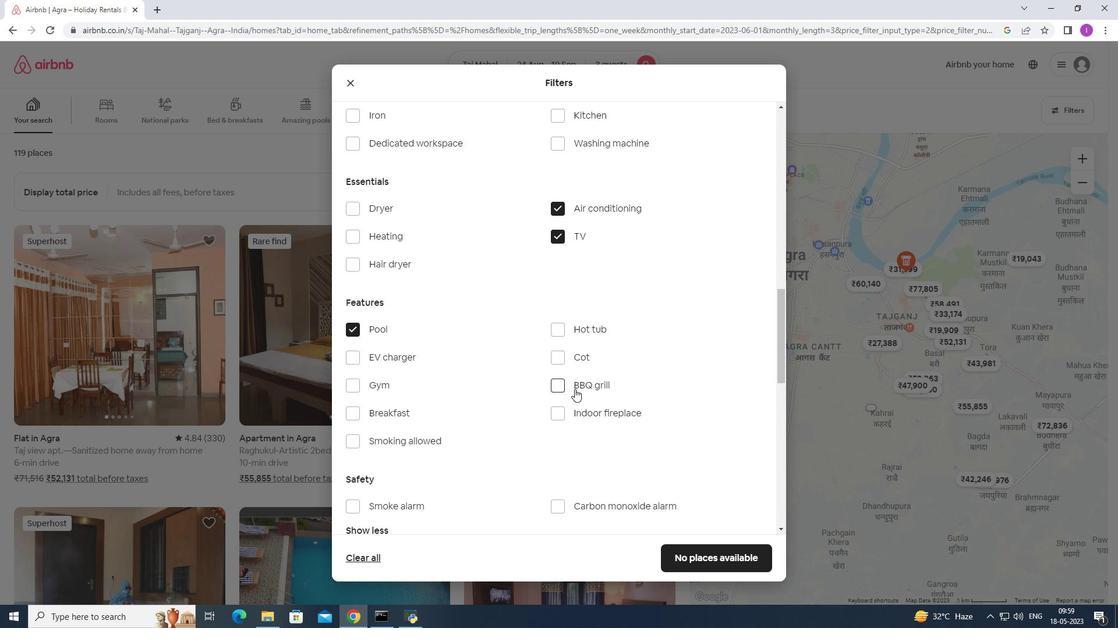 
Action: Mouse scrolled (575, 390) with delta (0, 0)
Screenshot: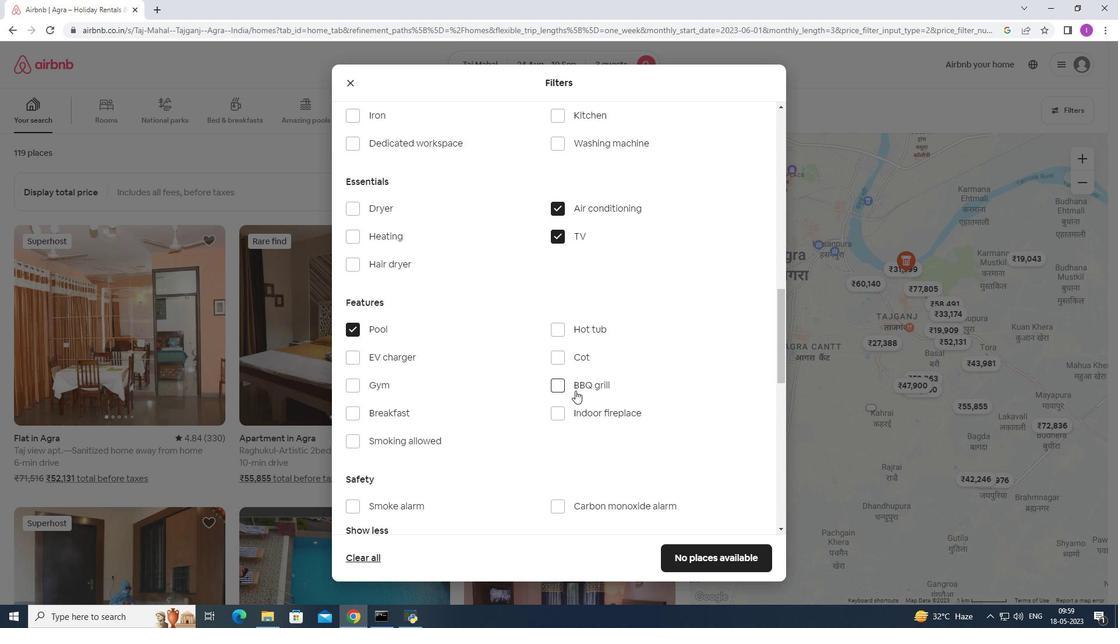 
Action: Mouse moved to (349, 358)
Screenshot: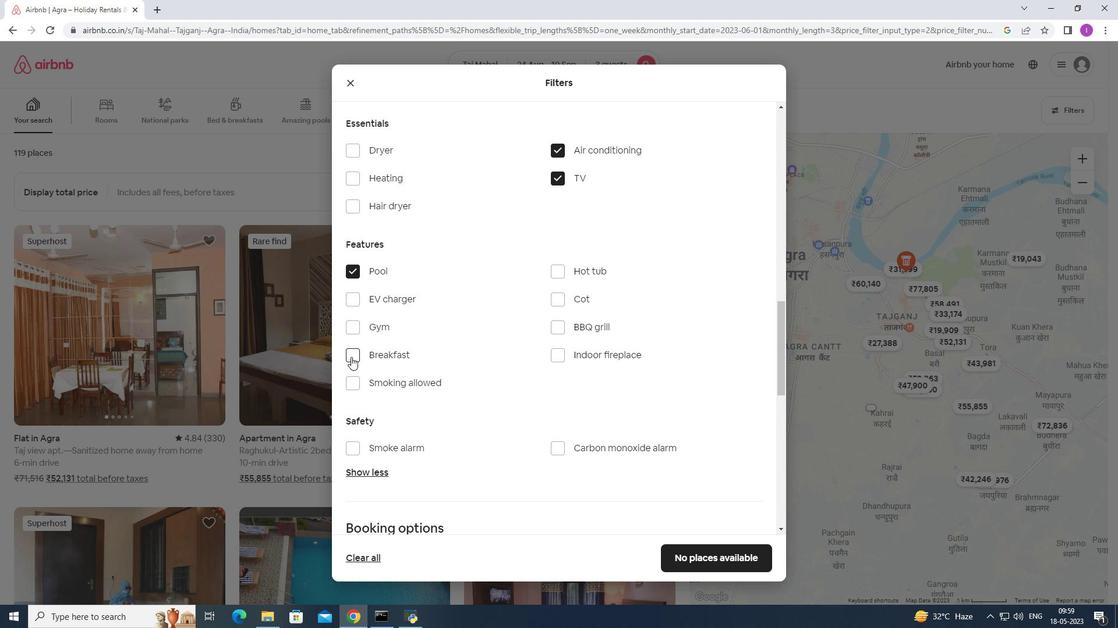 
Action: Mouse pressed left at (349, 358)
Screenshot: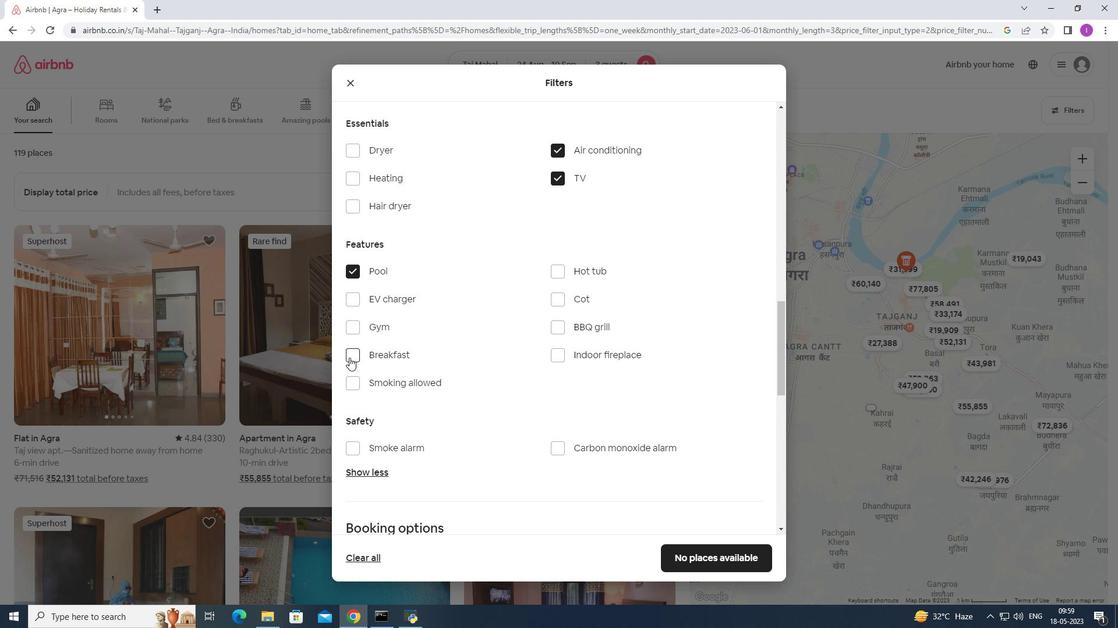 
Action: Mouse moved to (530, 389)
Screenshot: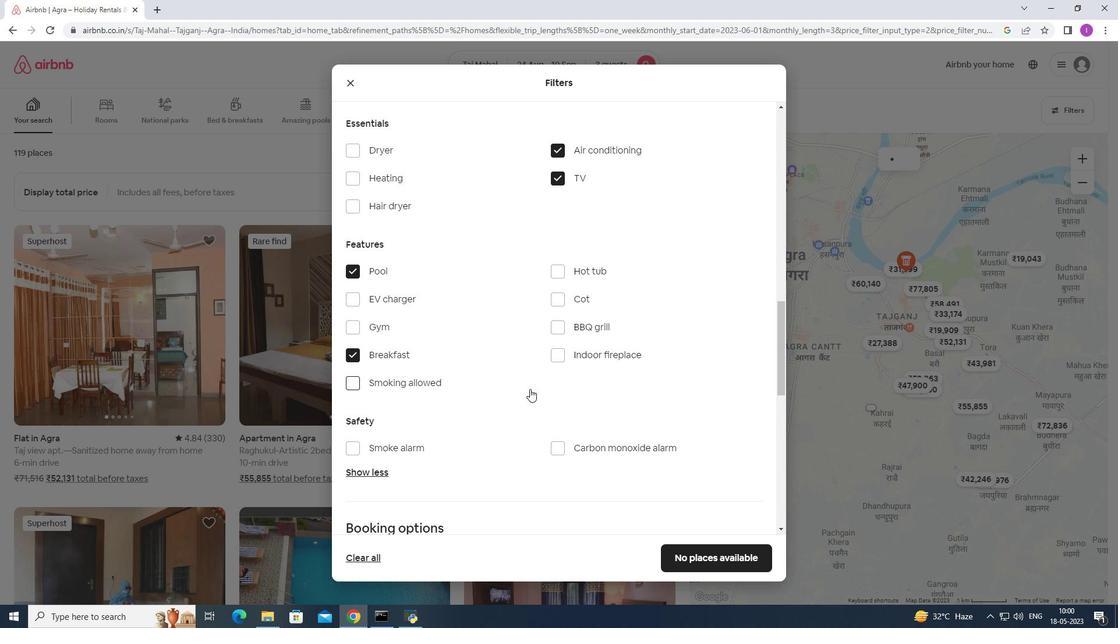 
Action: Mouse scrolled (530, 389) with delta (0, 0)
Screenshot: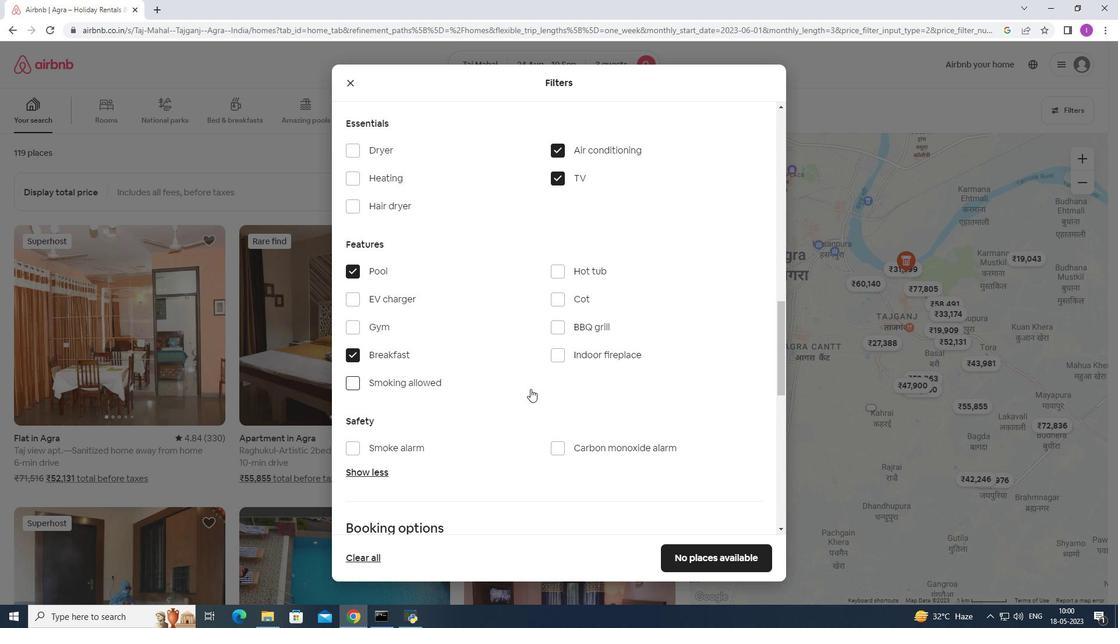 
Action: Mouse scrolled (530, 389) with delta (0, 0)
Screenshot: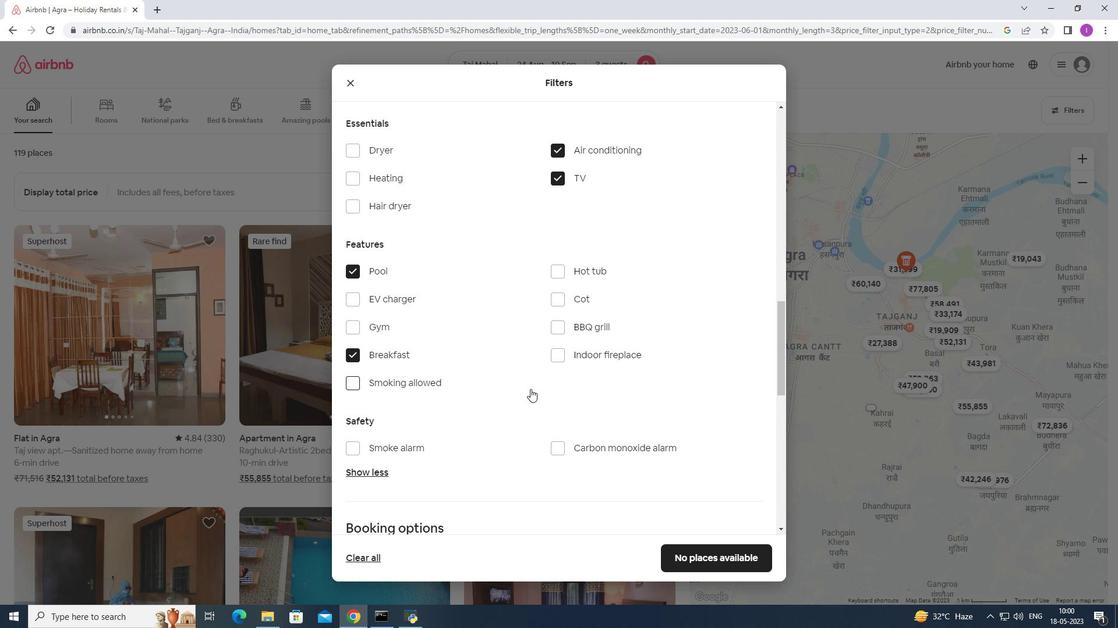 
Action: Mouse moved to (531, 390)
Screenshot: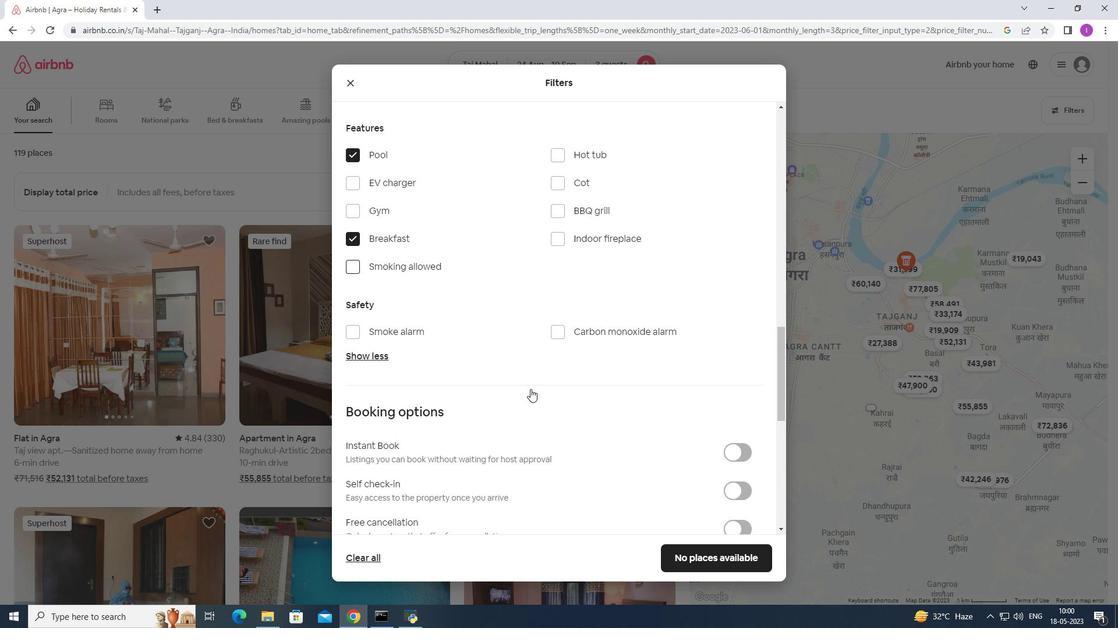
Action: Mouse scrolled (531, 389) with delta (0, 0)
Screenshot: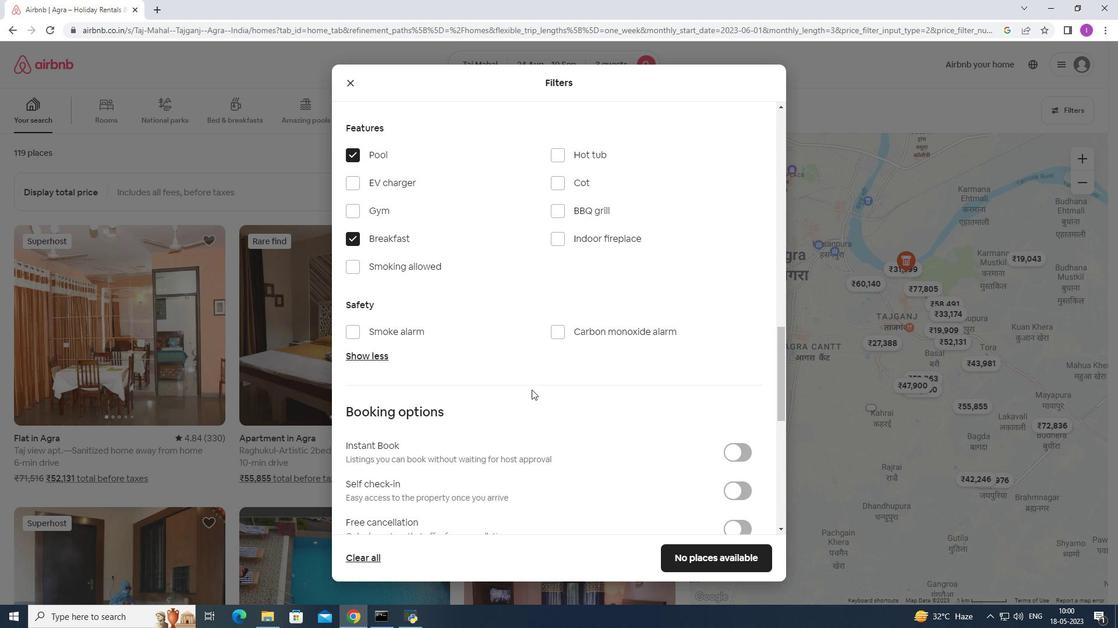 
Action: Mouse scrolled (531, 389) with delta (0, 0)
Screenshot: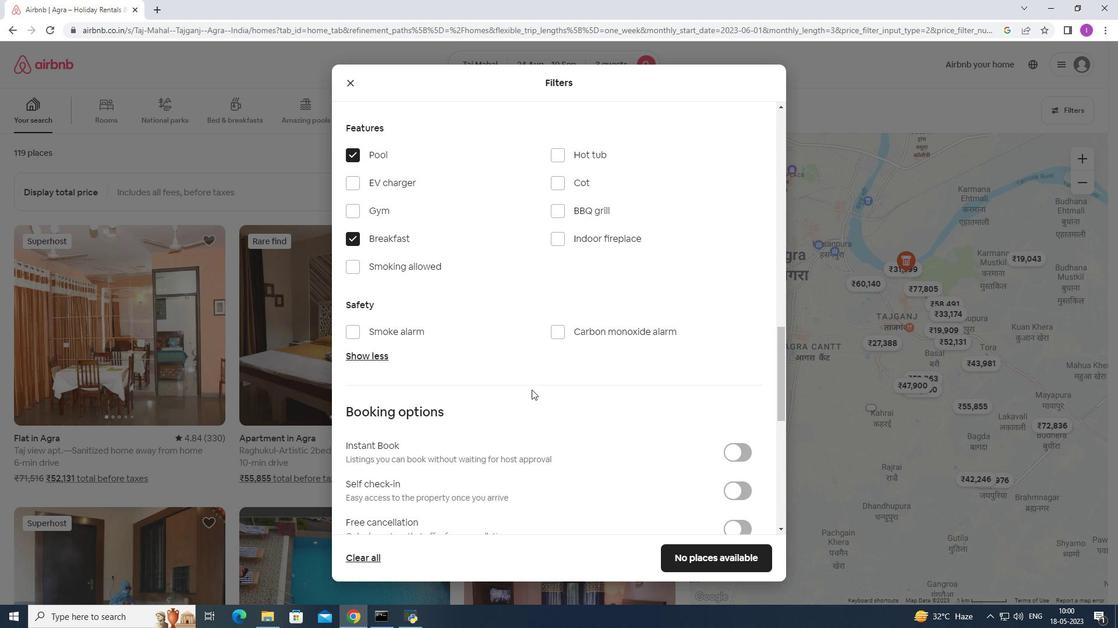 
Action: Mouse moved to (743, 371)
Screenshot: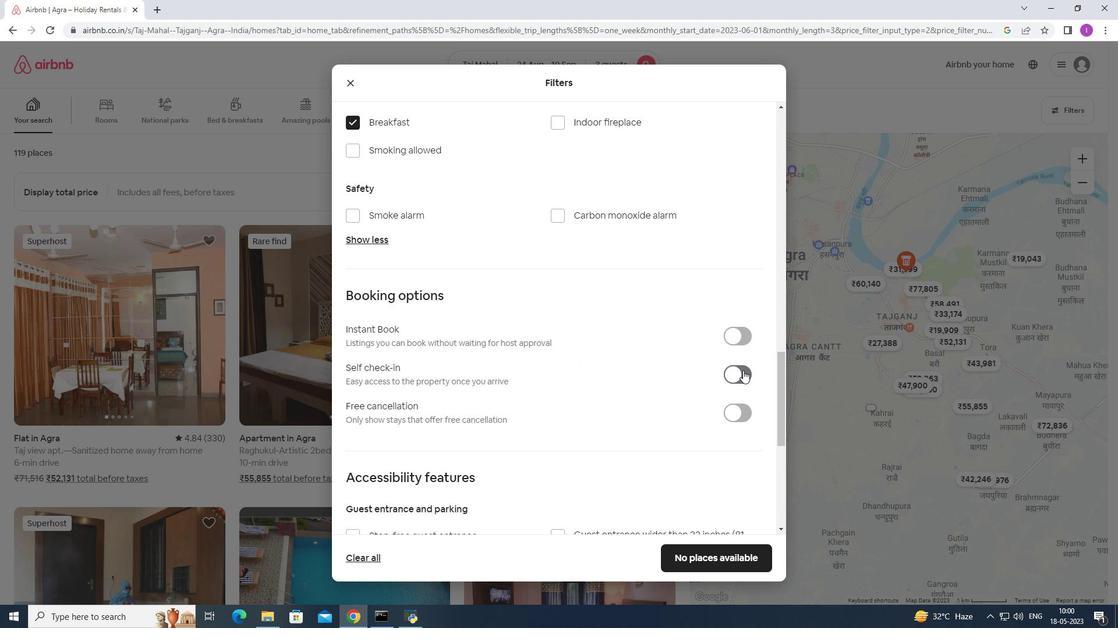 
Action: Mouse pressed left at (743, 371)
Screenshot: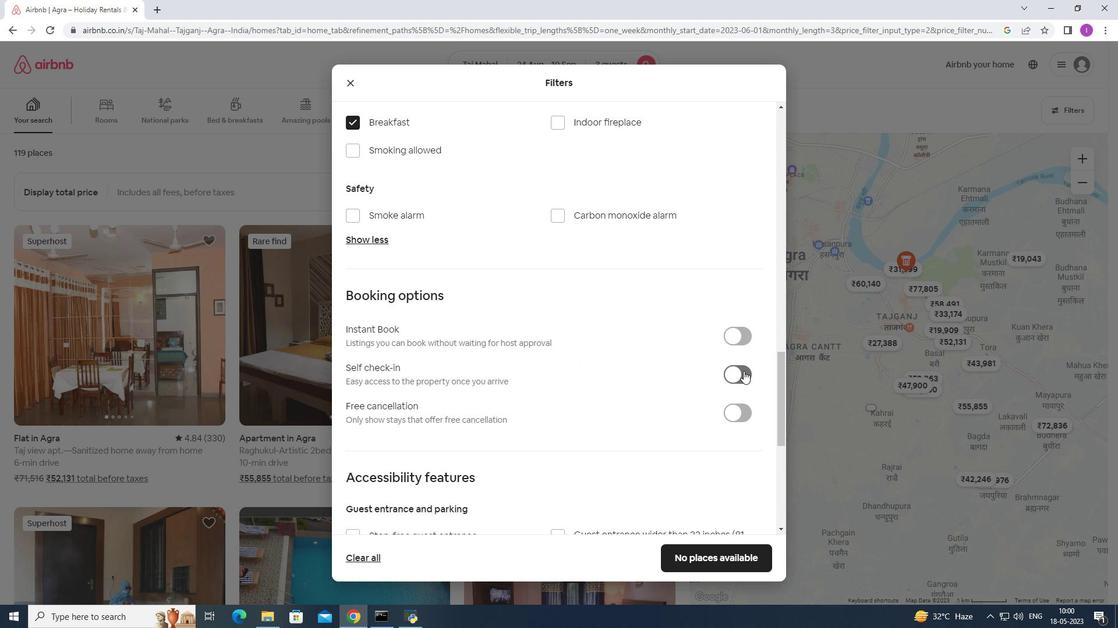 
Action: Mouse moved to (565, 447)
Screenshot: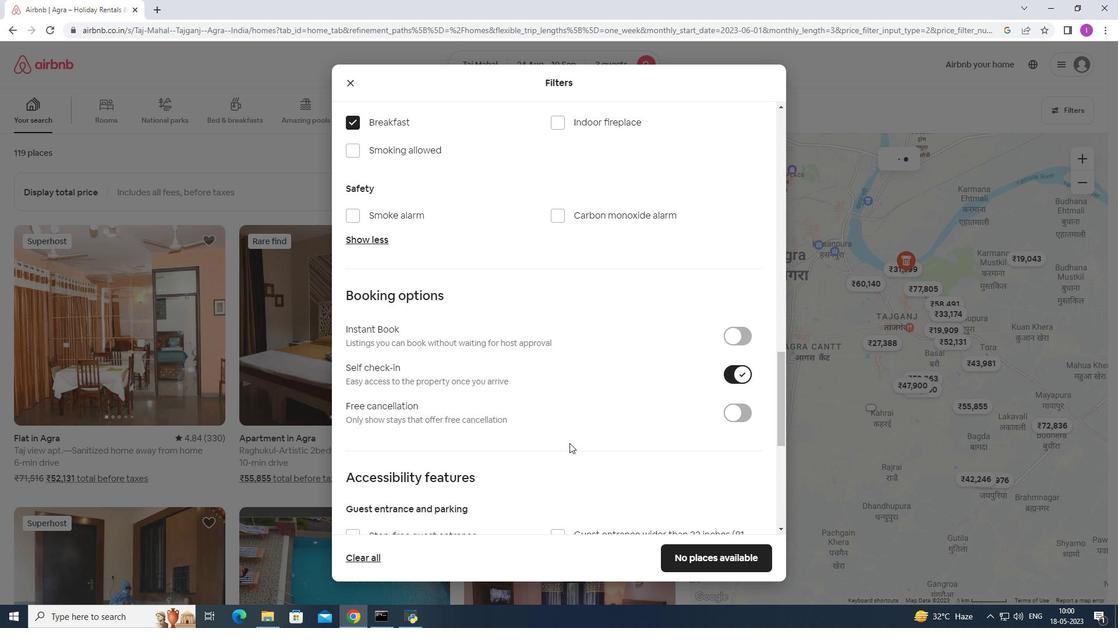
Action: Mouse scrolled (565, 446) with delta (0, 0)
Screenshot: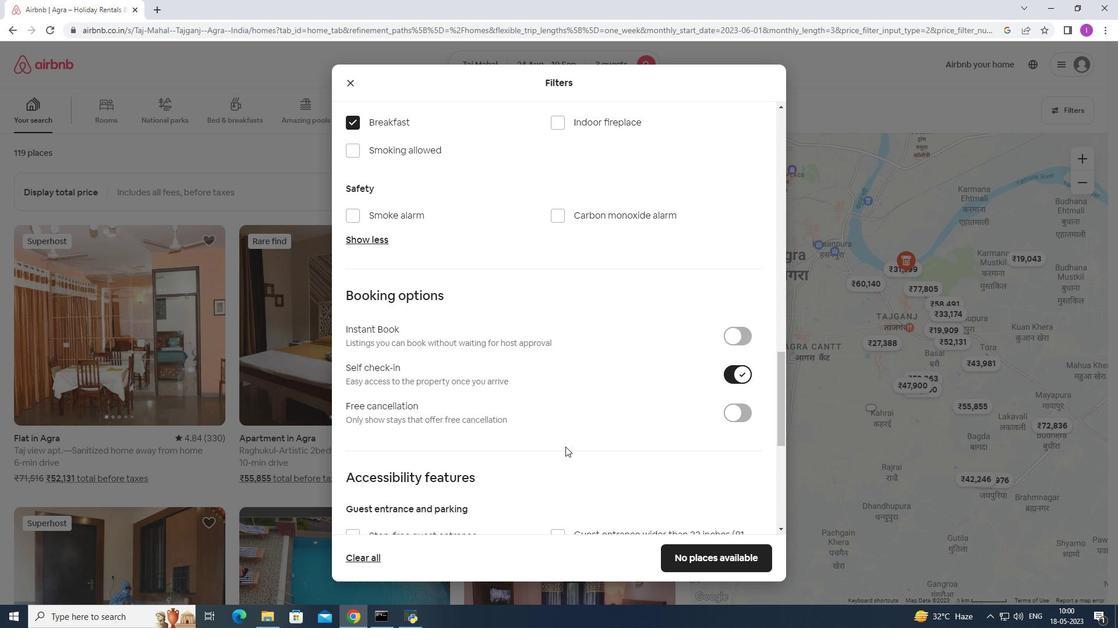 
Action: Mouse scrolled (565, 446) with delta (0, 0)
Screenshot: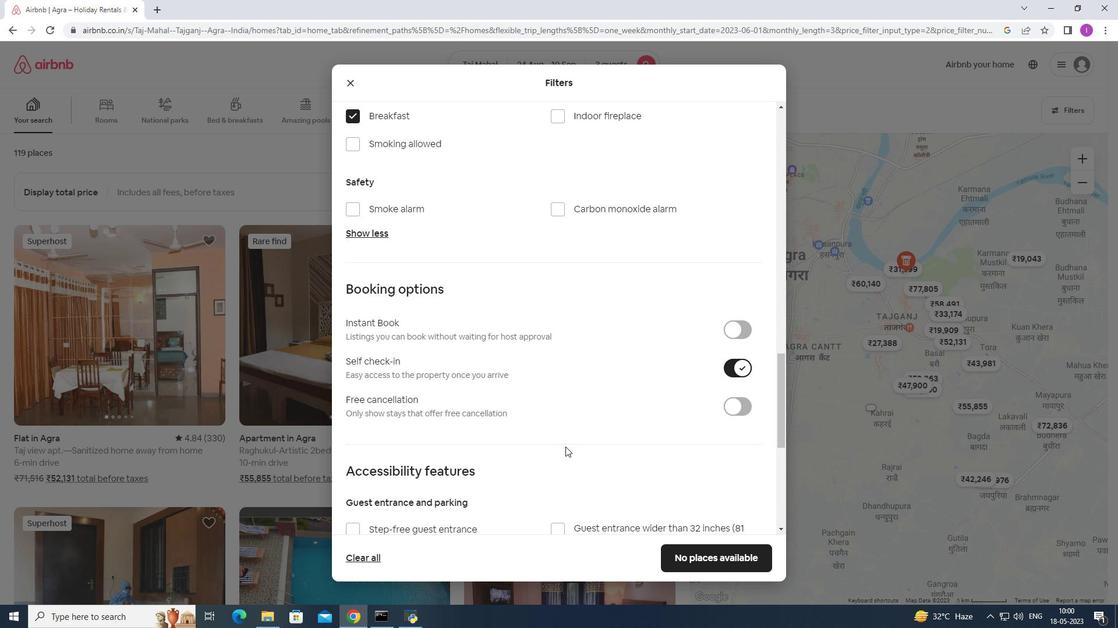 
Action: Mouse scrolled (565, 446) with delta (0, 0)
Screenshot: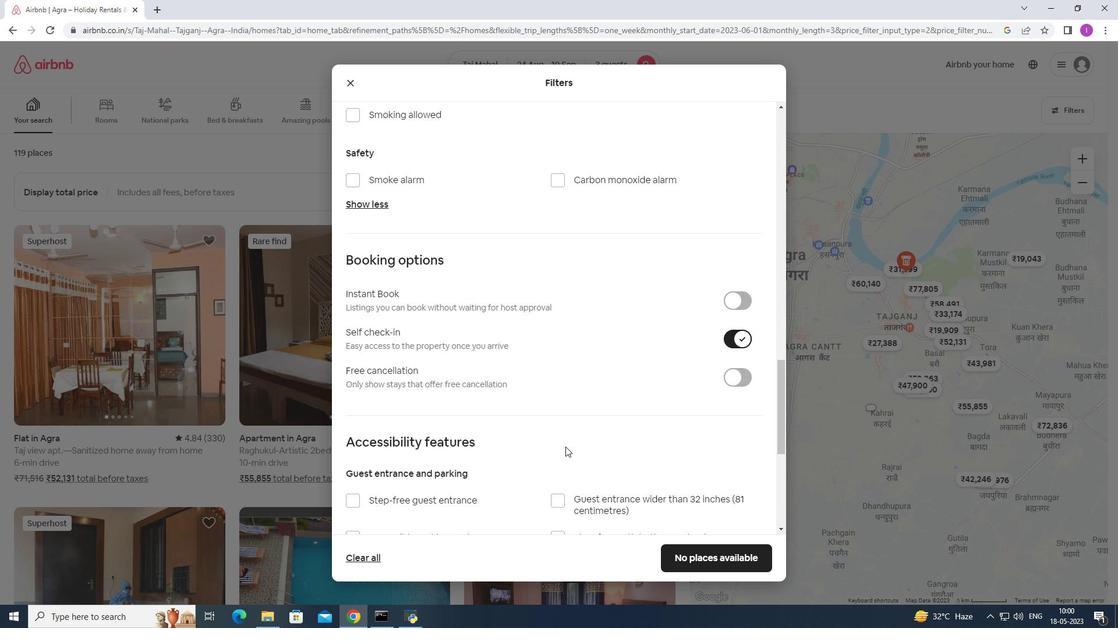 
Action: Mouse scrolled (565, 446) with delta (0, 0)
Screenshot: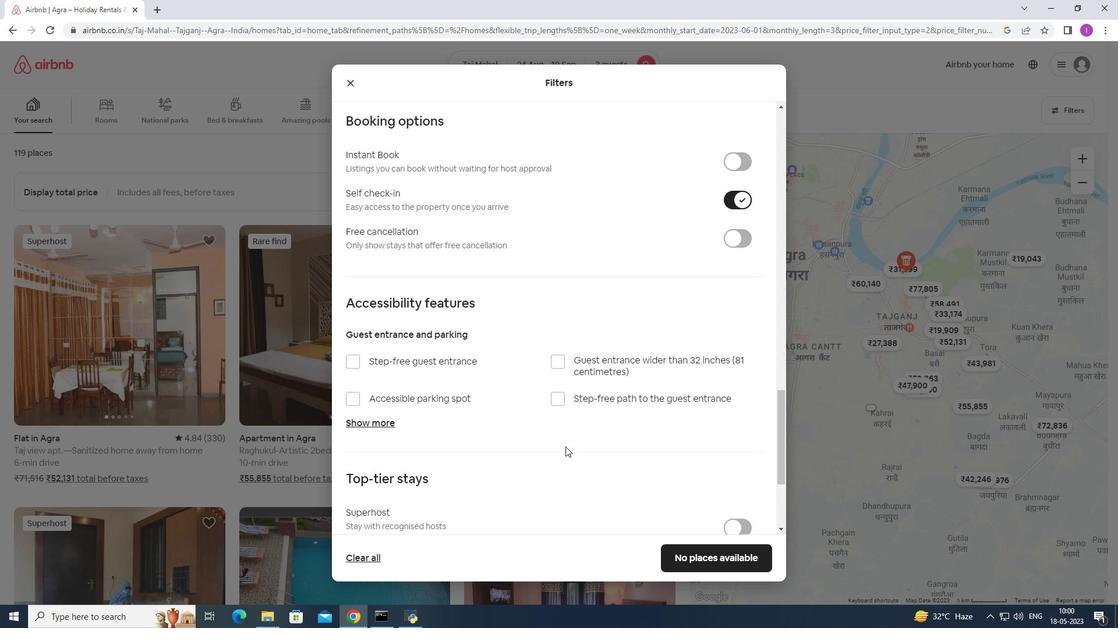 
Action: Mouse scrolled (565, 446) with delta (0, 0)
Screenshot: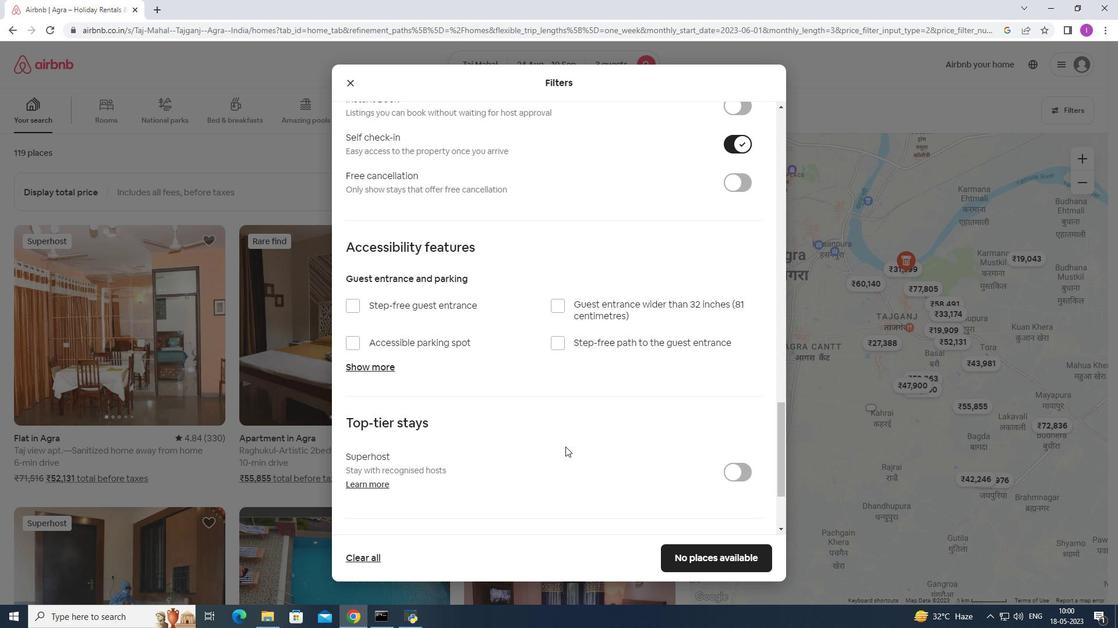 
Action: Mouse scrolled (565, 446) with delta (0, 0)
Screenshot: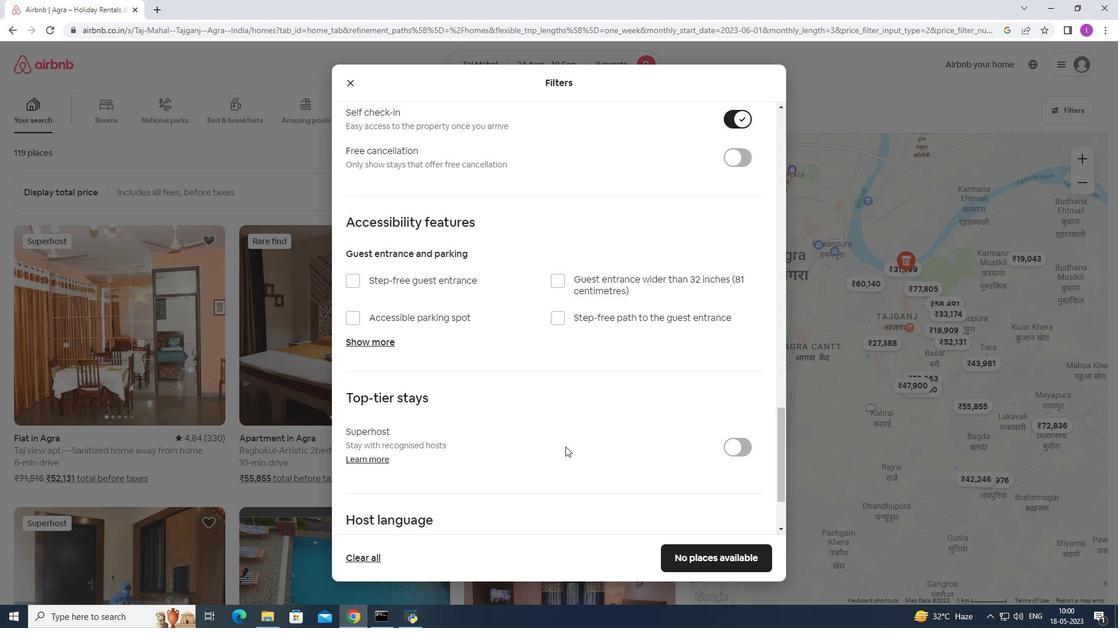 
Action: Mouse scrolled (565, 446) with delta (0, 0)
Screenshot: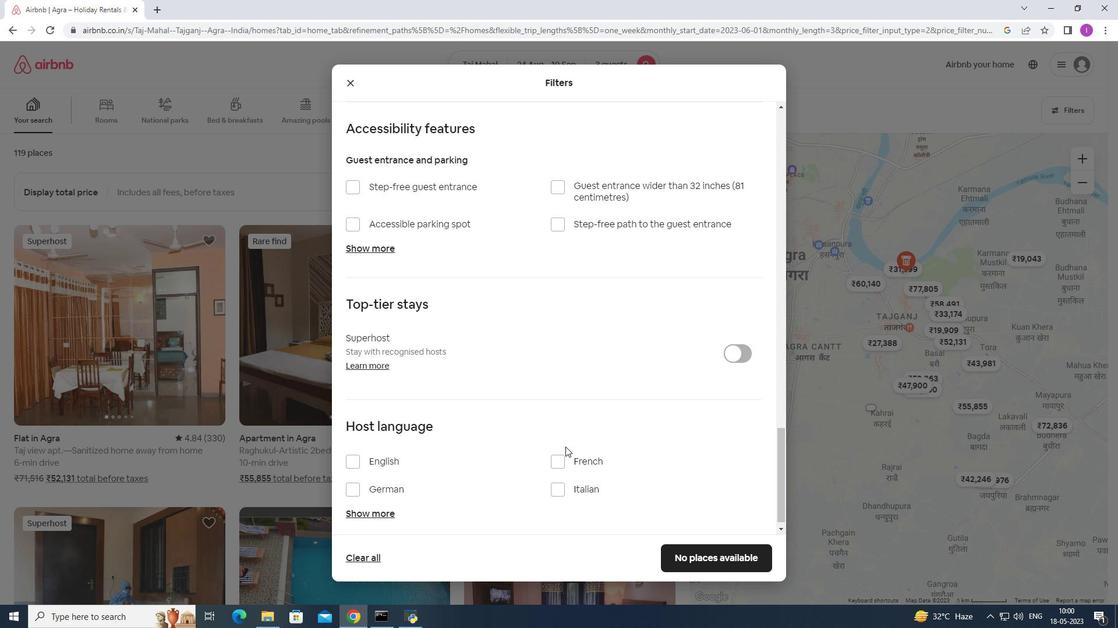 
Action: Mouse scrolled (565, 446) with delta (0, 0)
Screenshot: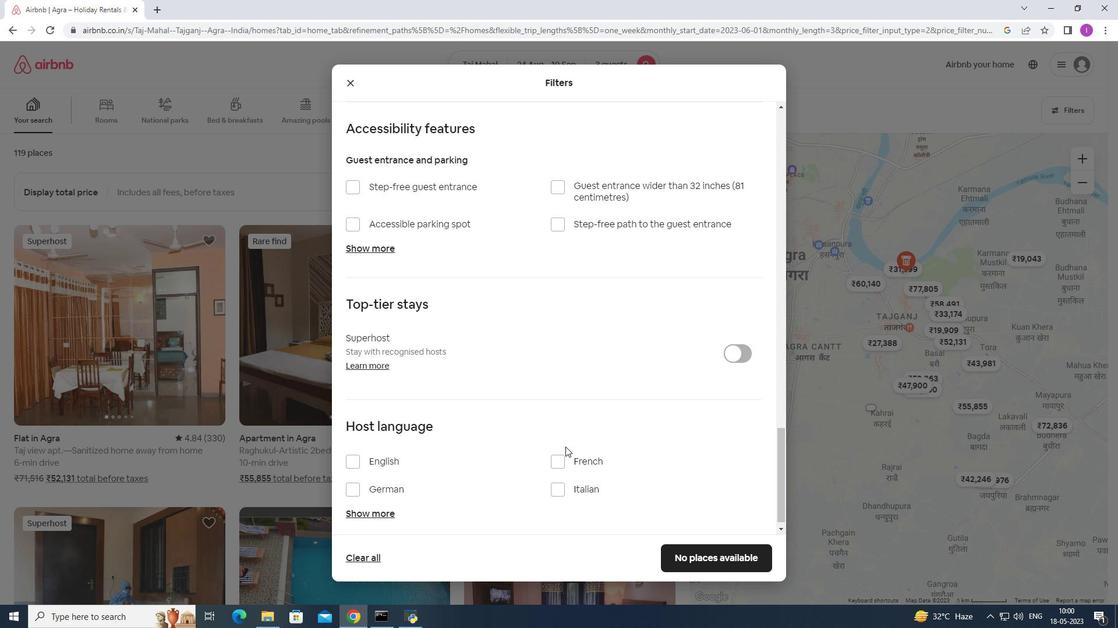 
Action: Mouse scrolled (565, 446) with delta (0, 0)
Screenshot: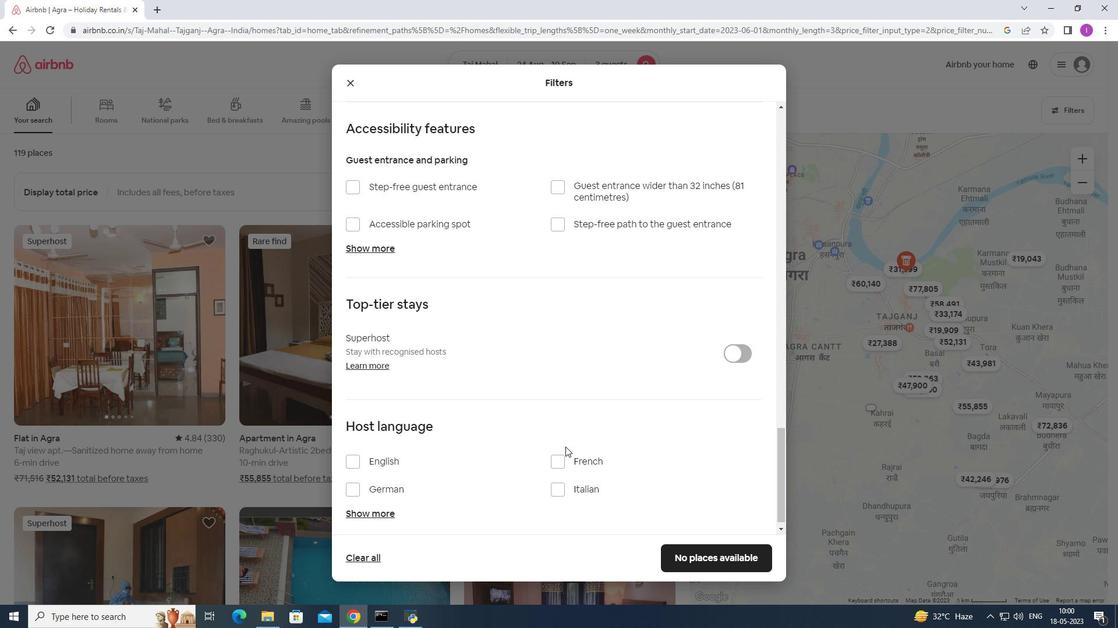 
Action: Mouse moved to (356, 456)
Screenshot: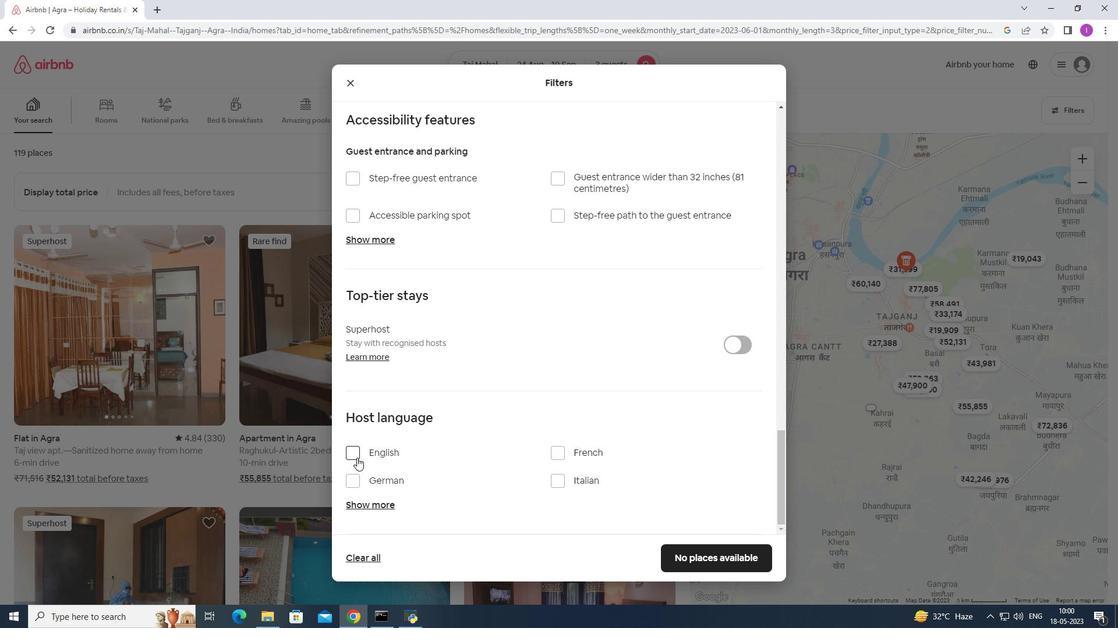 
Action: Mouse pressed left at (356, 456)
Screenshot: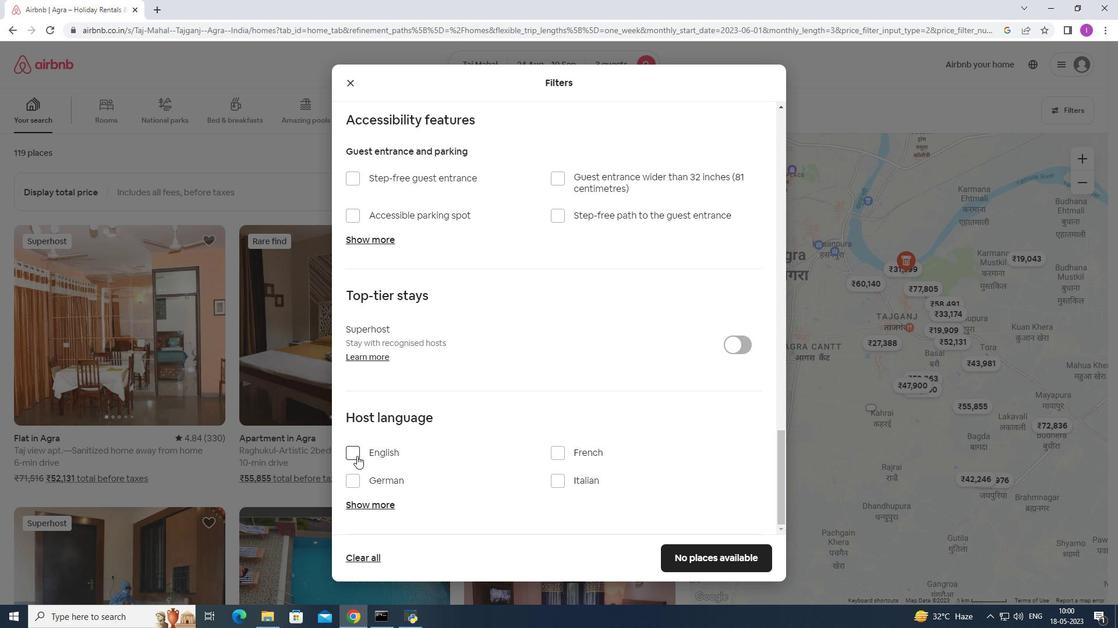 
Action: Mouse moved to (722, 556)
Screenshot: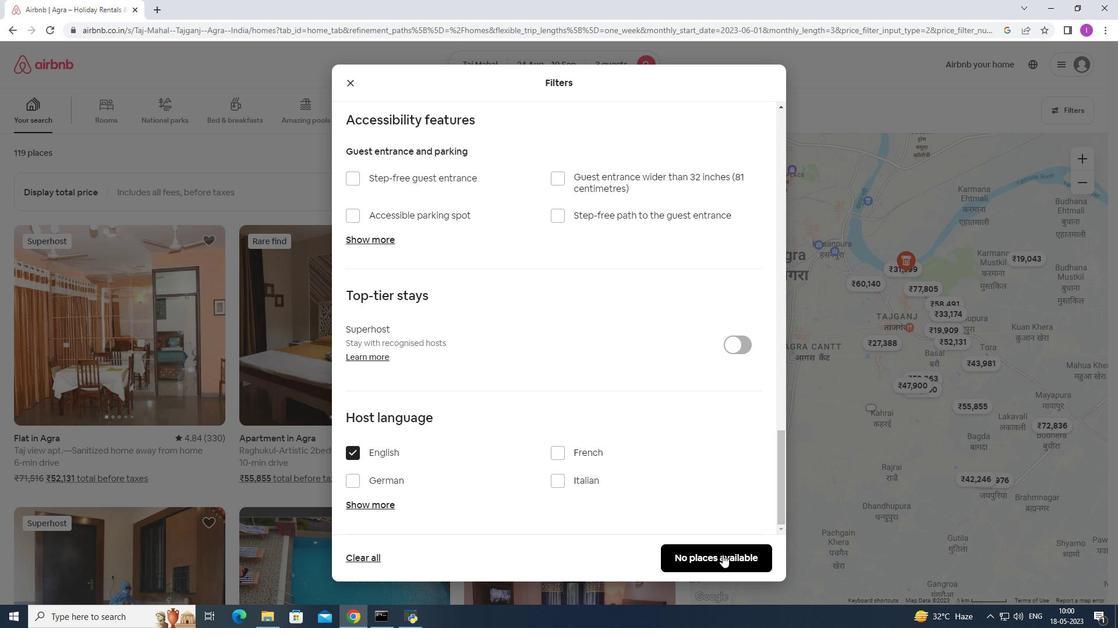 
Action: Mouse pressed left at (722, 556)
Screenshot: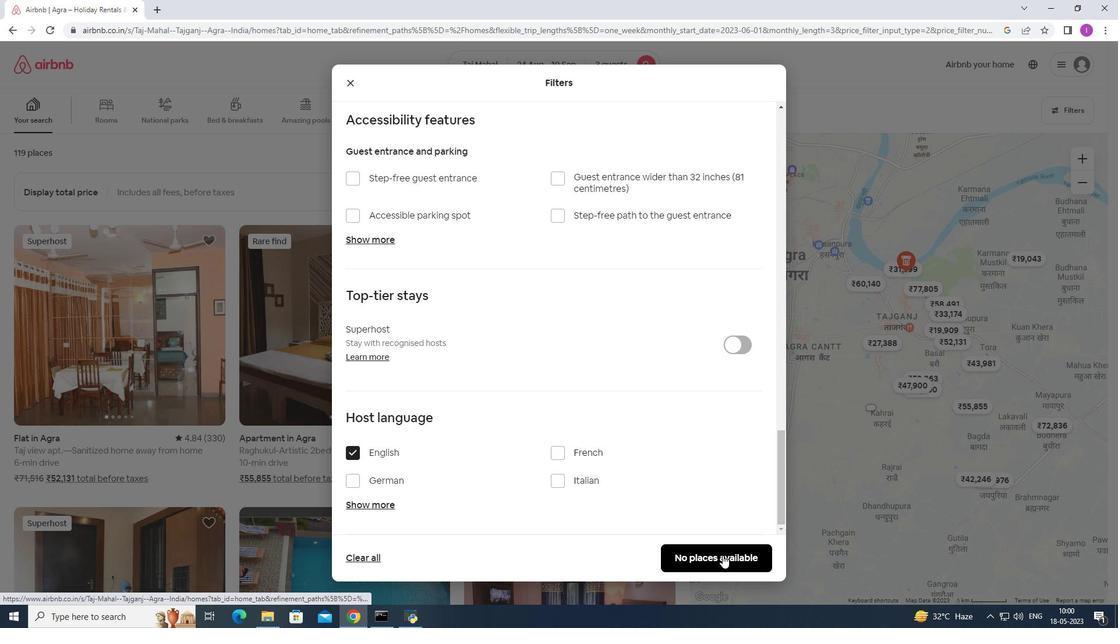 
Action: Mouse moved to (468, 411)
Screenshot: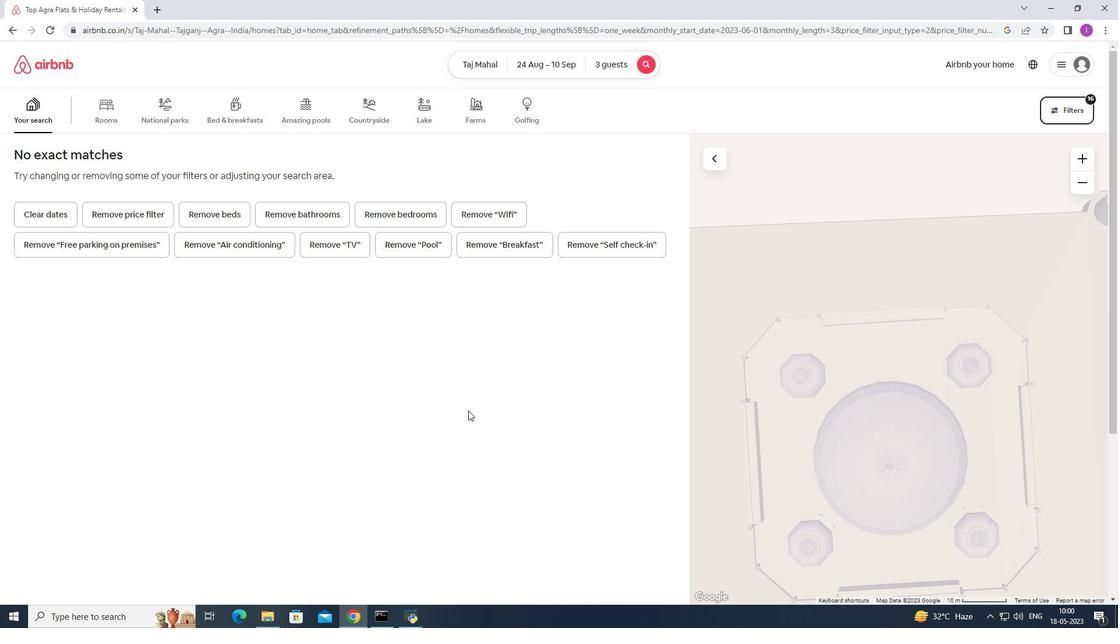 
